 Task: Look for space in Rānībennur, India from 4th August, 2023 to 8th August, 2023 for 1 adult in price range Rs.10000 to Rs.15000. Place can be private room with 1  bedroom having 1 bed and 1 bathroom. Property type can be flatguest house, hotel. Amenities needed are: wifi. Booking option can be shelf check-in. Required host language is English.
Action: Mouse moved to (540, 72)
Screenshot: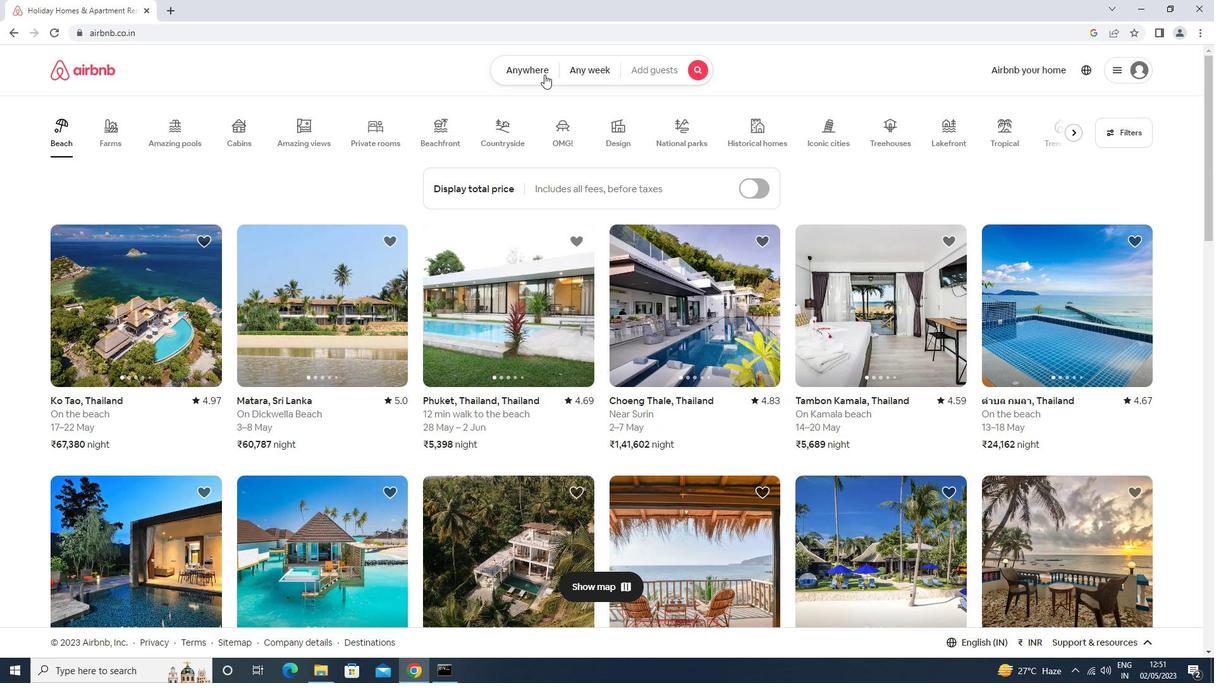 
Action: Mouse pressed left at (540, 72)
Screenshot: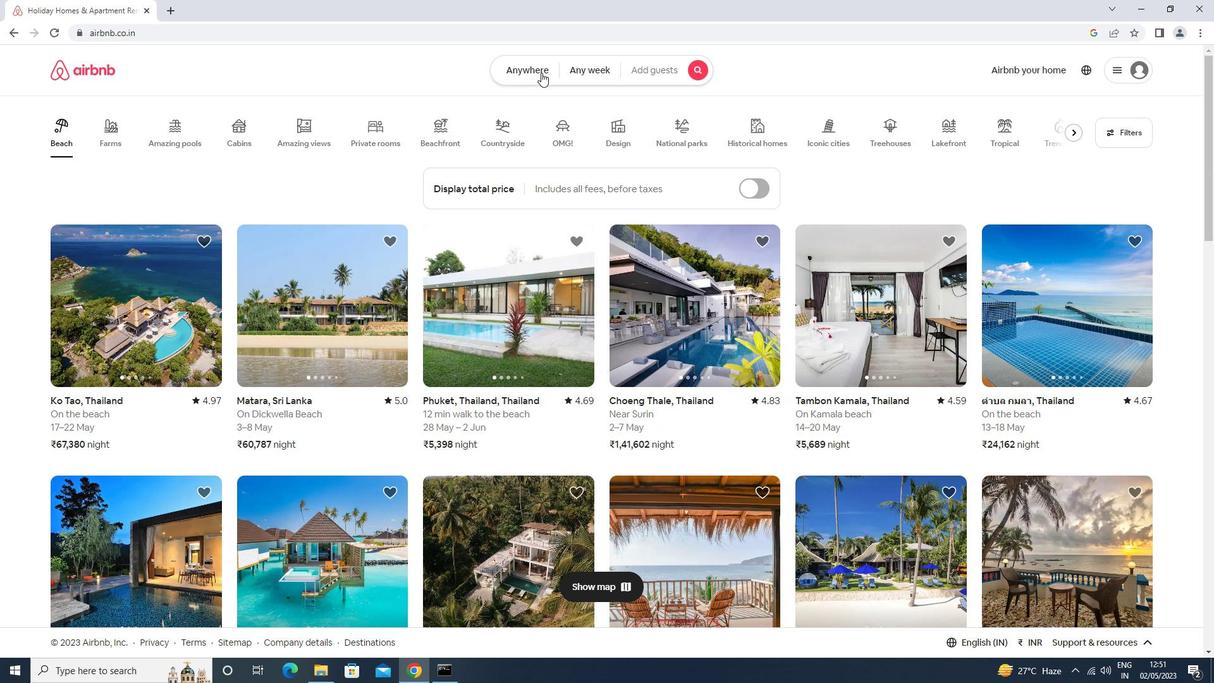 
Action: Mouse moved to (476, 115)
Screenshot: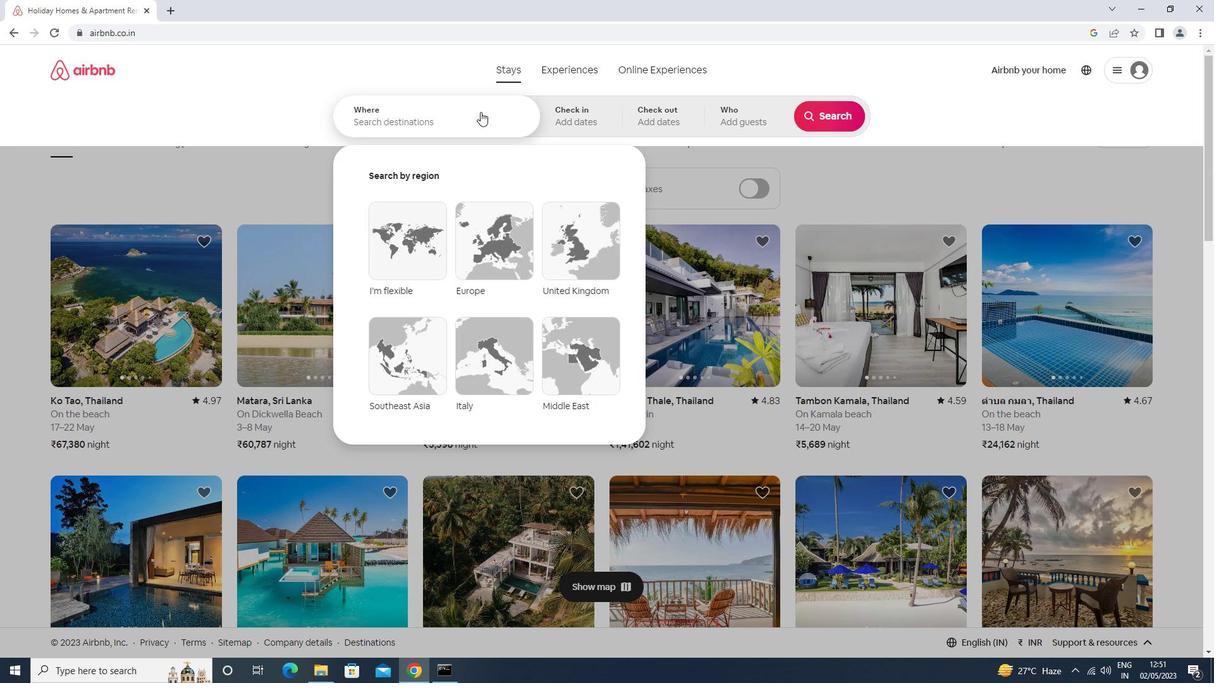 
Action: Mouse pressed left at (476, 115)
Screenshot: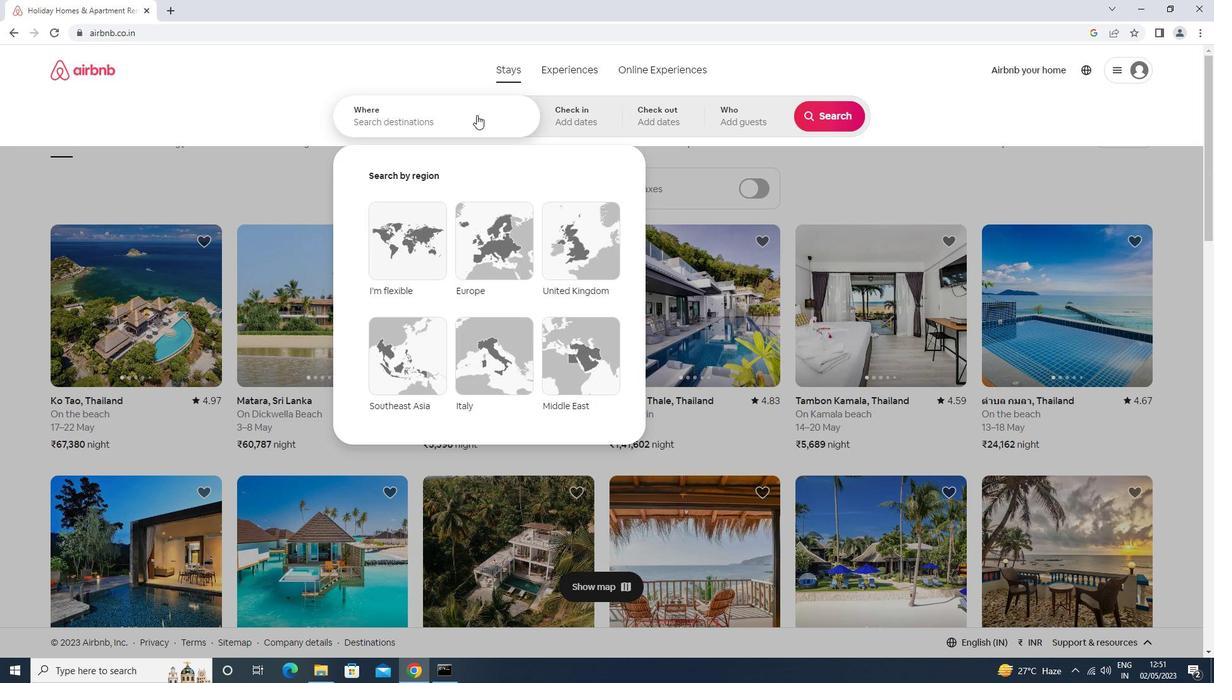 
Action: Key pressed r<Key.caps_lock>anibennur<Key.enter>
Screenshot: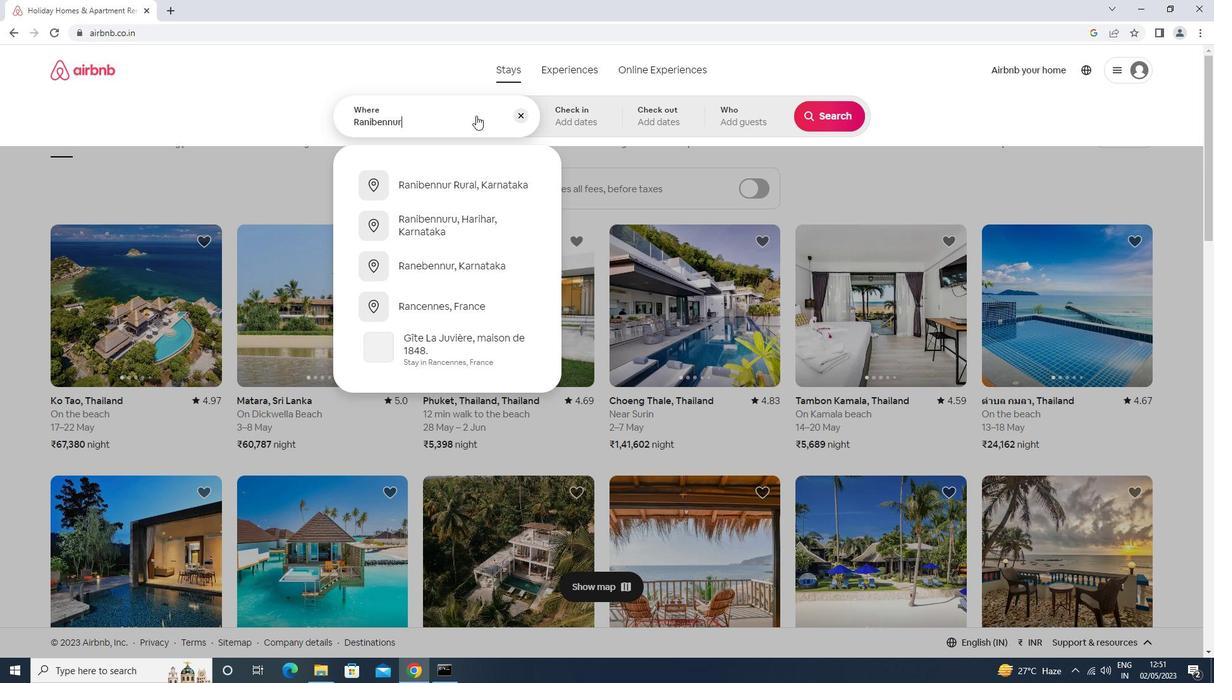 
Action: Mouse moved to (638, 298)
Screenshot: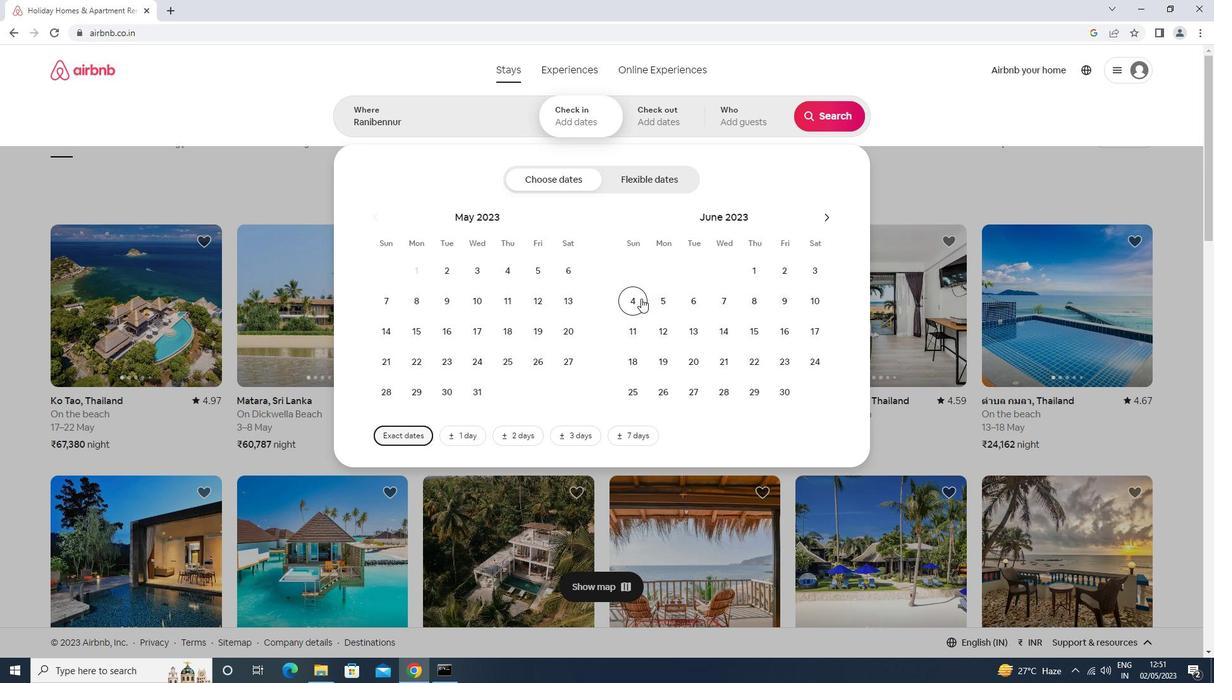 
Action: Mouse pressed left at (638, 298)
Screenshot: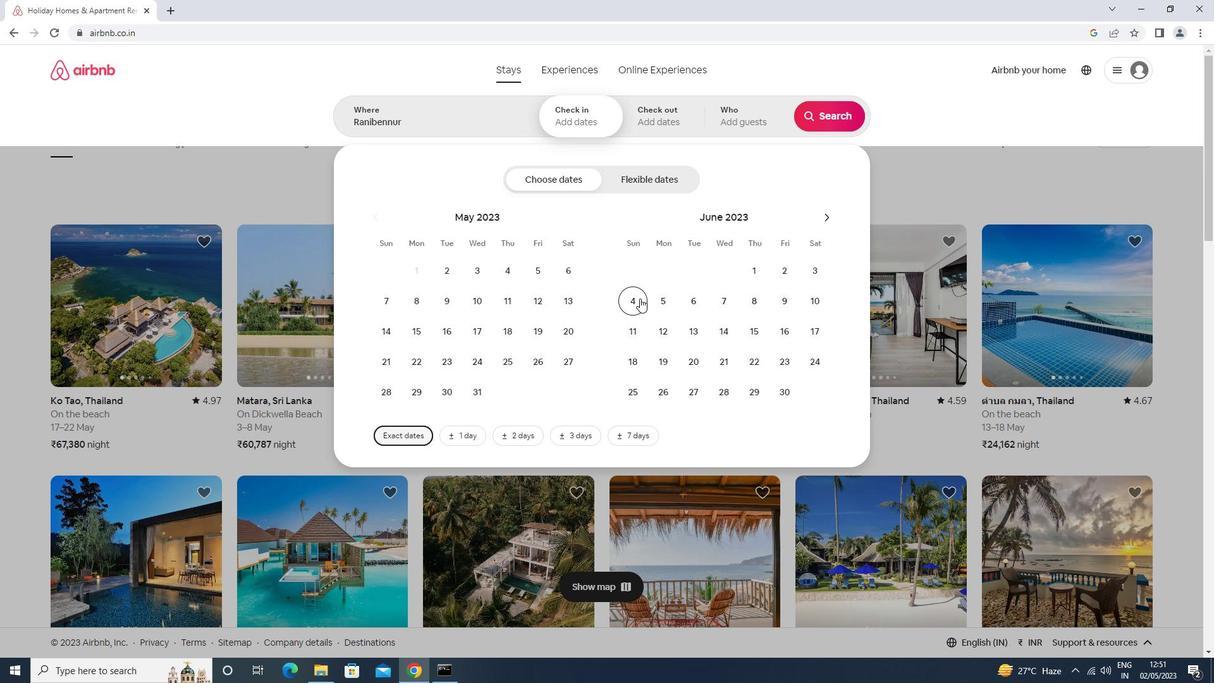 
Action: Mouse moved to (745, 300)
Screenshot: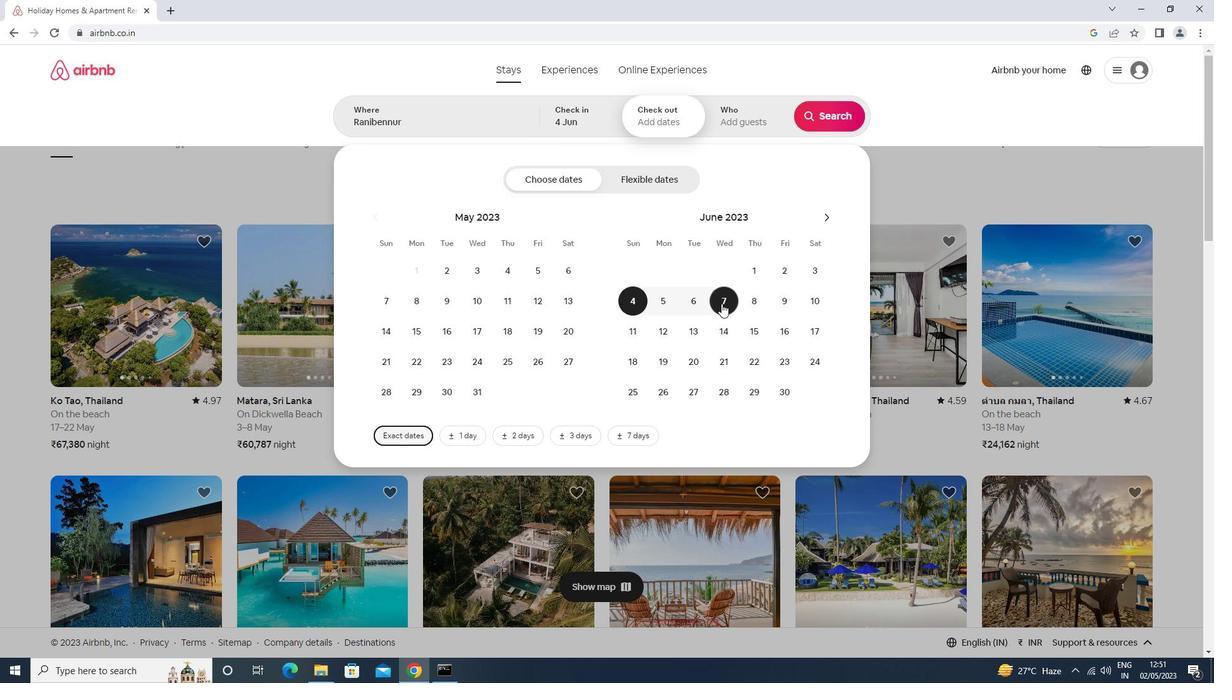 
Action: Mouse pressed left at (745, 300)
Screenshot: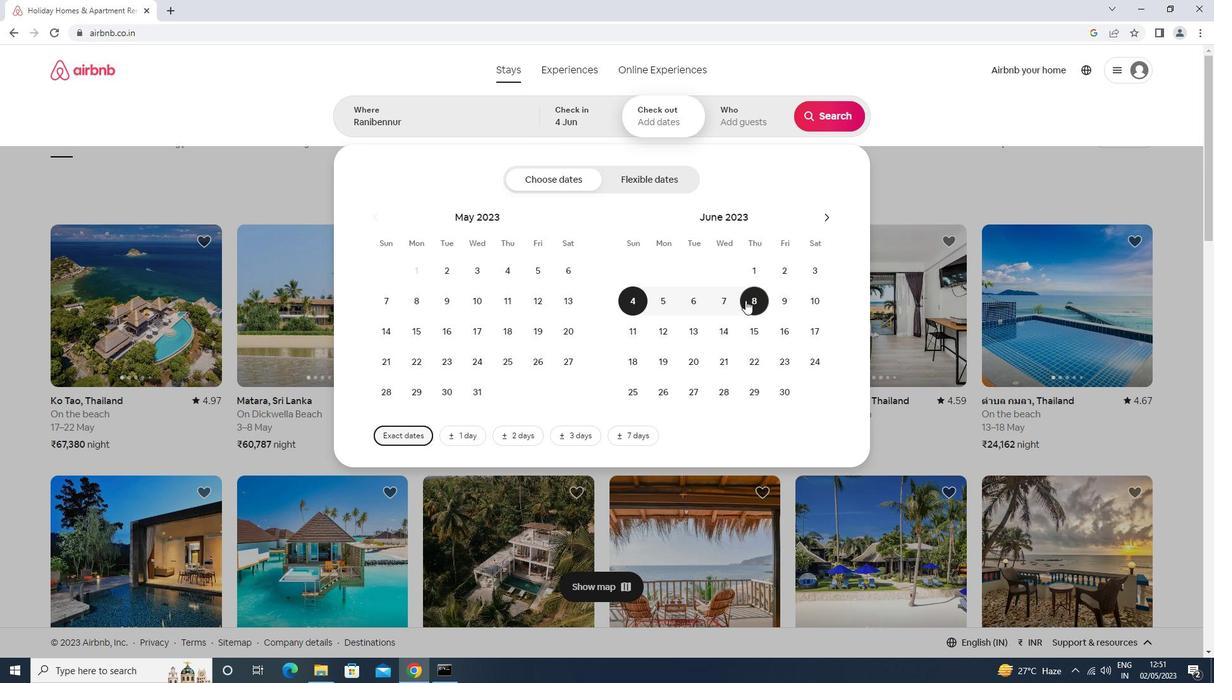 
Action: Mouse moved to (713, 117)
Screenshot: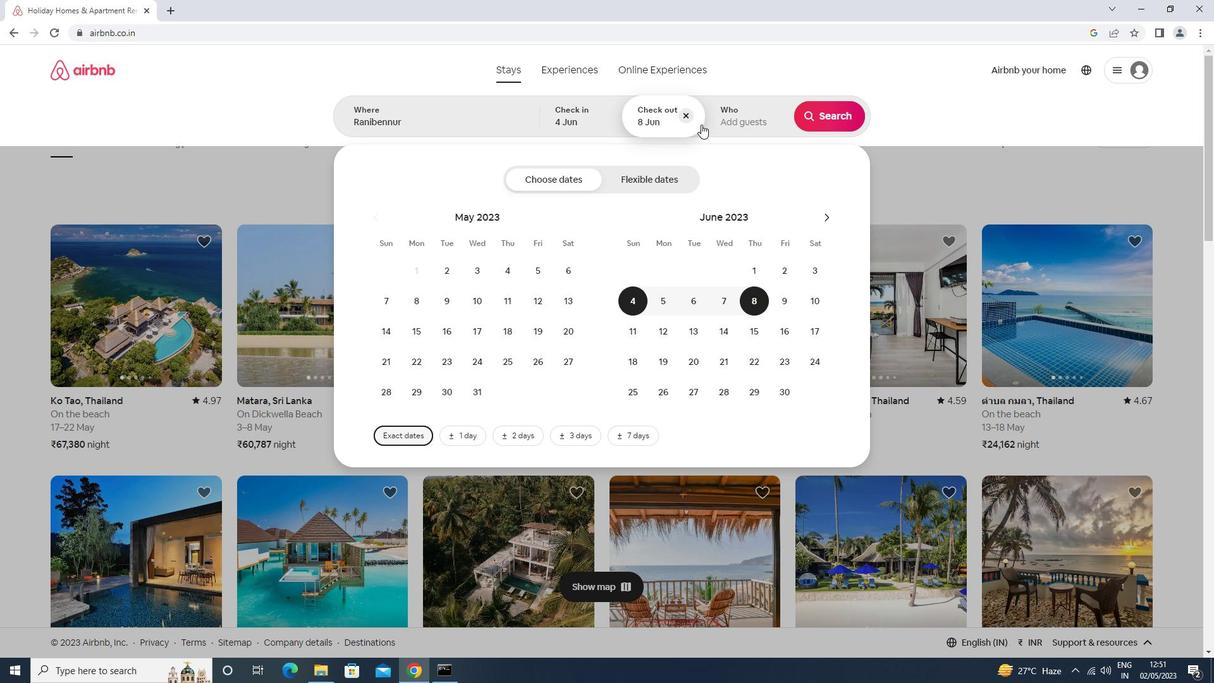 
Action: Mouse pressed left at (713, 117)
Screenshot: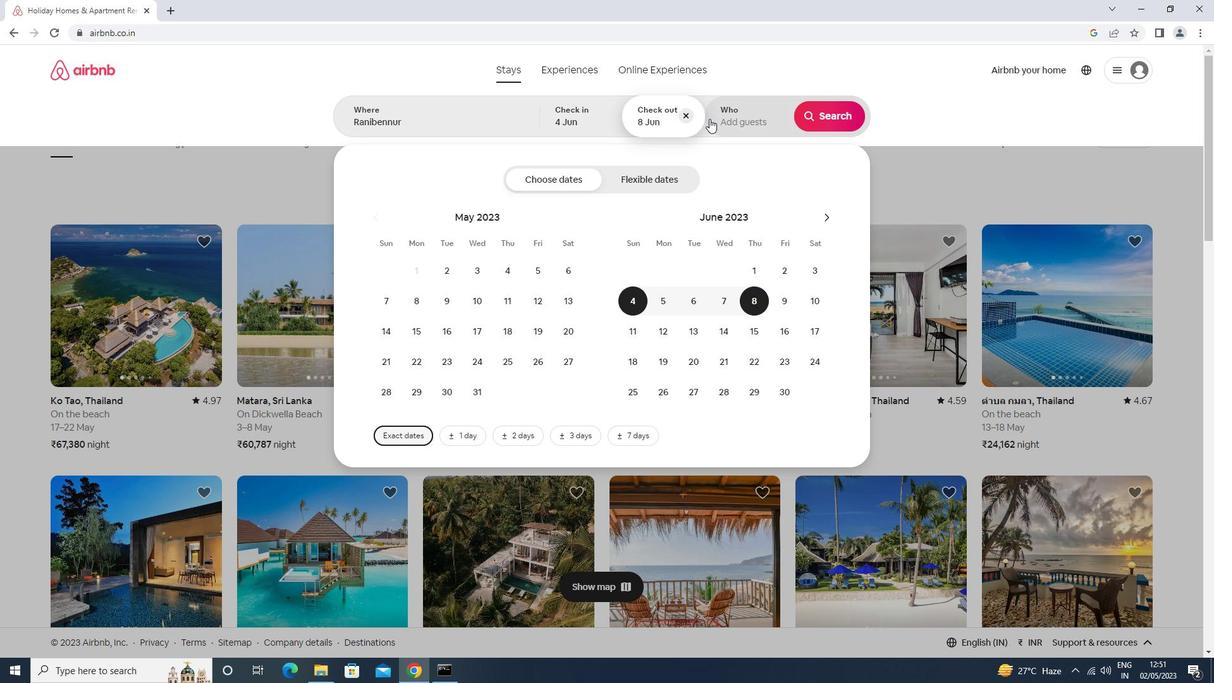 
Action: Mouse moved to (835, 181)
Screenshot: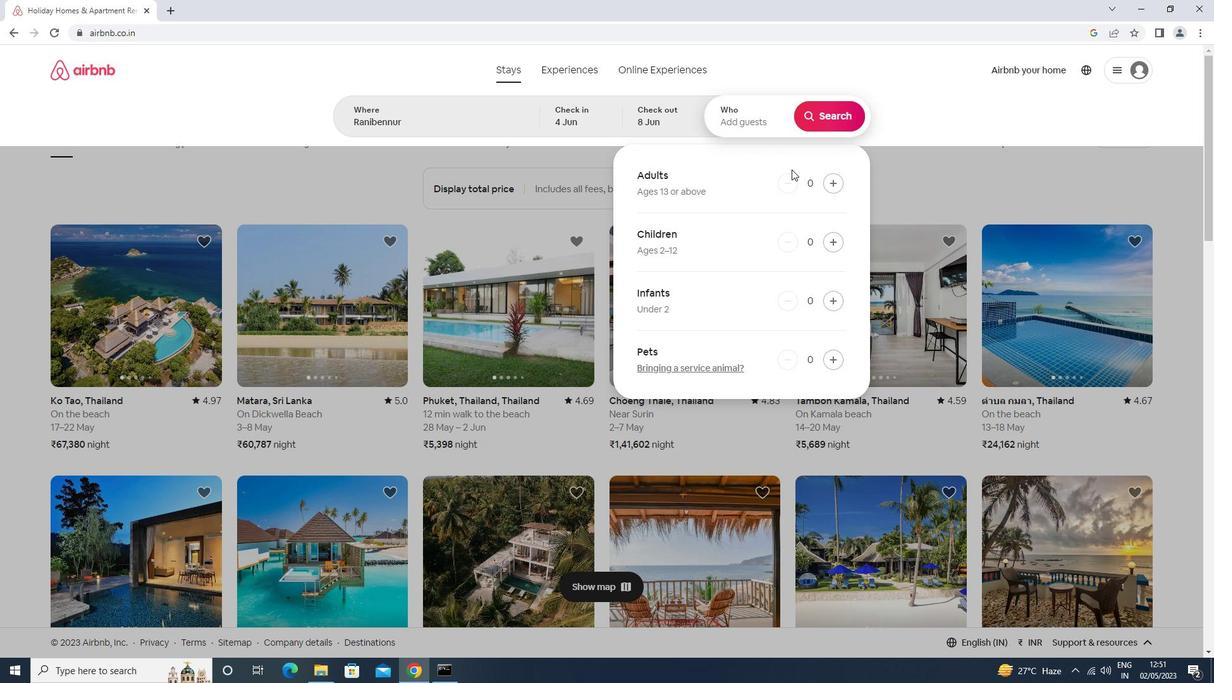 
Action: Mouse pressed left at (835, 181)
Screenshot: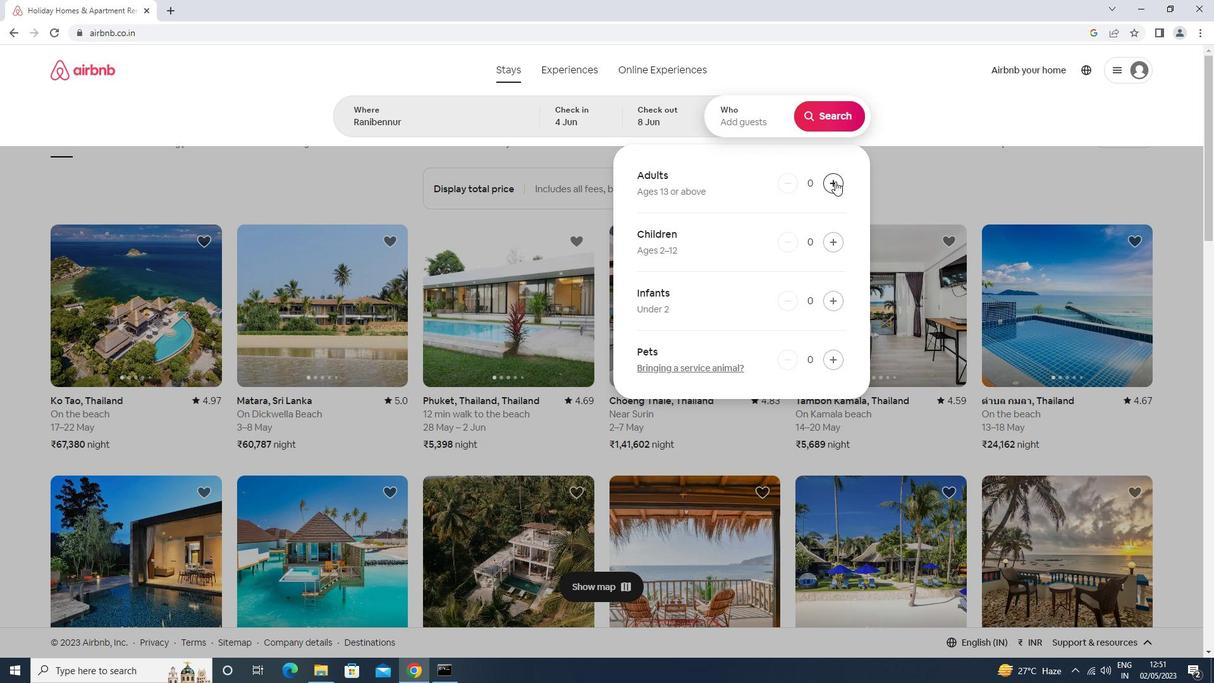 
Action: Mouse moved to (824, 103)
Screenshot: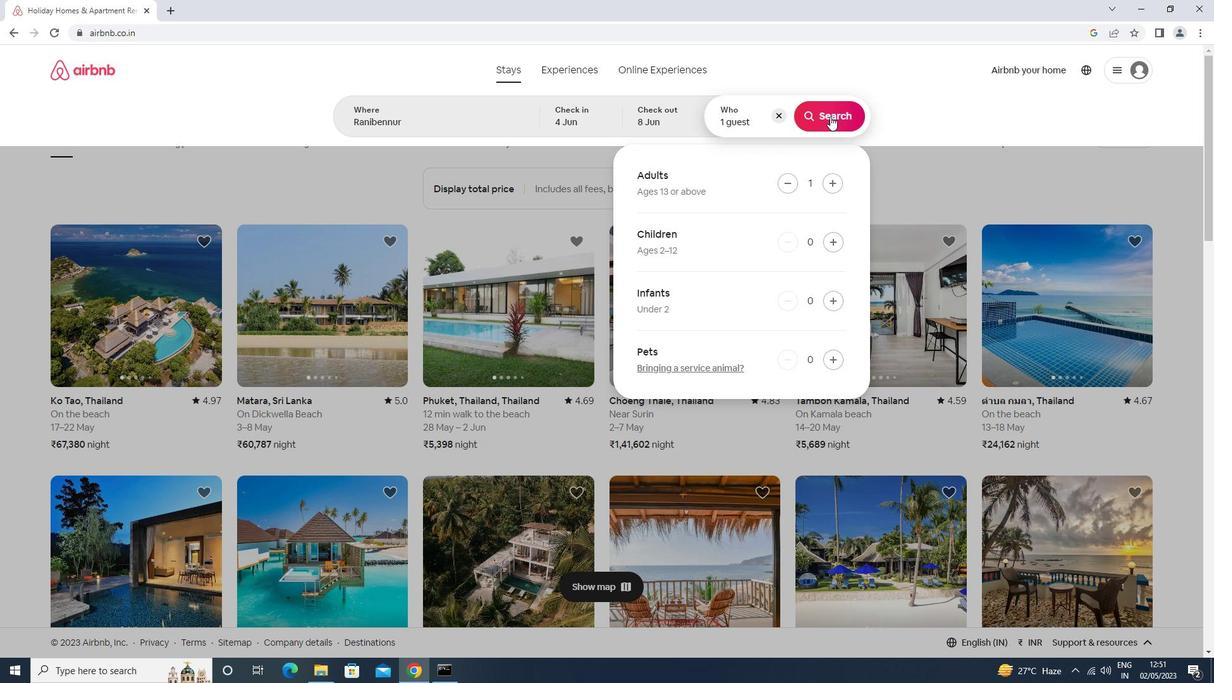 
Action: Mouse pressed left at (824, 103)
Screenshot: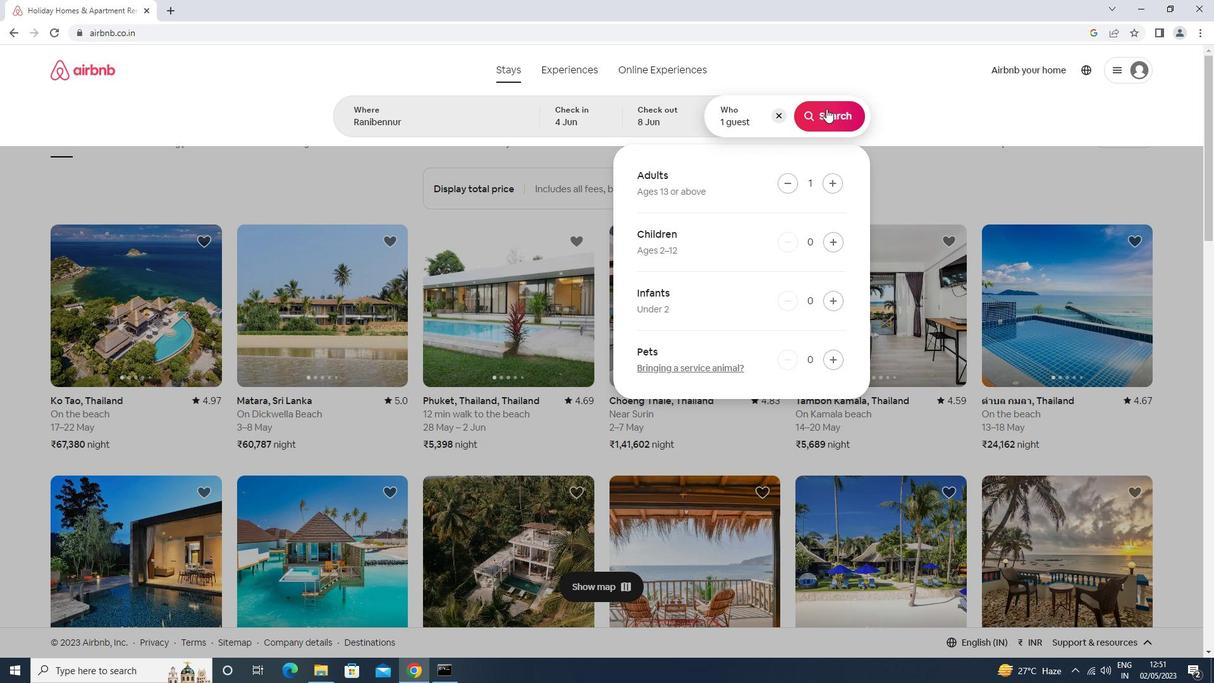 
Action: Mouse moved to (1154, 119)
Screenshot: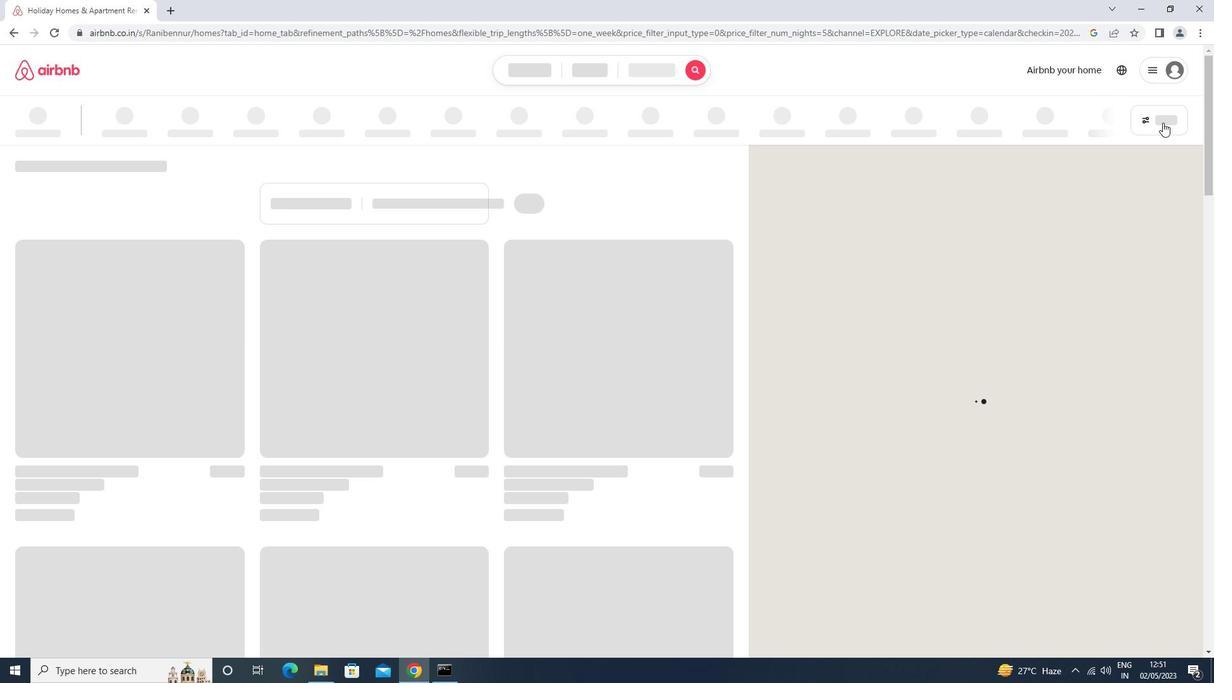 
Action: Mouse pressed left at (1154, 119)
Screenshot: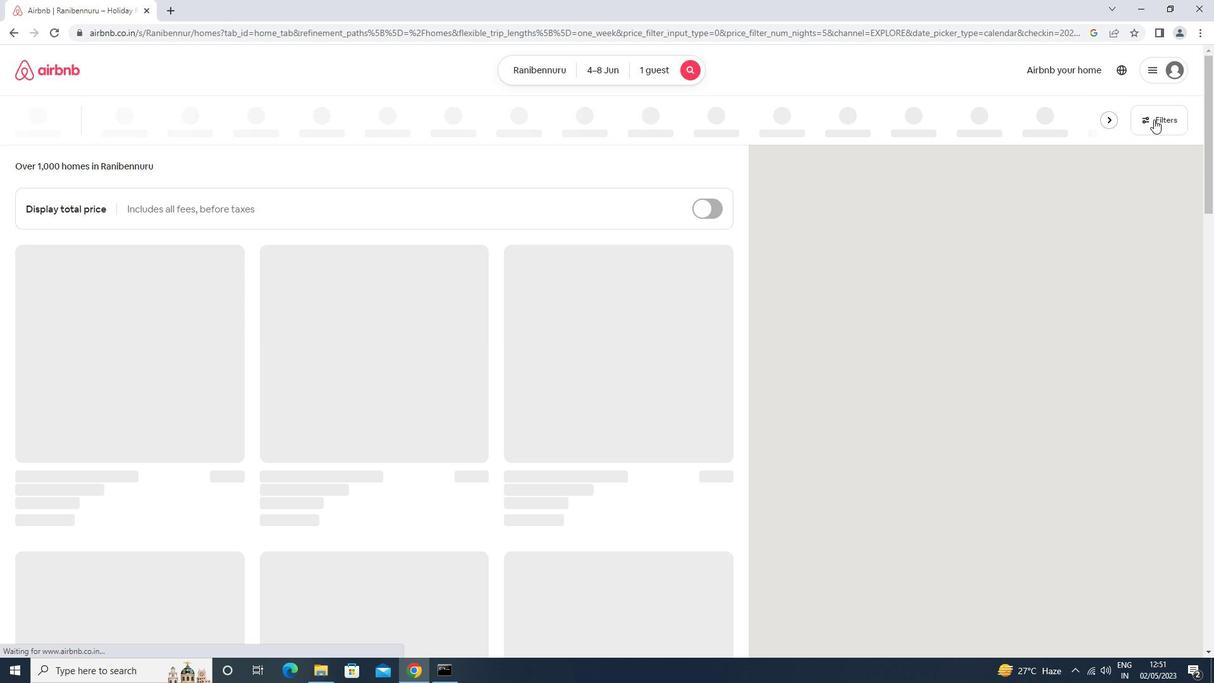 
Action: Mouse moved to (548, 285)
Screenshot: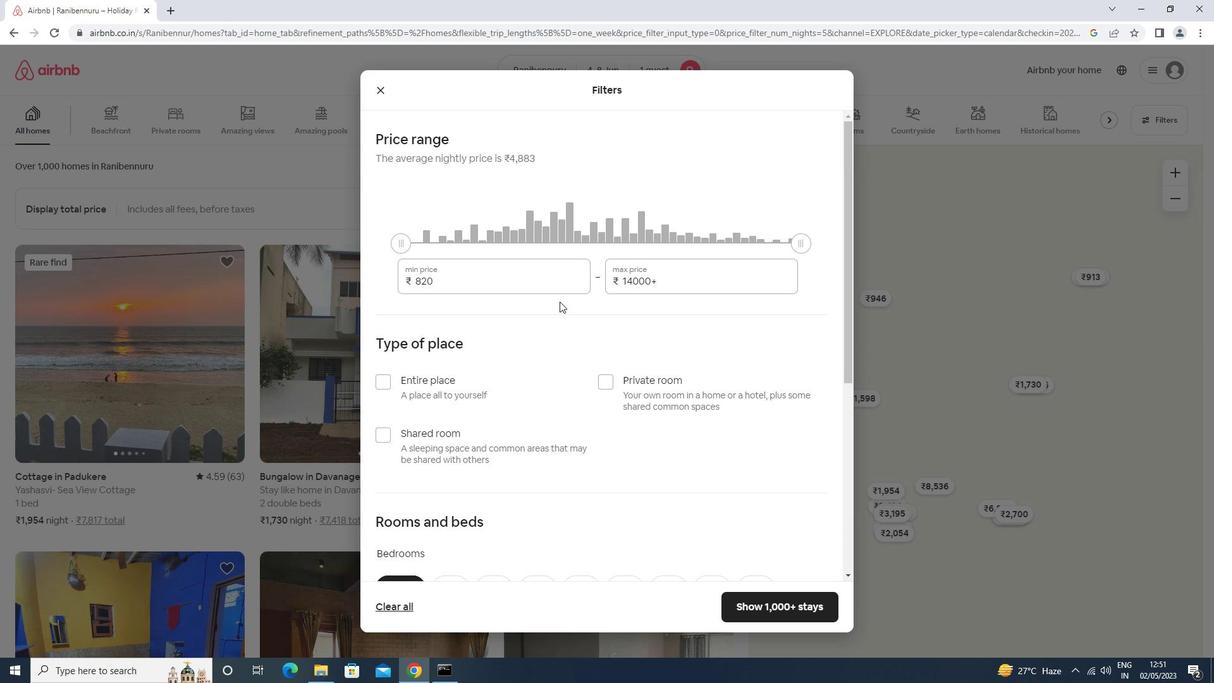 
Action: Mouse pressed left at (548, 285)
Screenshot: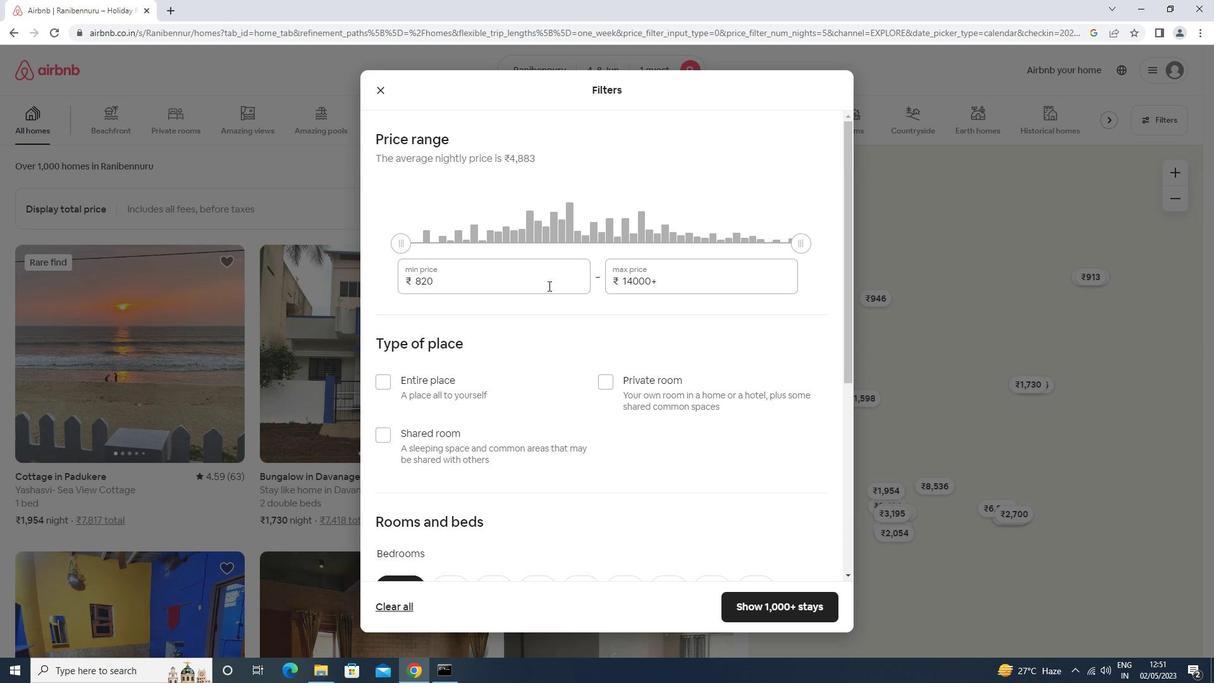 
Action: Key pressed <Key.backspace><Key.backspace><Key.backspace><Key.backspace>10000<Key.tab>15000
Screenshot: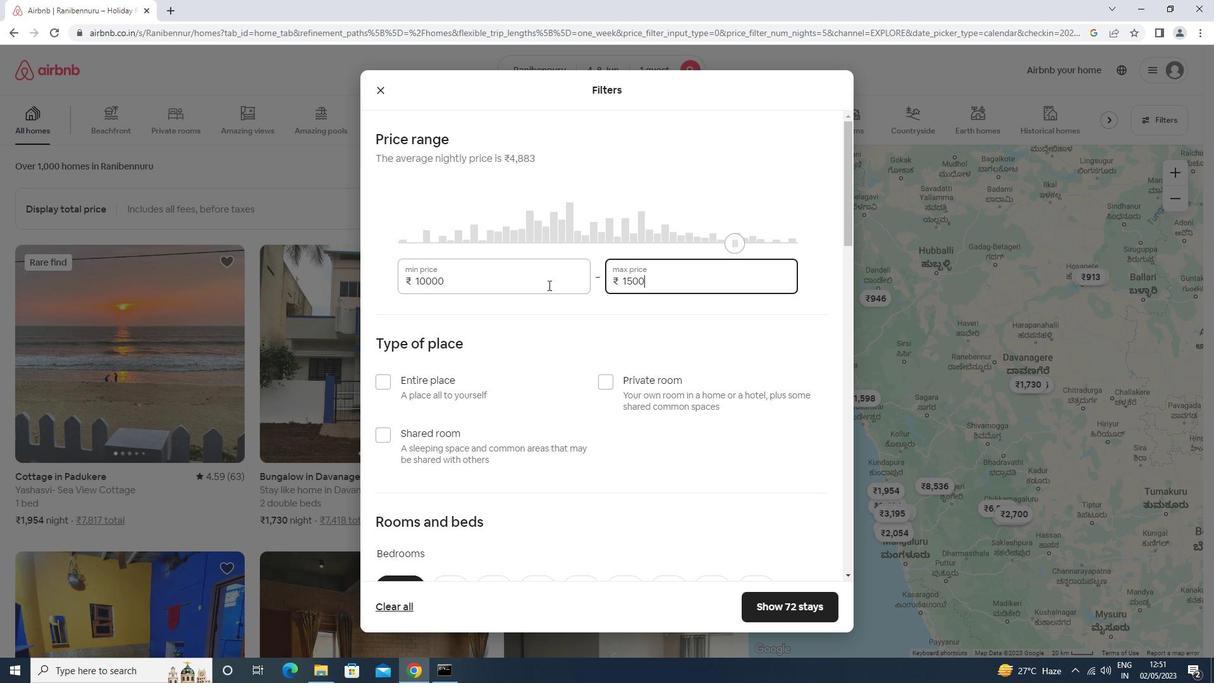 
Action: Mouse scrolled (548, 284) with delta (0, 0)
Screenshot: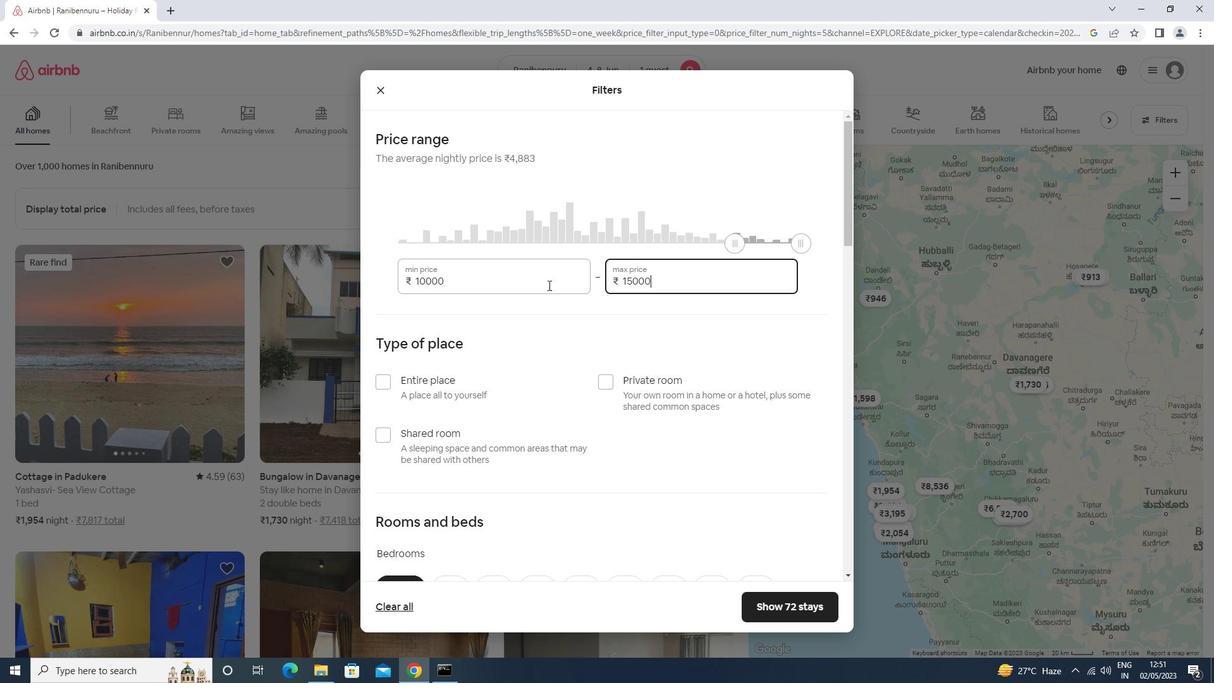 
Action: Mouse scrolled (548, 284) with delta (0, 0)
Screenshot: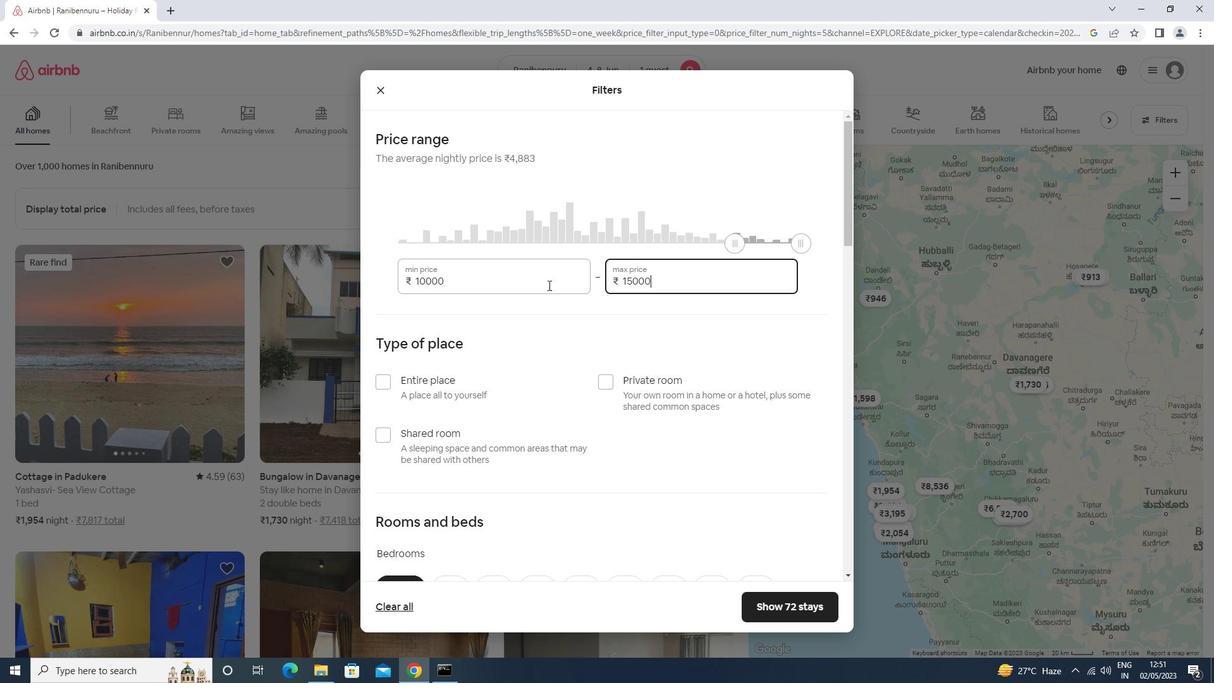 
Action: Mouse moved to (604, 249)
Screenshot: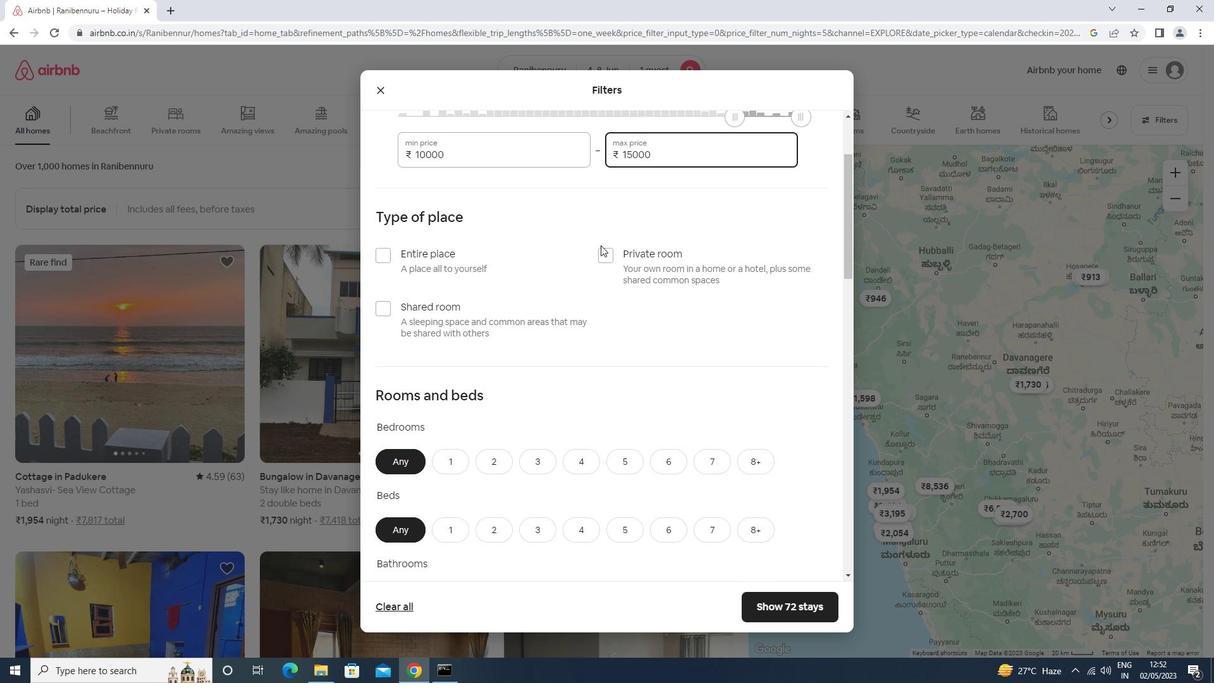 
Action: Mouse pressed left at (604, 249)
Screenshot: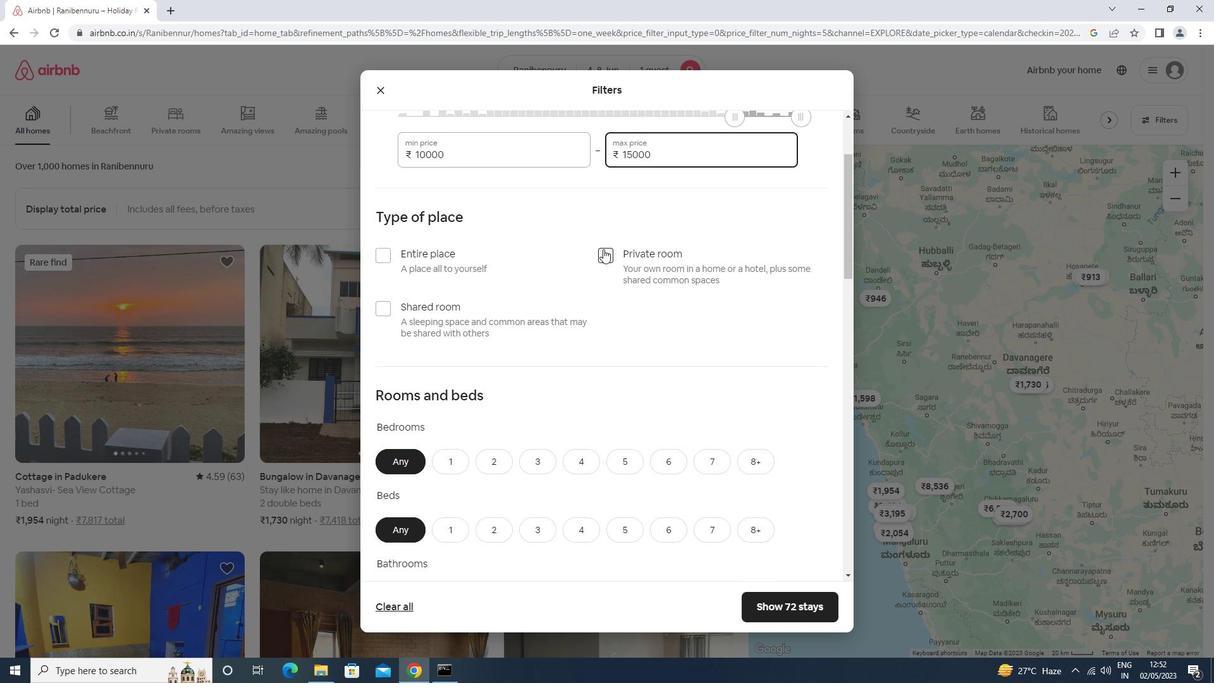
Action: Mouse moved to (600, 244)
Screenshot: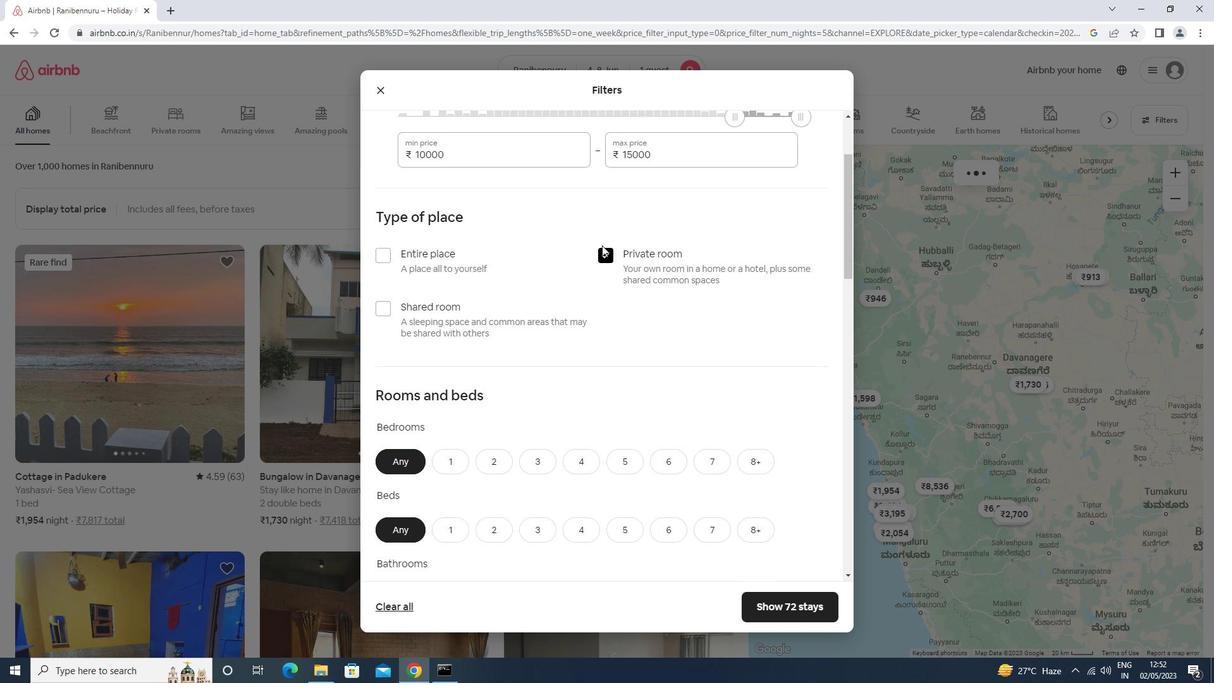 
Action: Mouse scrolled (600, 244) with delta (0, 0)
Screenshot: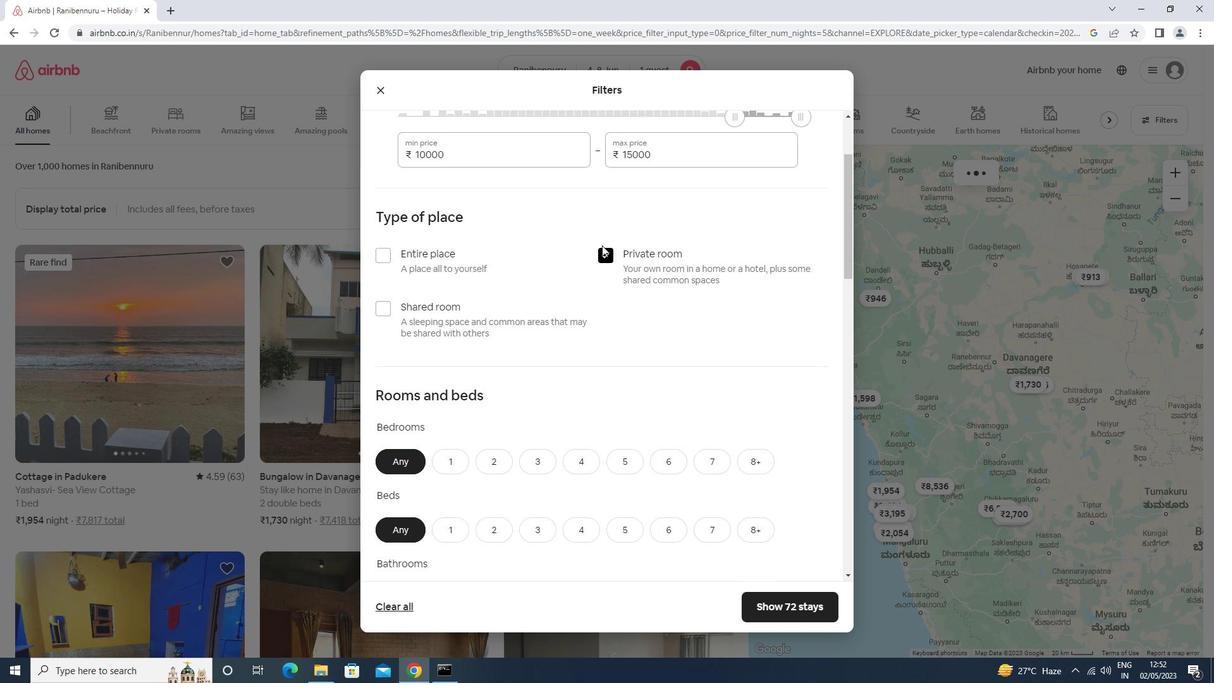 
Action: Mouse scrolled (600, 244) with delta (0, 0)
Screenshot: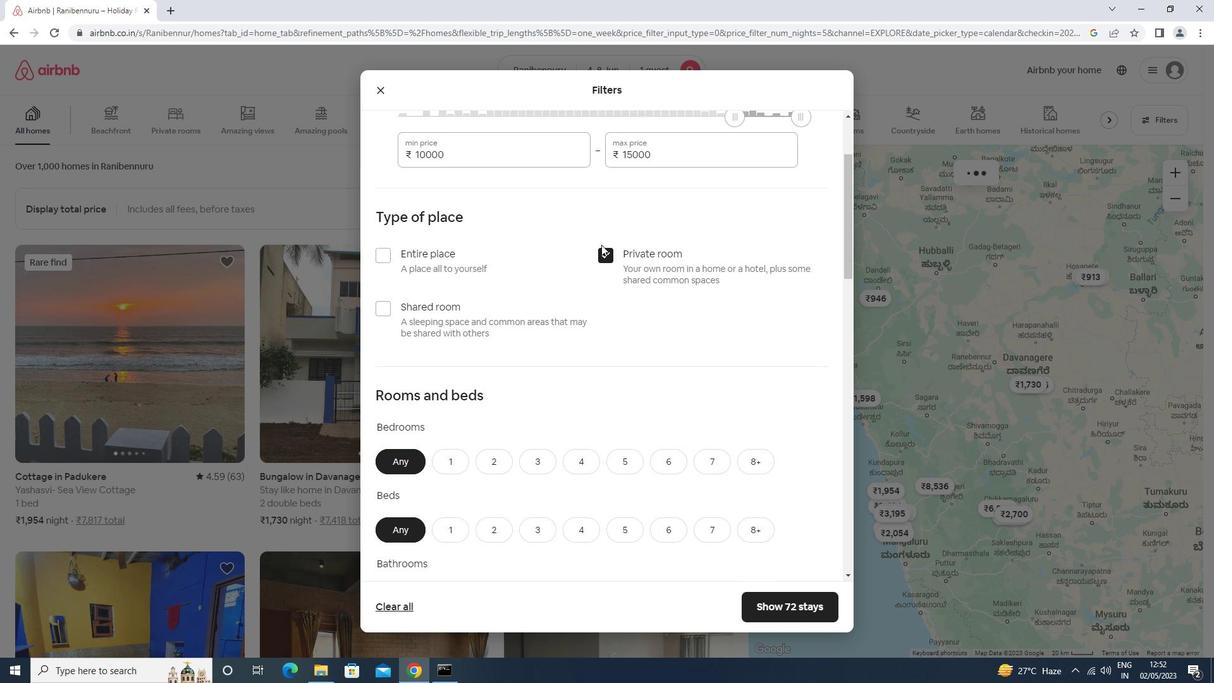 
Action: Mouse scrolled (600, 244) with delta (0, 0)
Screenshot: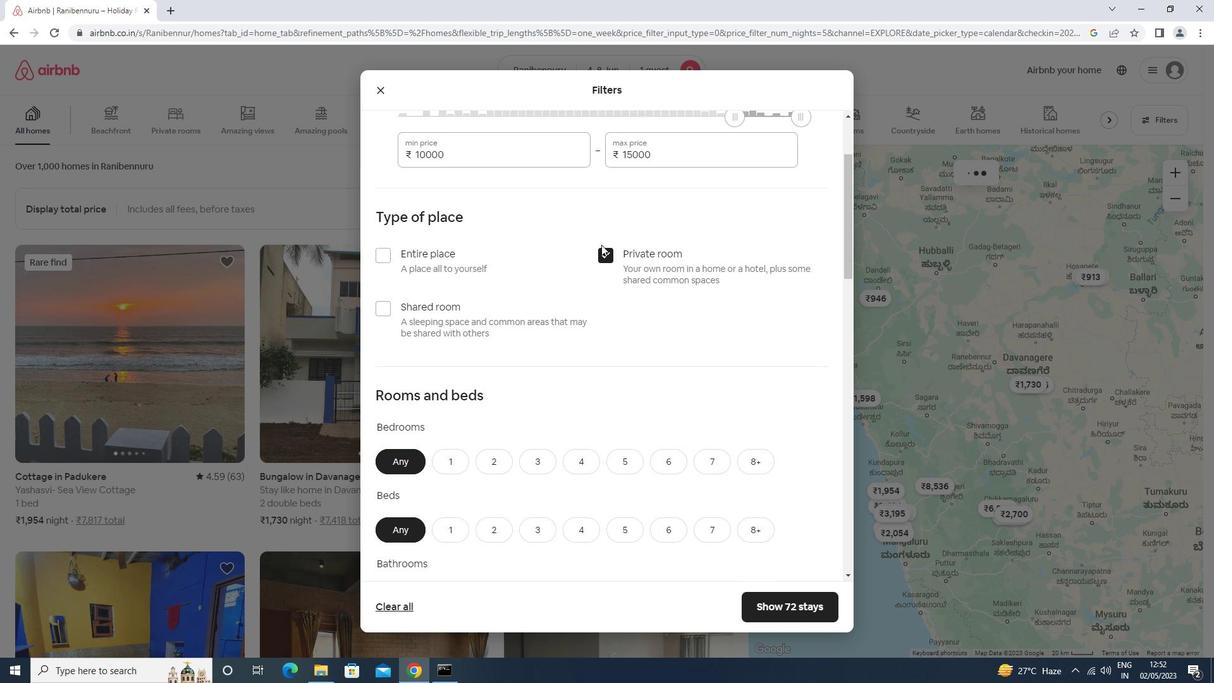 
Action: Mouse moved to (599, 245)
Screenshot: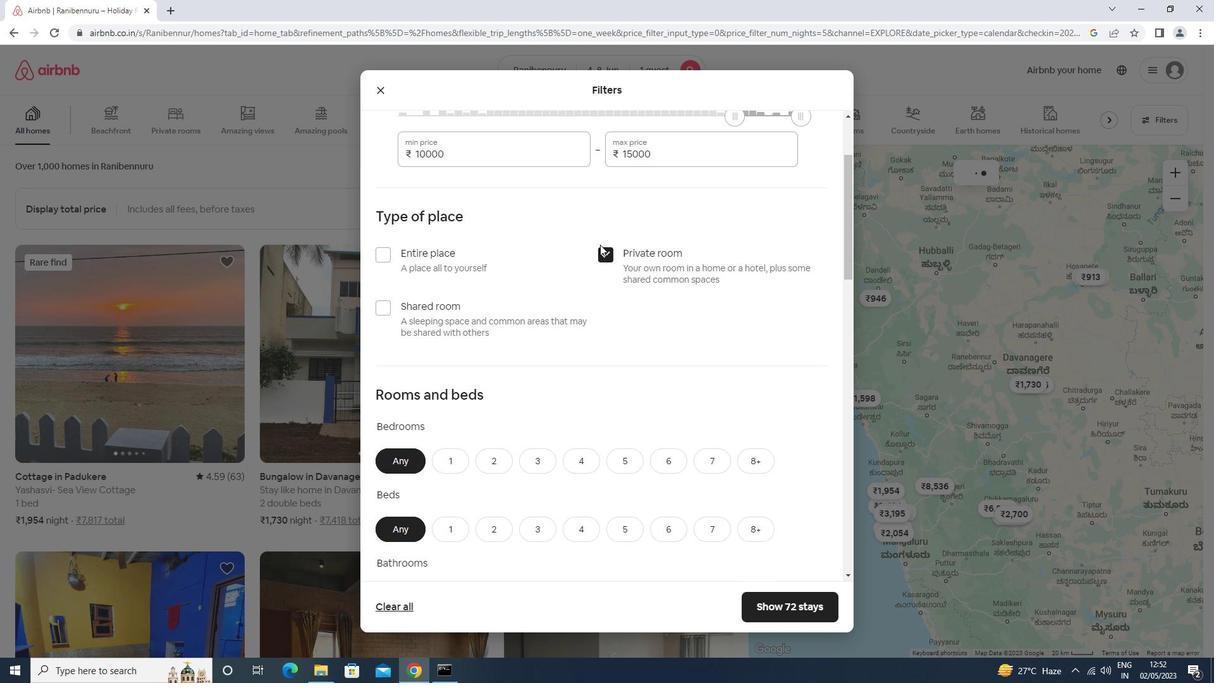 
Action: Mouse scrolled (599, 244) with delta (0, 0)
Screenshot: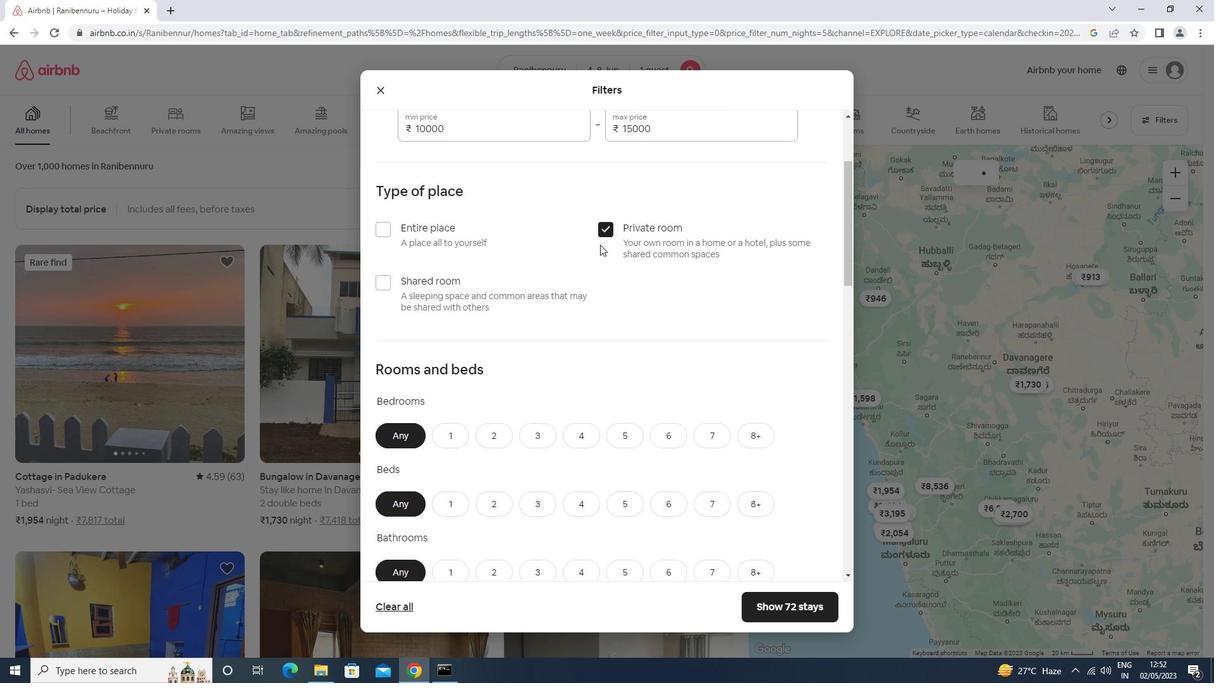 
Action: Mouse moved to (438, 212)
Screenshot: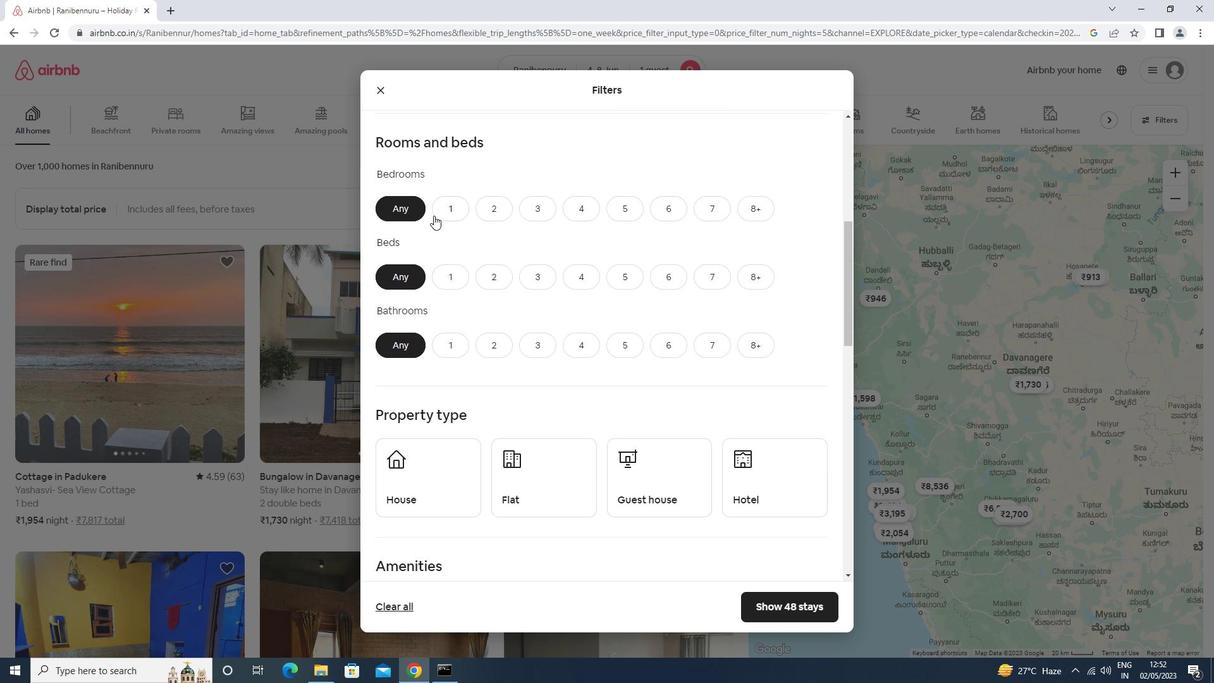 
Action: Mouse pressed left at (438, 212)
Screenshot: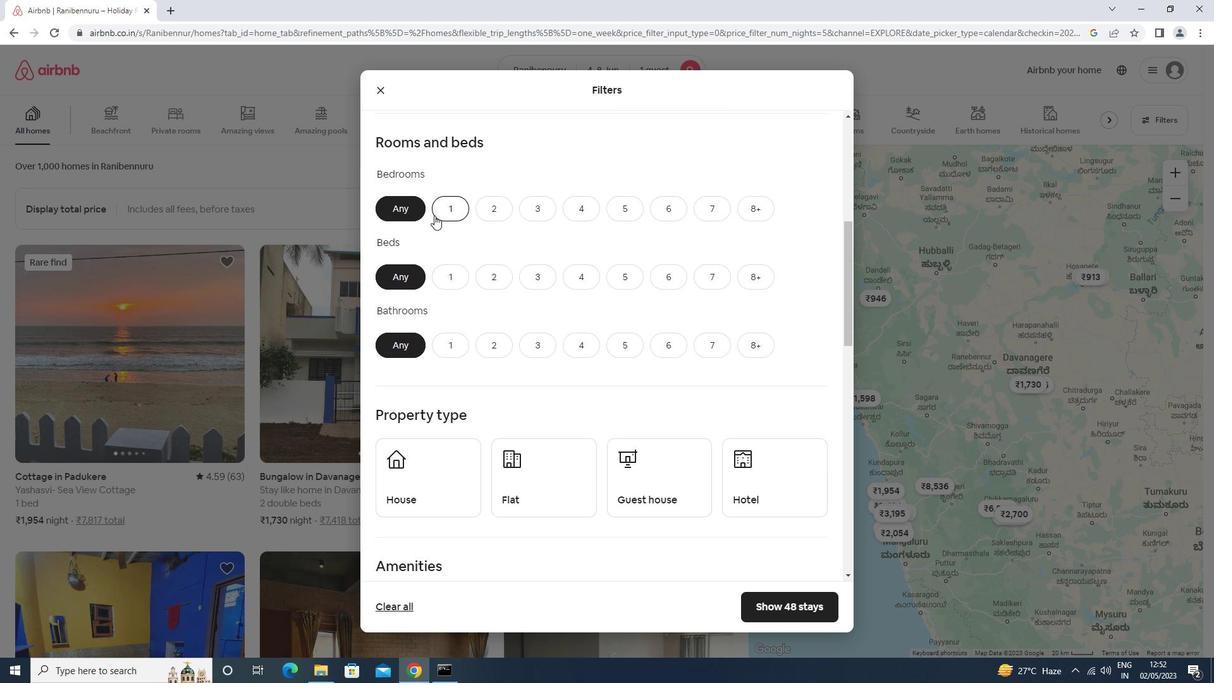 
Action: Mouse moved to (461, 278)
Screenshot: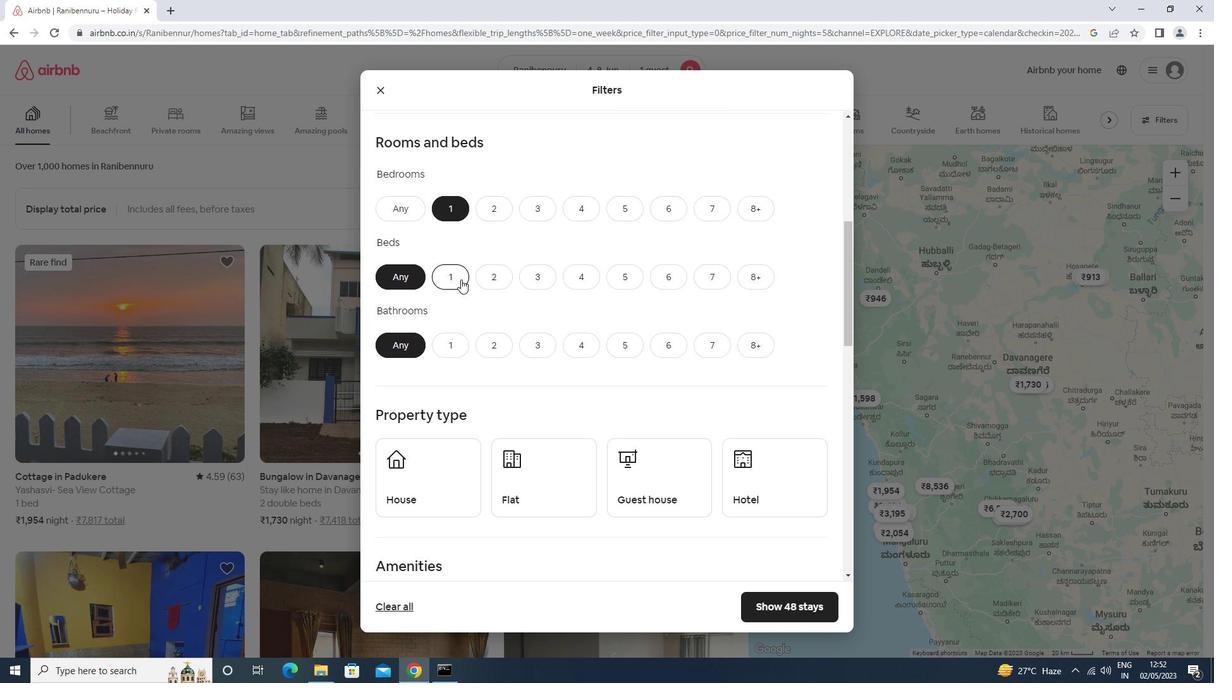
Action: Mouse pressed left at (461, 278)
Screenshot: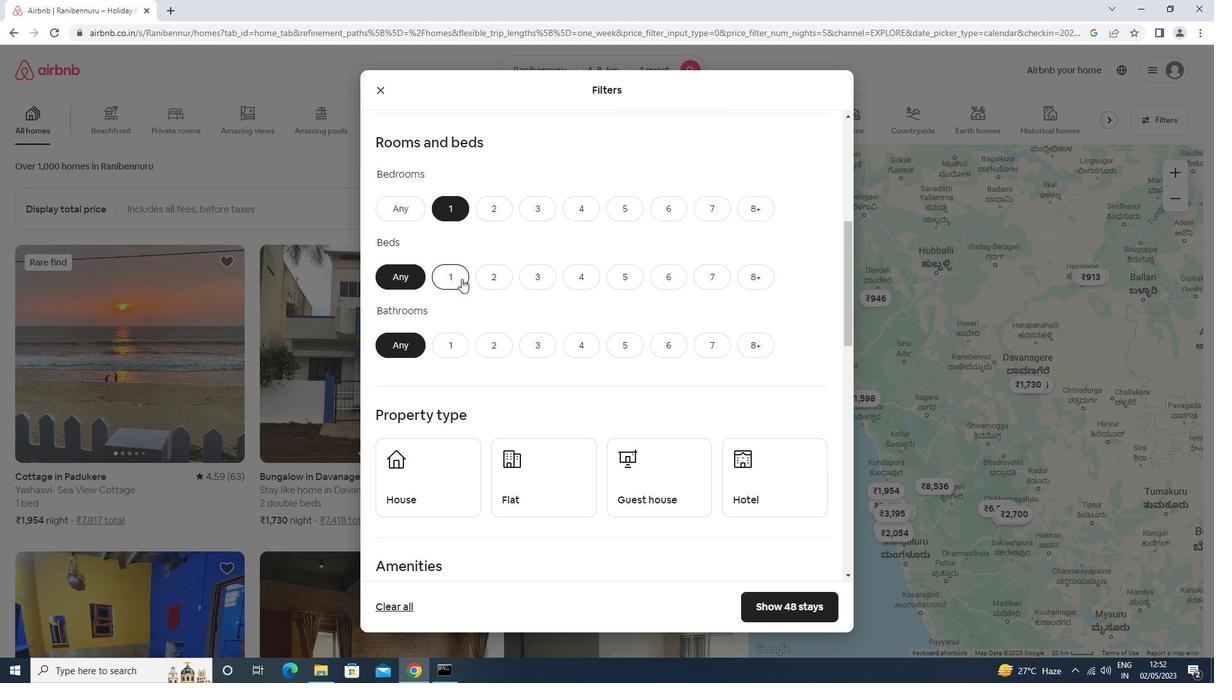 
Action: Mouse moved to (454, 349)
Screenshot: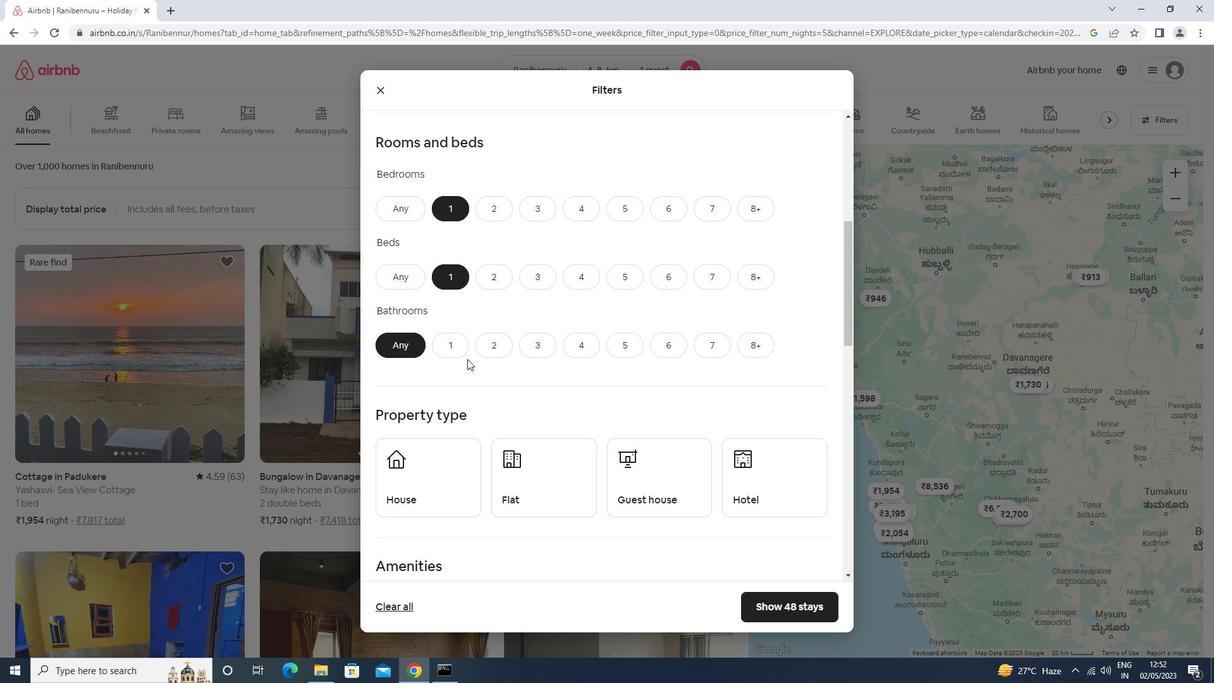 
Action: Mouse pressed left at (454, 349)
Screenshot: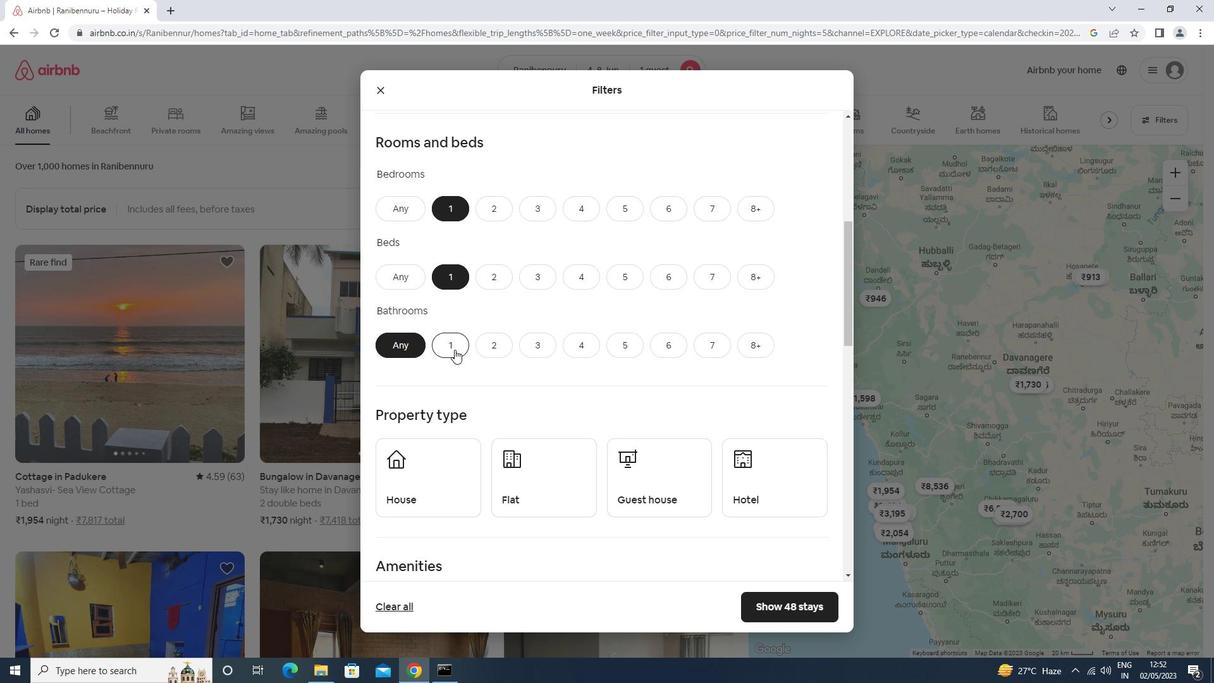 
Action: Mouse moved to (454, 349)
Screenshot: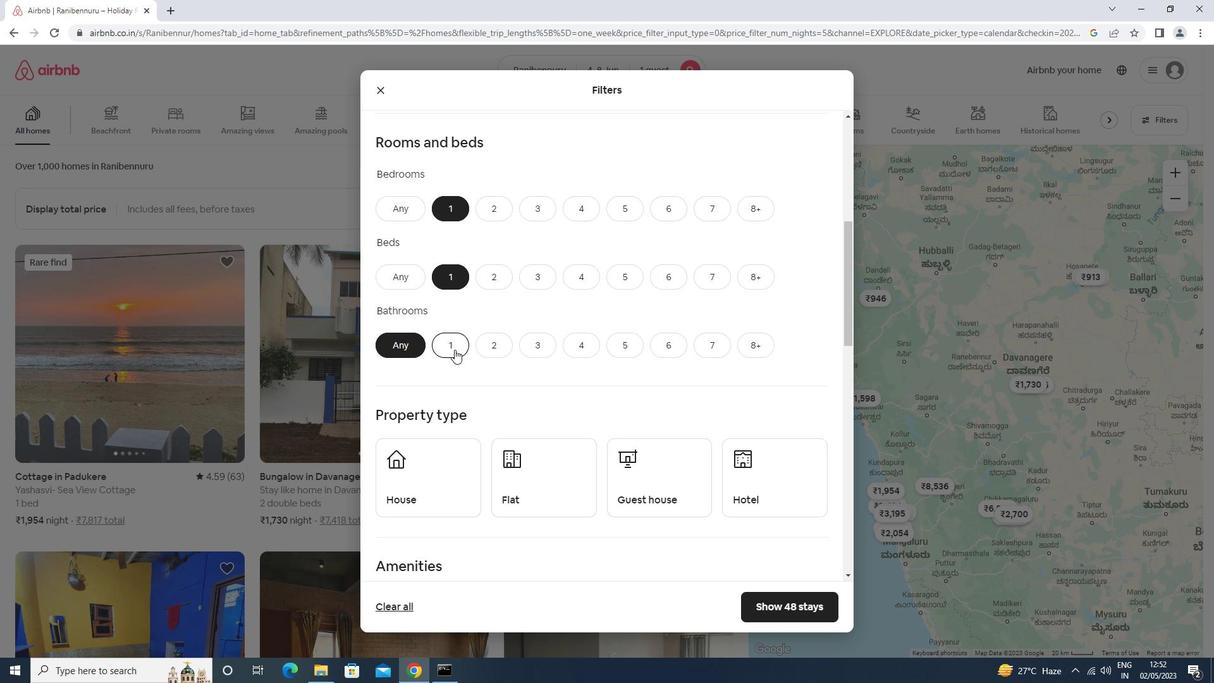 
Action: Mouse scrolled (454, 349) with delta (0, 0)
Screenshot: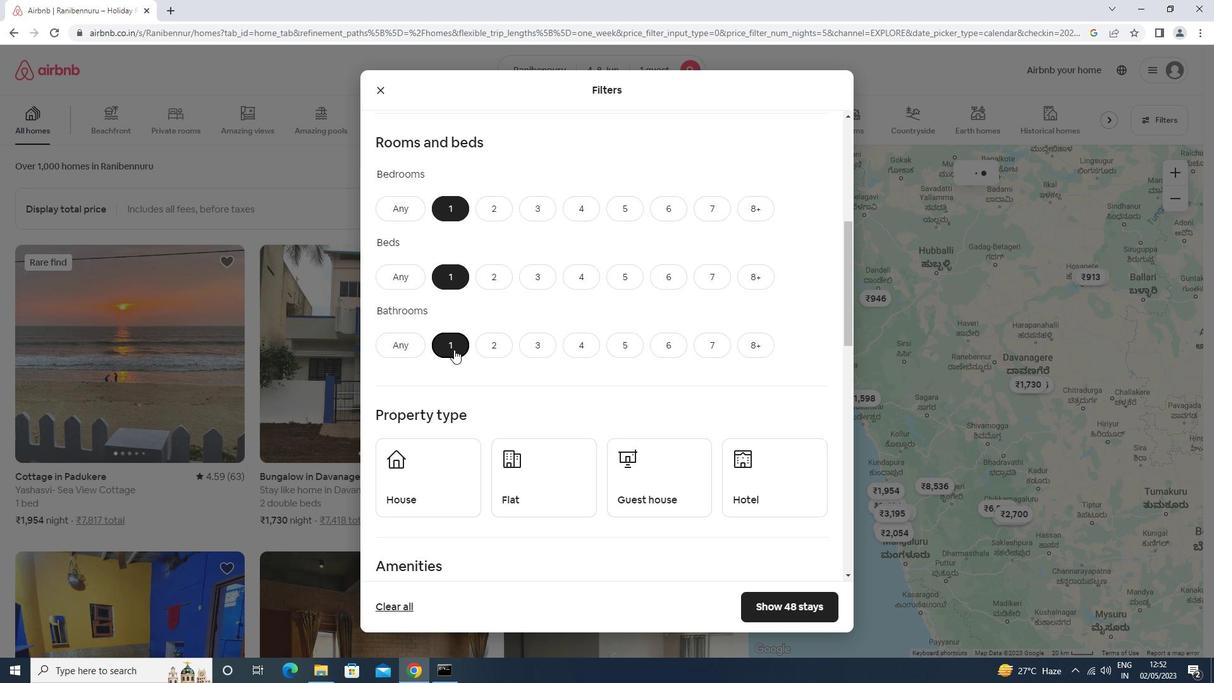 
Action: Mouse scrolled (454, 349) with delta (0, 0)
Screenshot: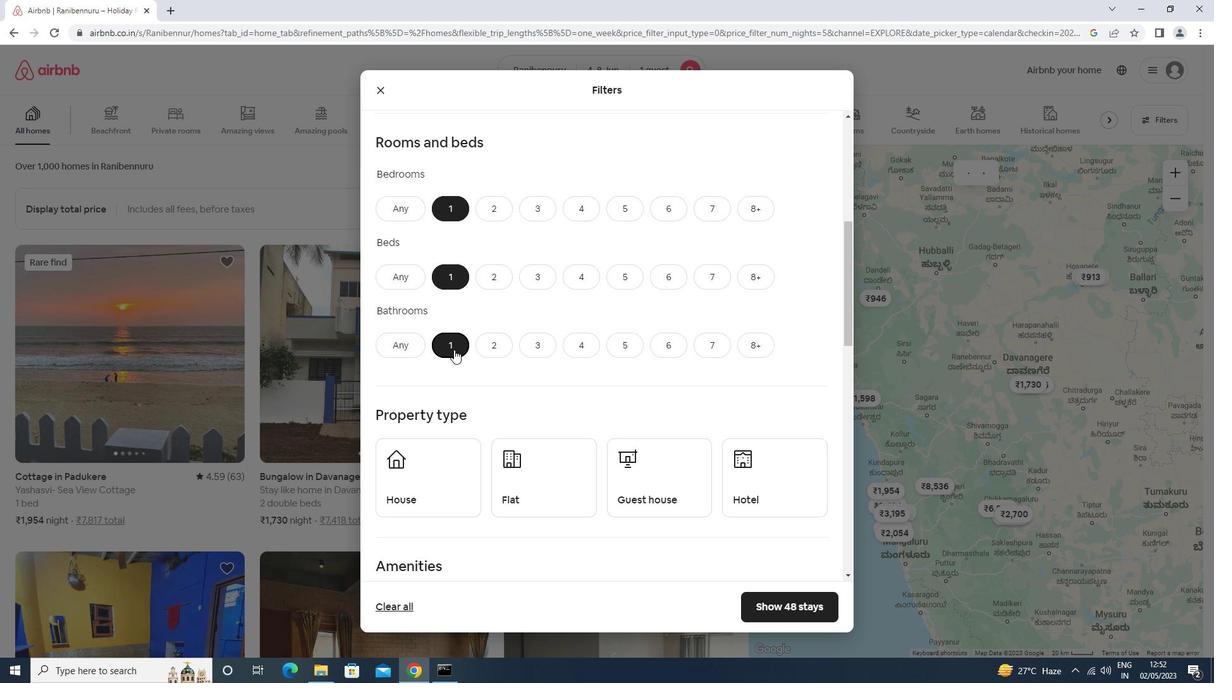 
Action: Mouse moved to (435, 346)
Screenshot: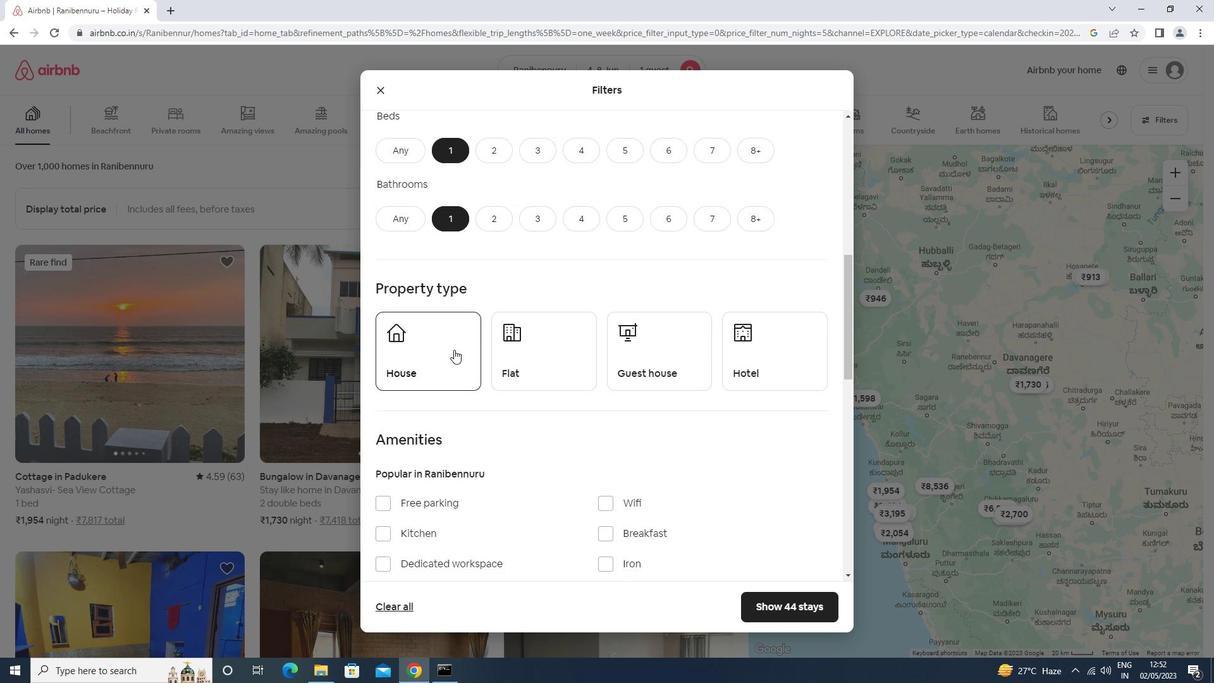 
Action: Mouse pressed left at (435, 346)
Screenshot: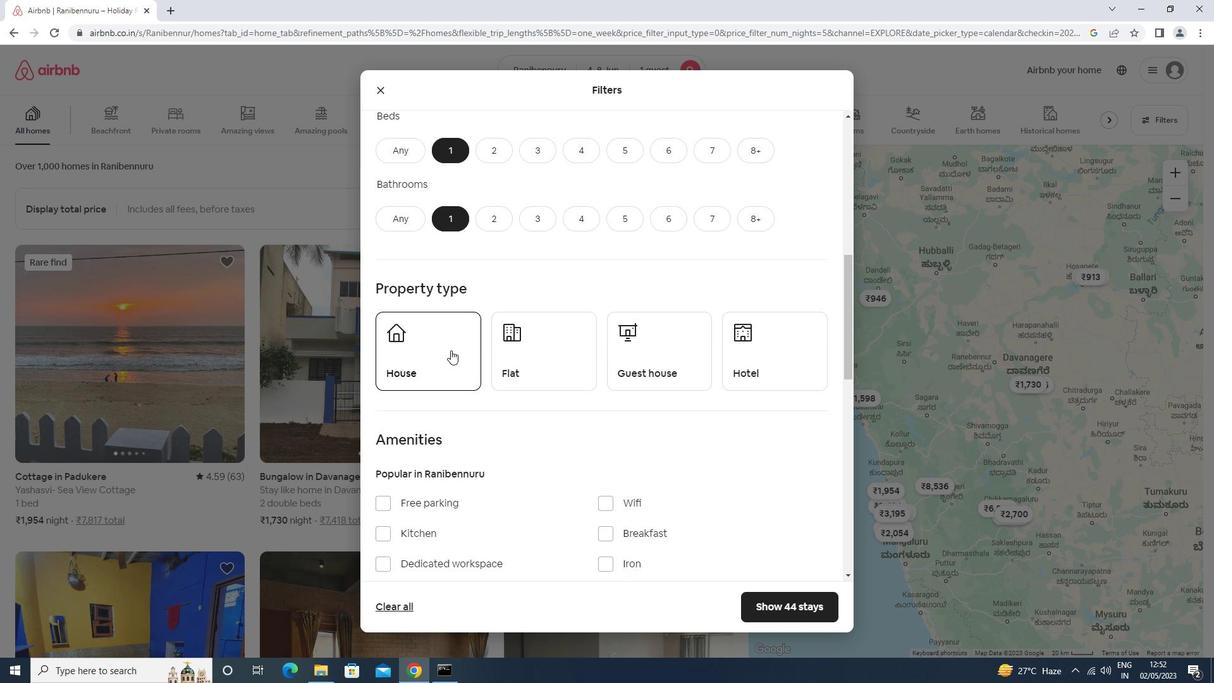 
Action: Mouse moved to (512, 349)
Screenshot: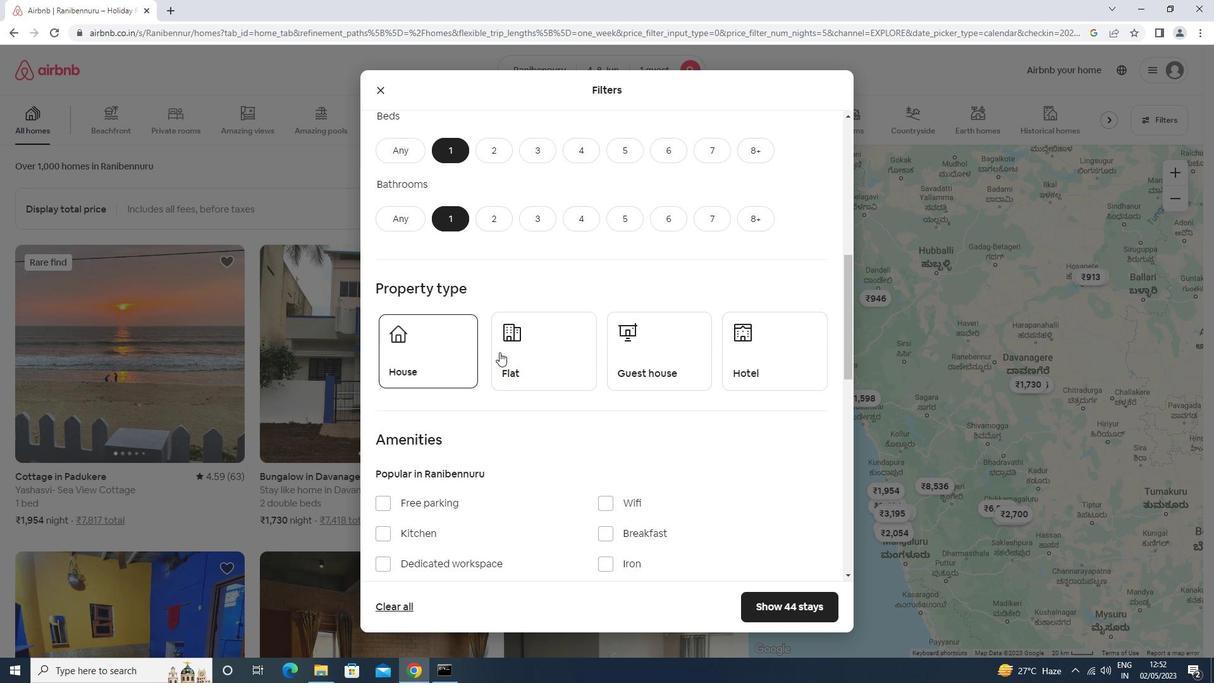 
Action: Mouse pressed left at (512, 349)
Screenshot: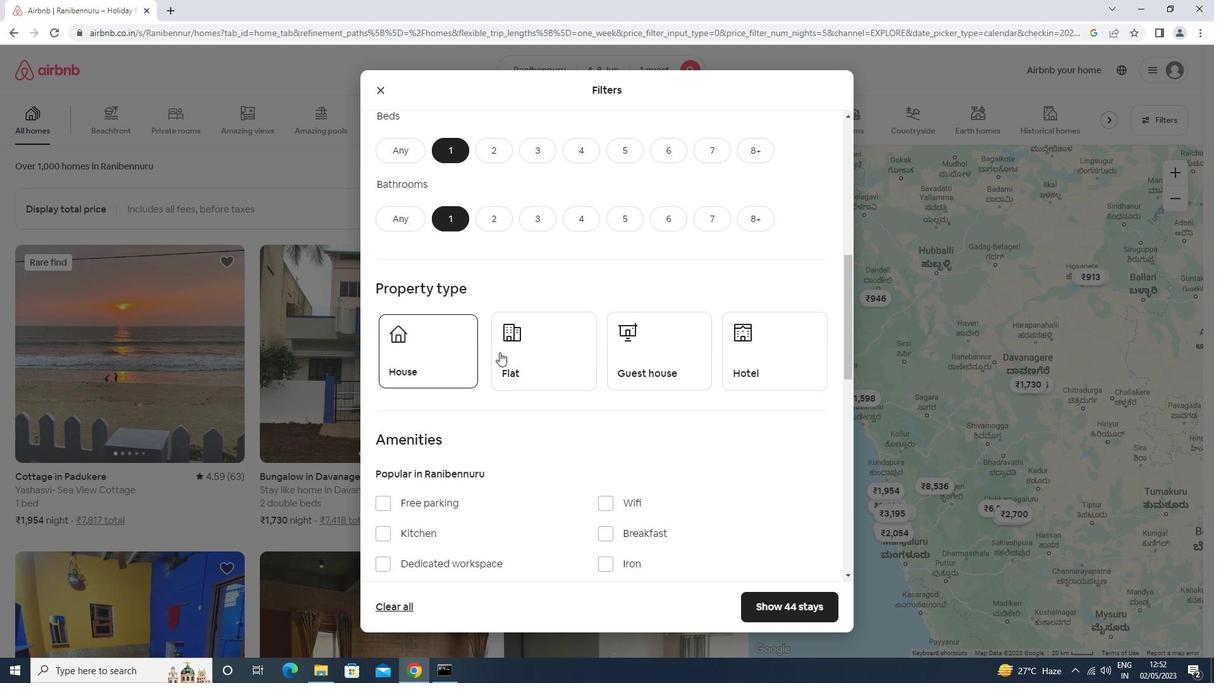 
Action: Mouse moved to (626, 345)
Screenshot: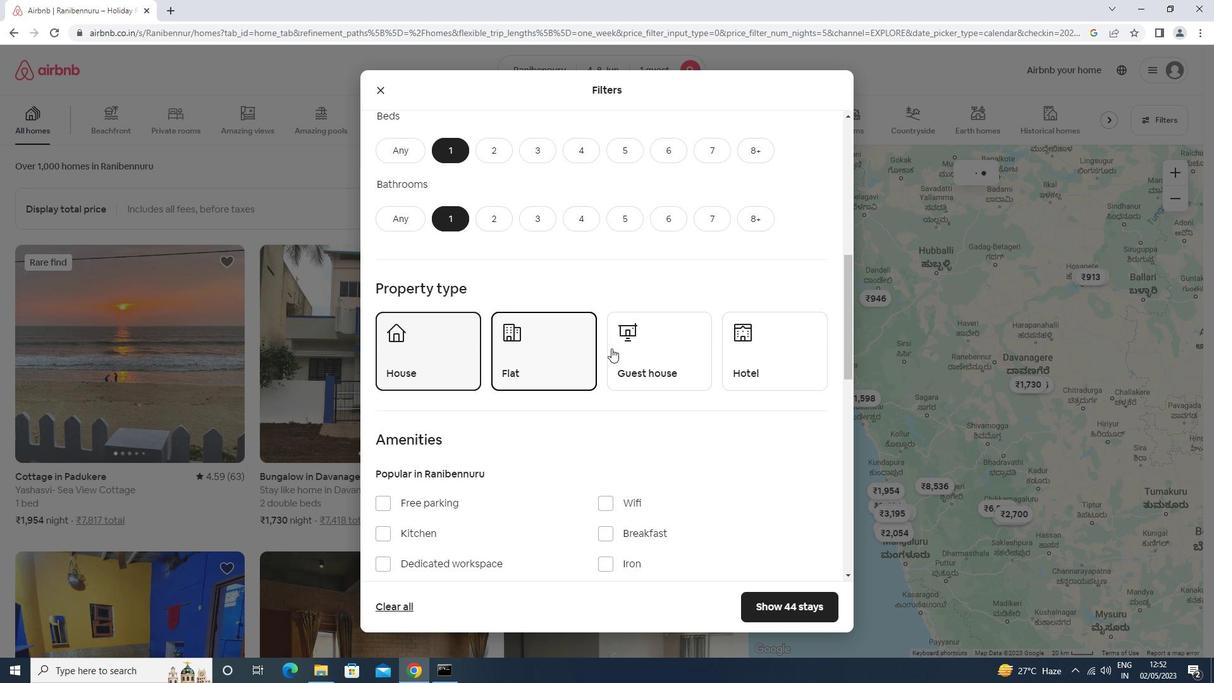 
Action: Mouse pressed left at (626, 345)
Screenshot: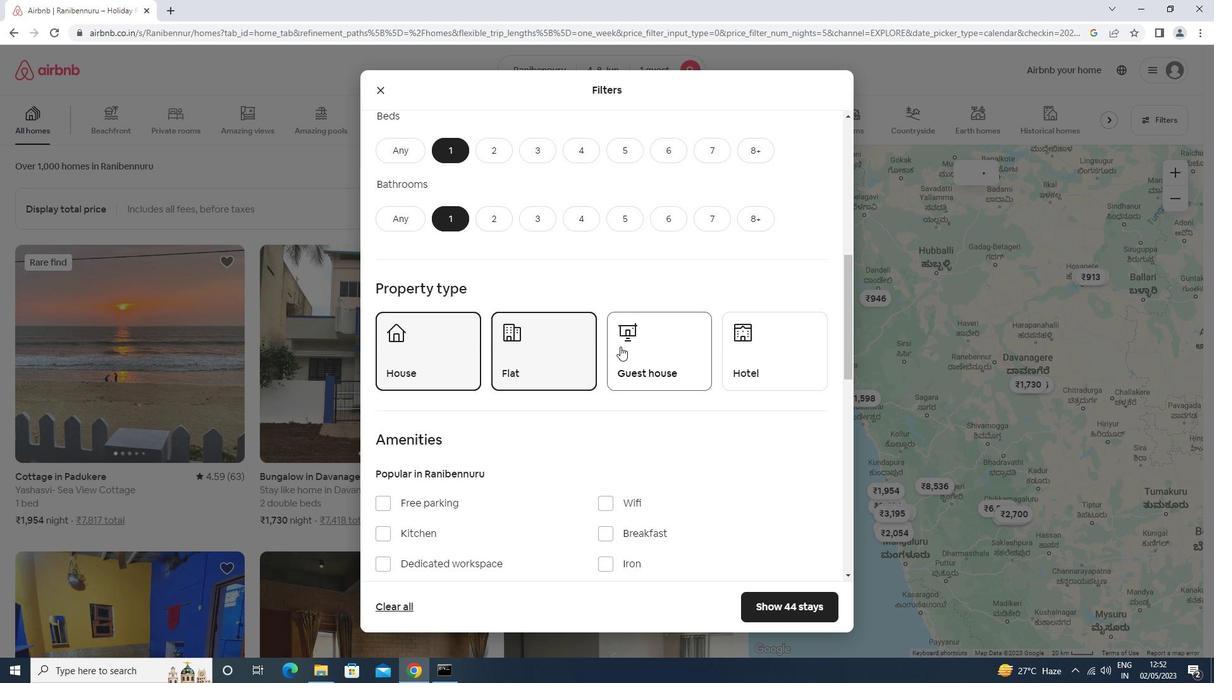 
Action: Mouse moved to (724, 358)
Screenshot: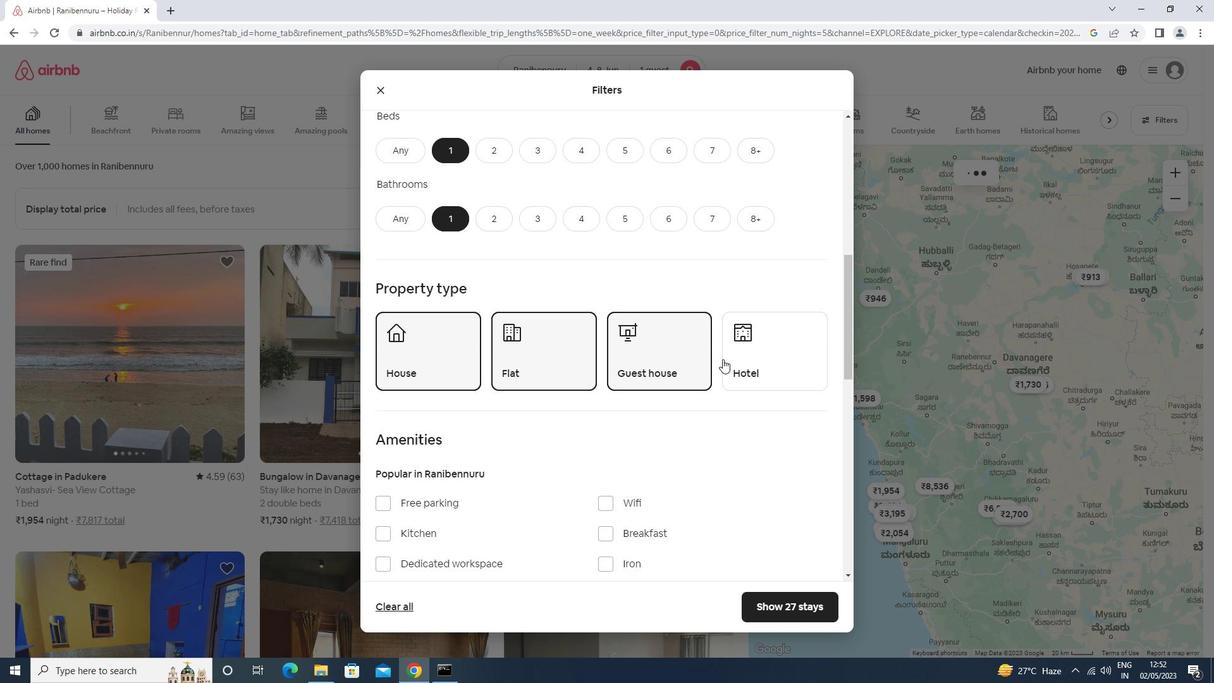 
Action: Mouse pressed left at (724, 358)
Screenshot: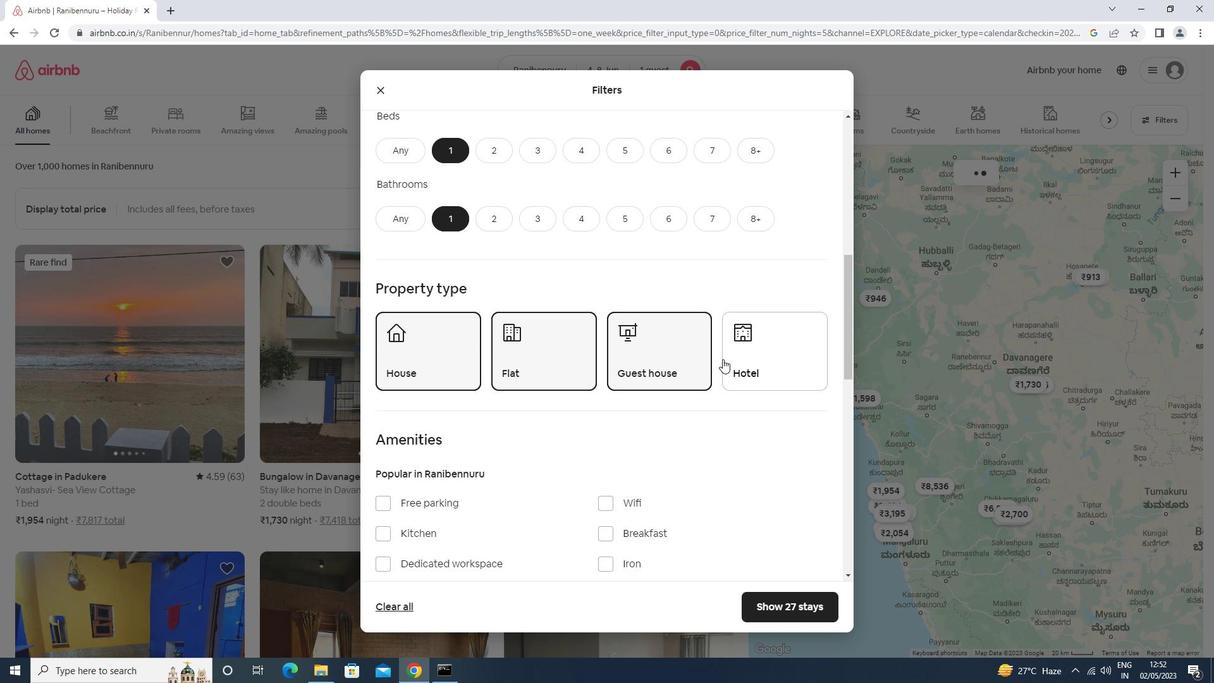 
Action: Mouse moved to (722, 355)
Screenshot: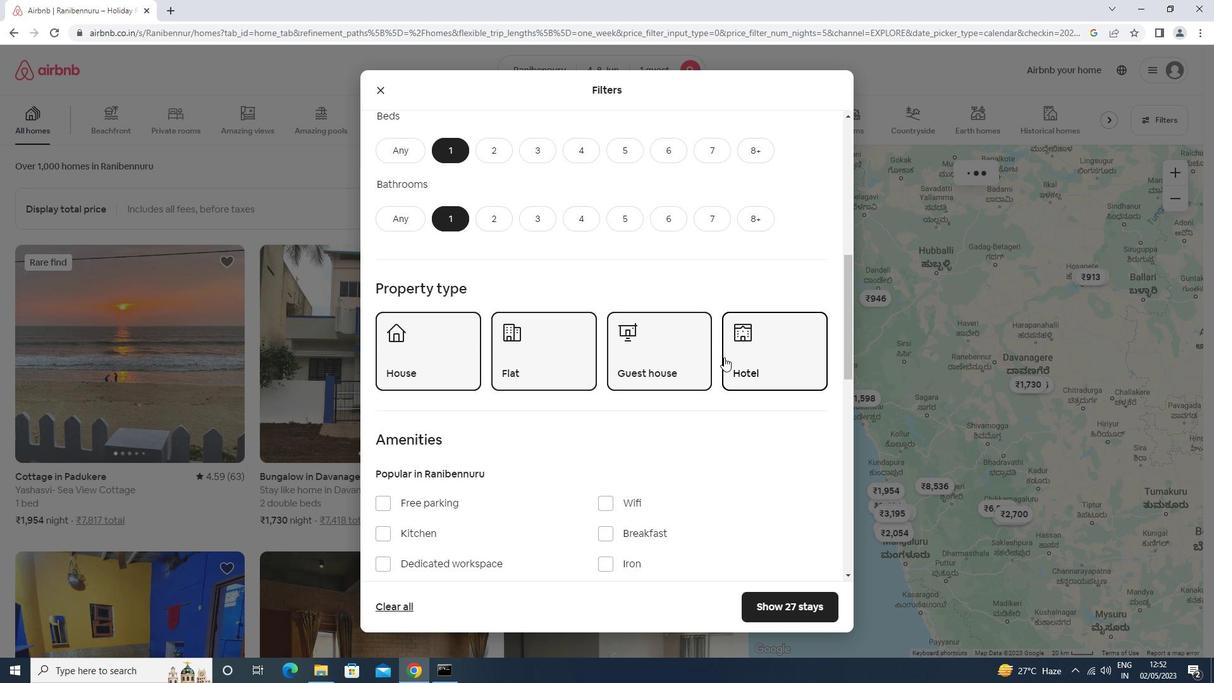 
Action: Mouse scrolled (722, 354) with delta (0, 0)
Screenshot: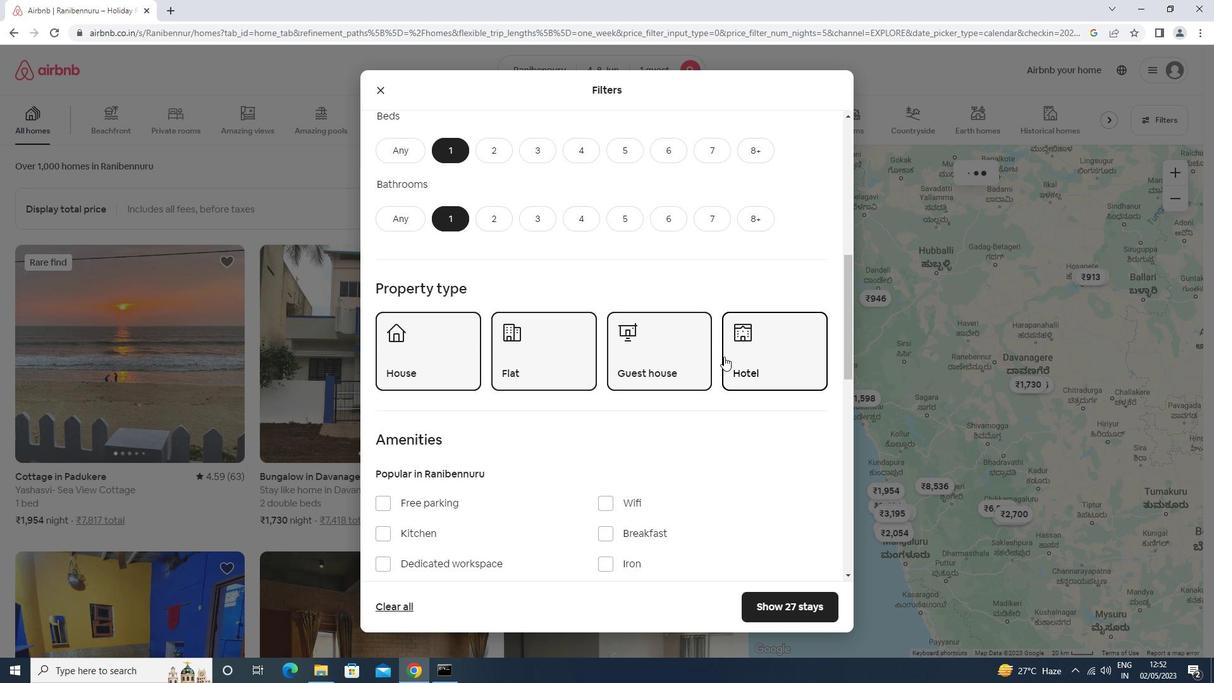 
Action: Mouse moved to (722, 355)
Screenshot: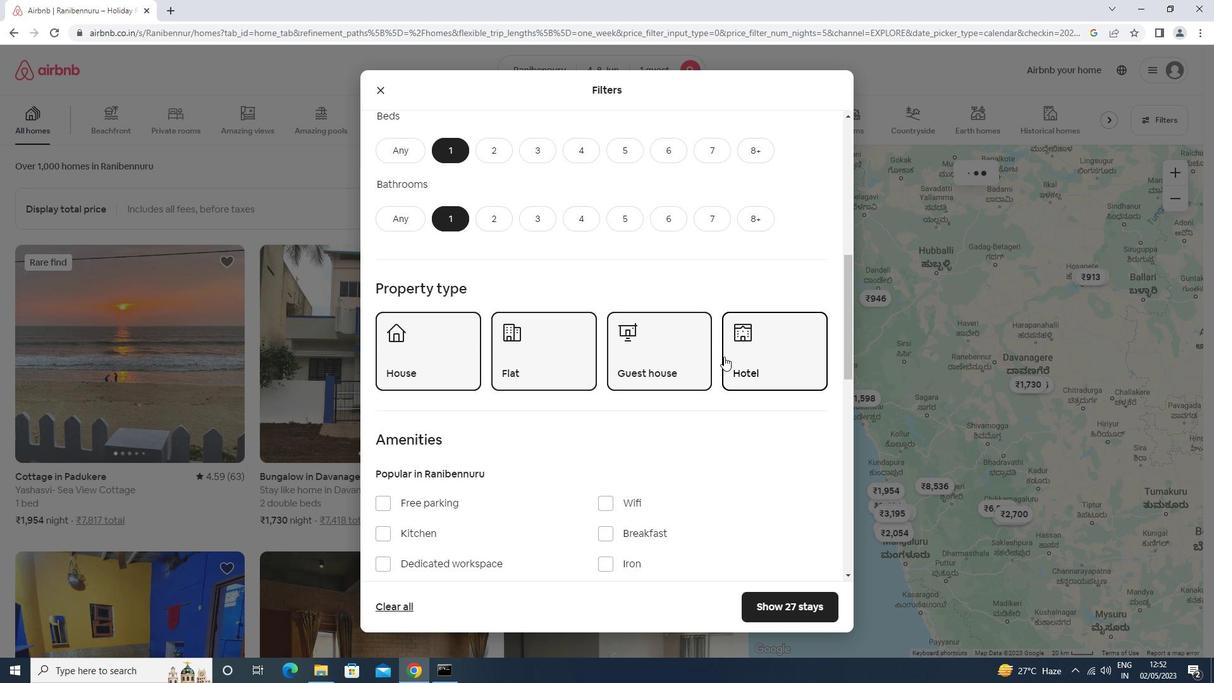 
Action: Mouse scrolled (722, 354) with delta (0, 0)
Screenshot: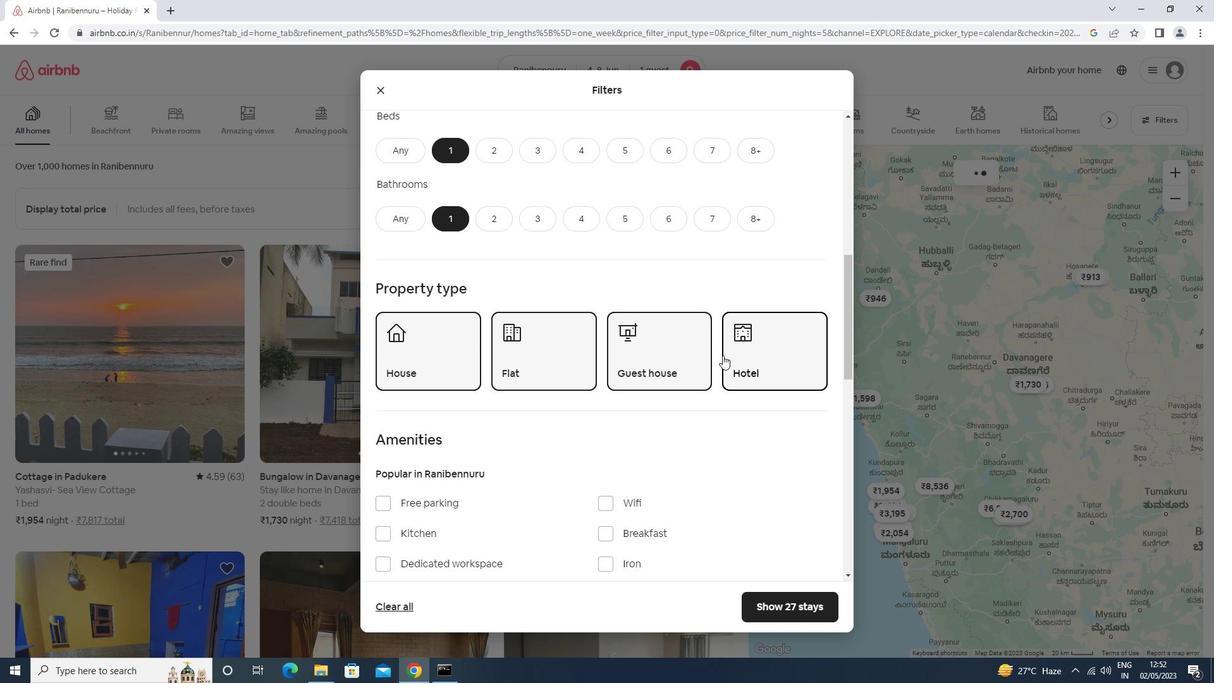 
Action: Mouse moved to (613, 371)
Screenshot: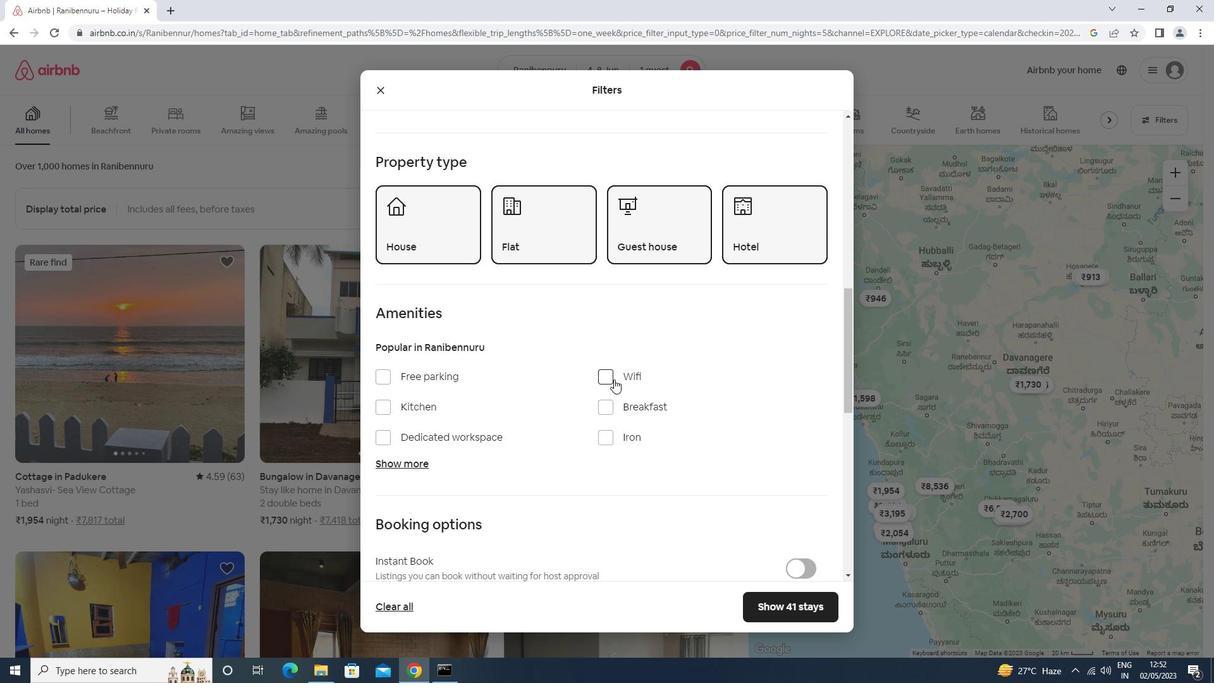
Action: Mouse pressed left at (613, 371)
Screenshot: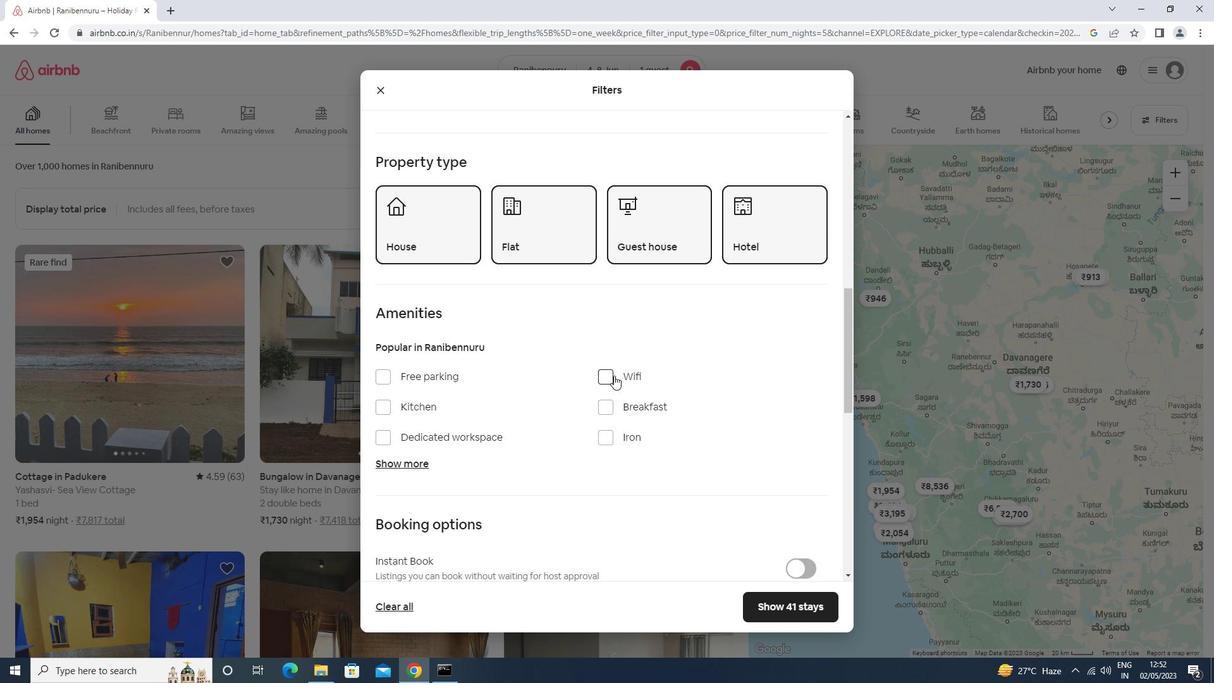 
Action: Mouse moved to (613, 370)
Screenshot: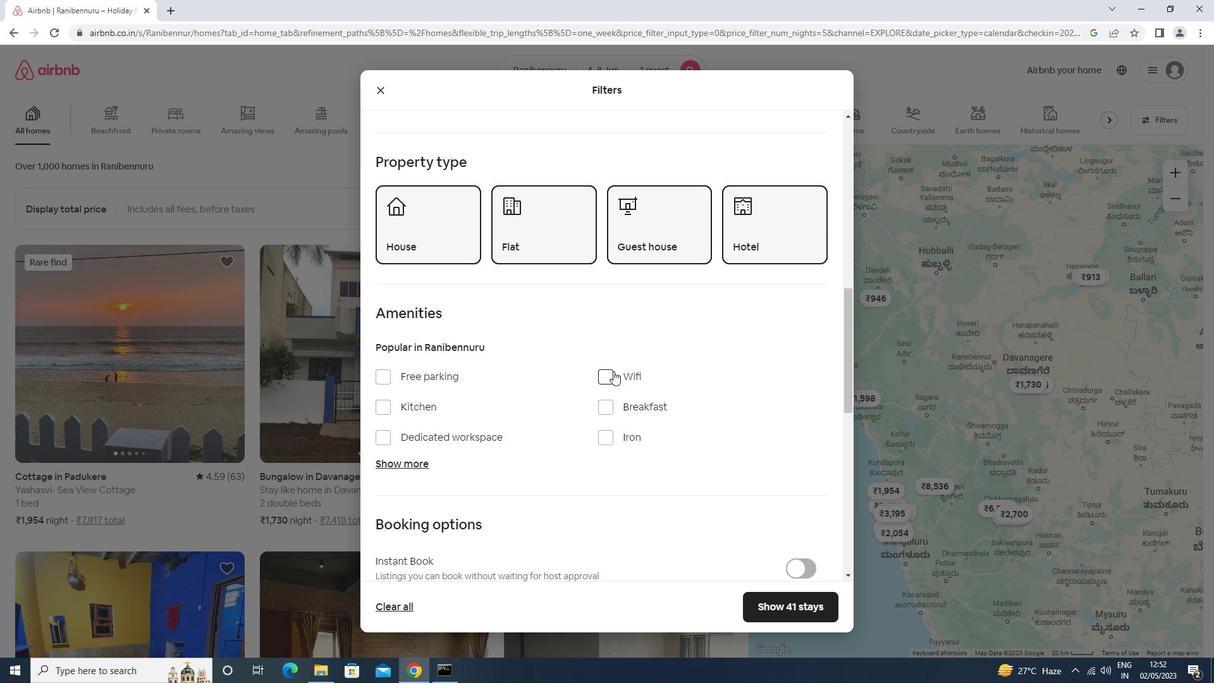 
Action: Mouse scrolled (613, 369) with delta (0, 0)
Screenshot: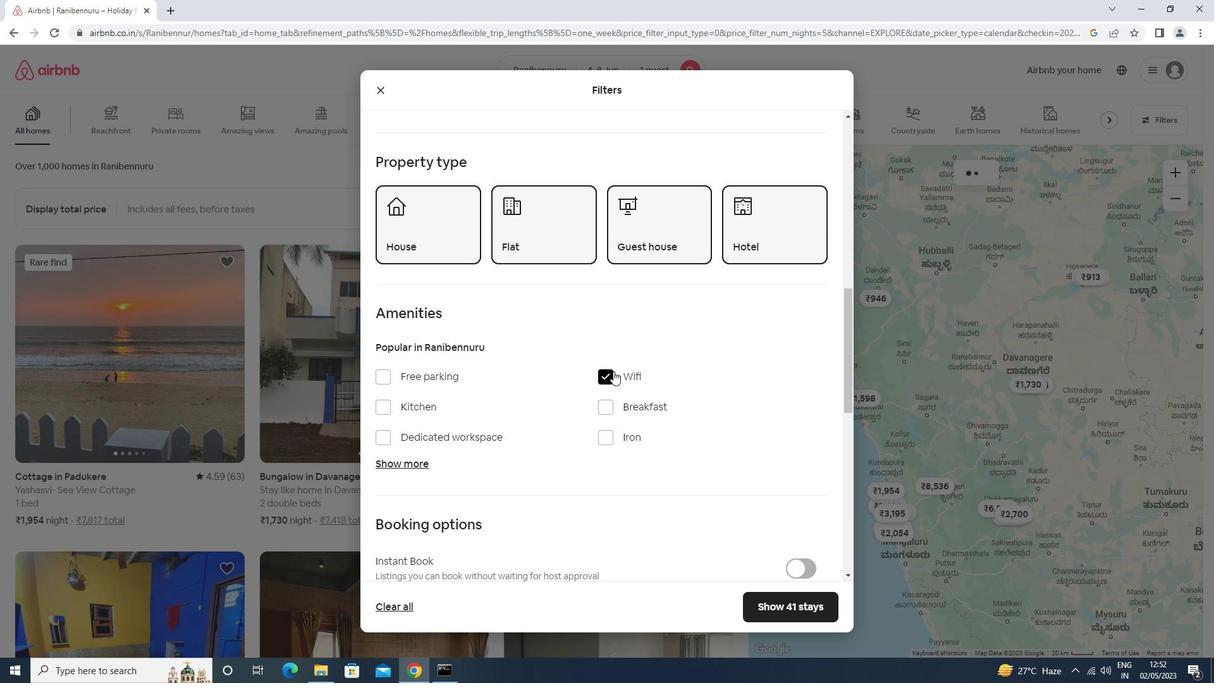 
Action: Mouse scrolled (613, 369) with delta (0, 0)
Screenshot: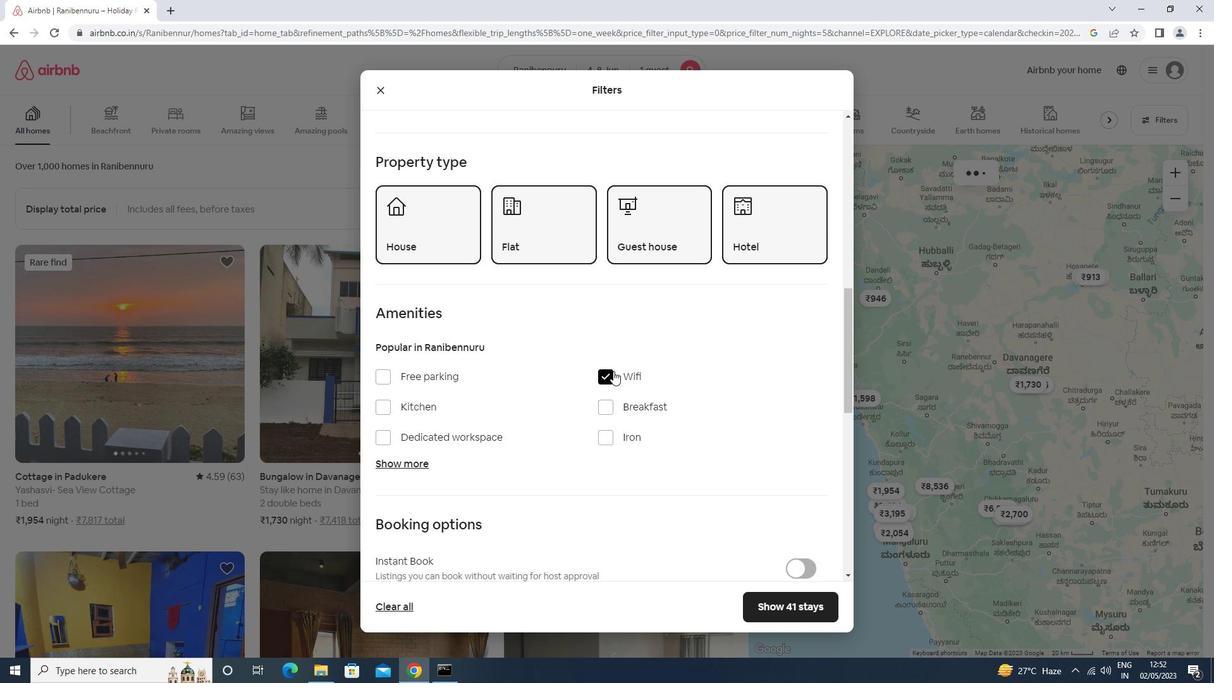 
Action: Mouse scrolled (613, 369) with delta (0, 0)
Screenshot: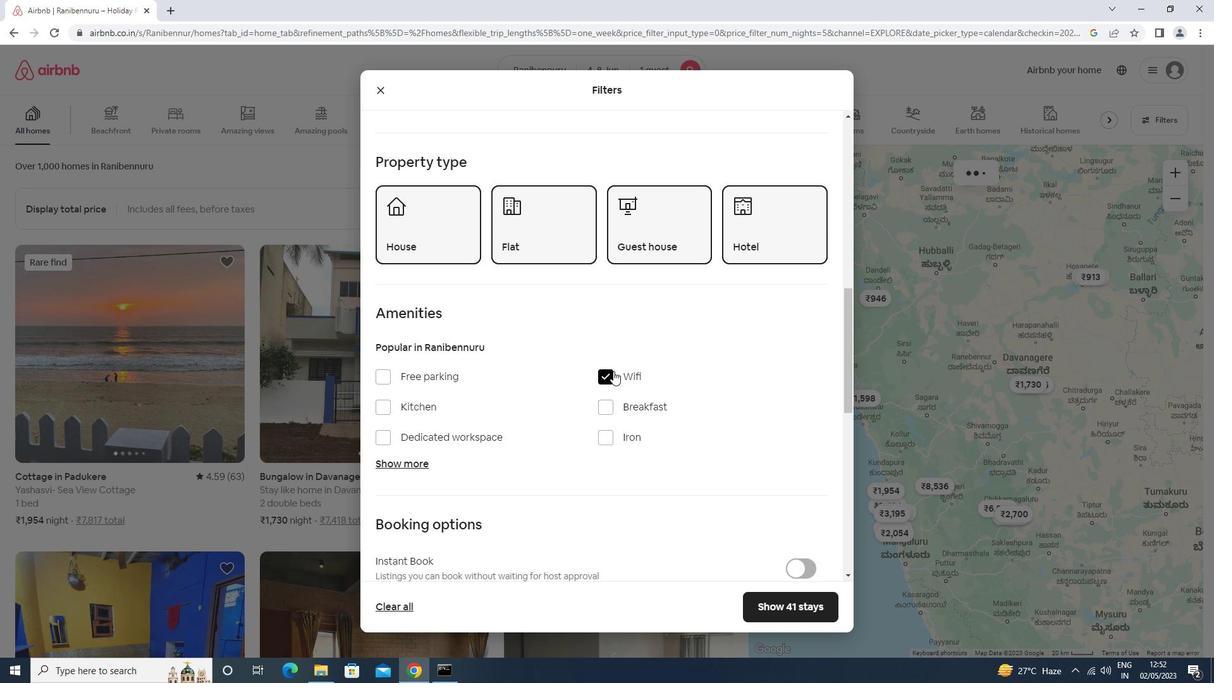 
Action: Mouse scrolled (613, 369) with delta (0, 0)
Screenshot: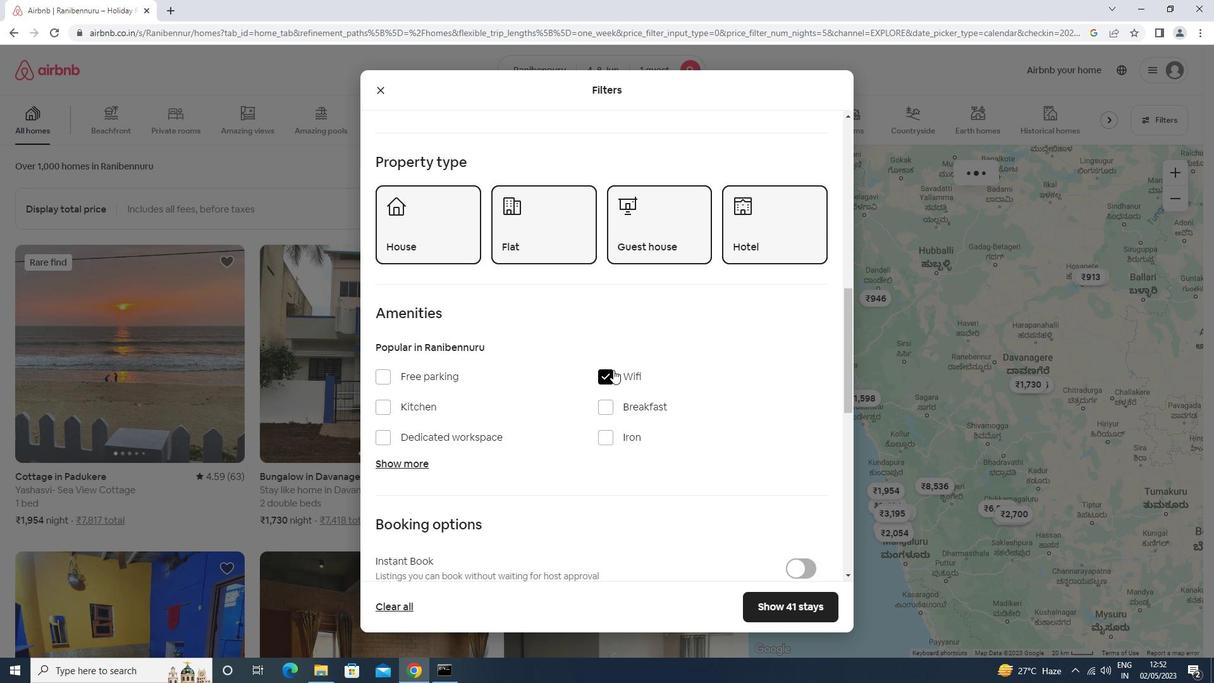 
Action: Mouse scrolled (613, 369) with delta (0, 0)
Screenshot: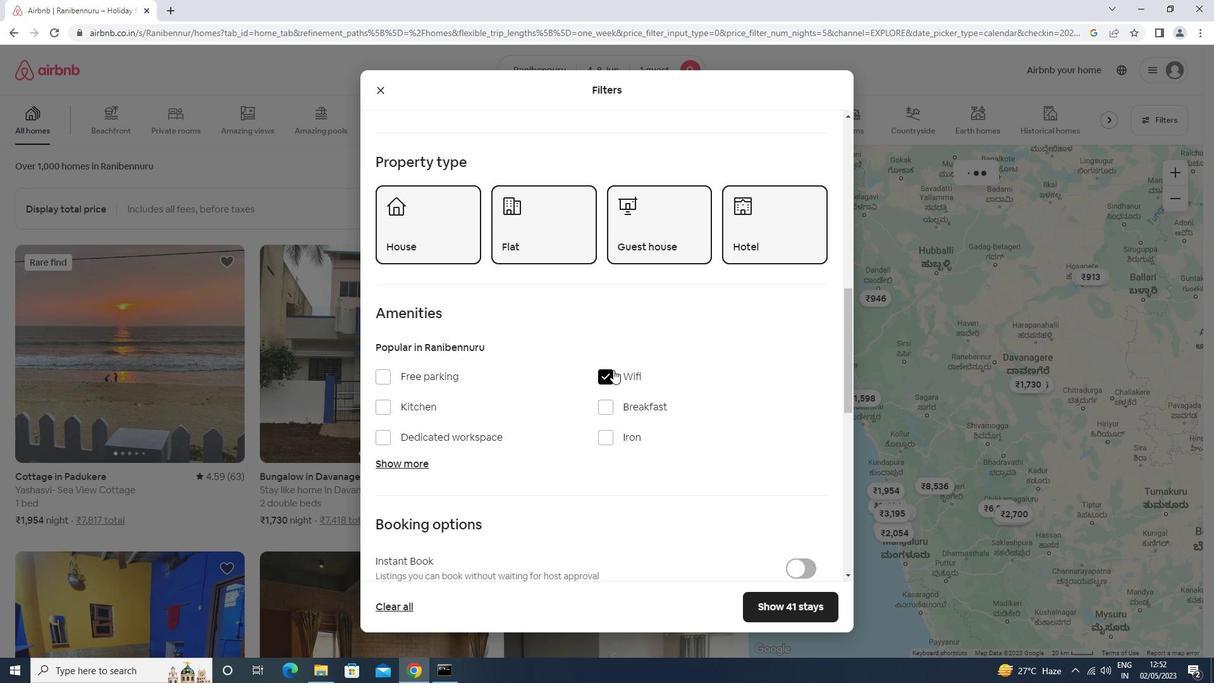 
Action: Mouse moved to (798, 289)
Screenshot: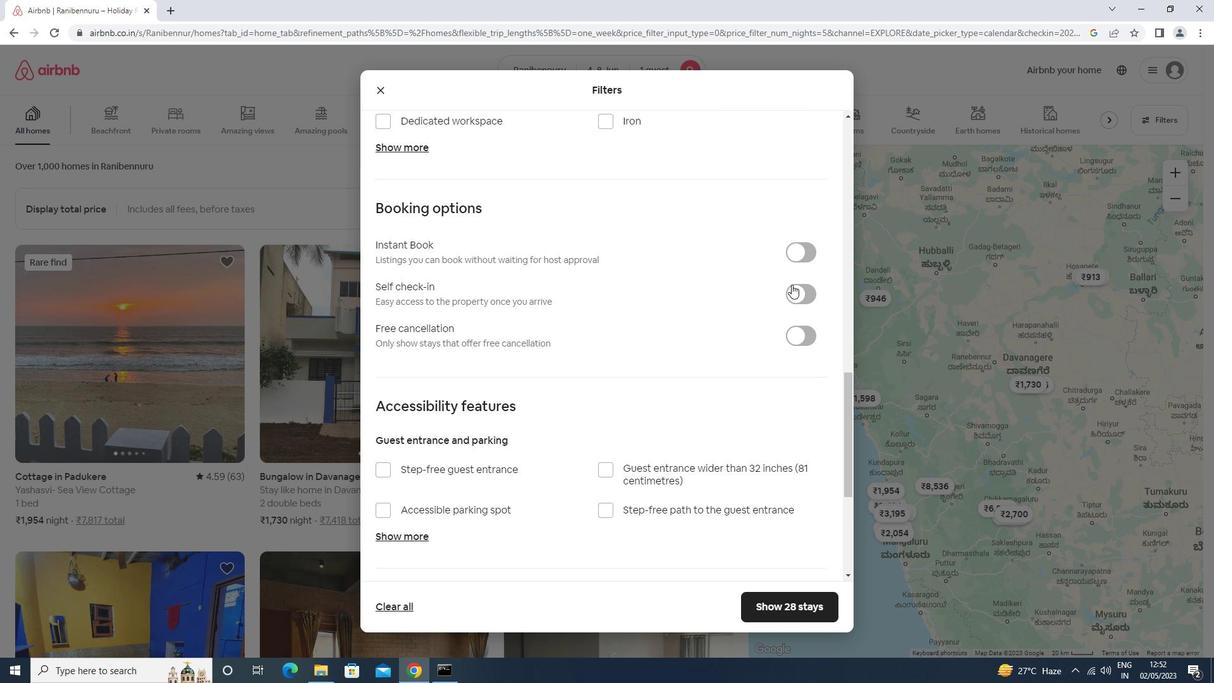 
Action: Mouse pressed left at (798, 289)
Screenshot: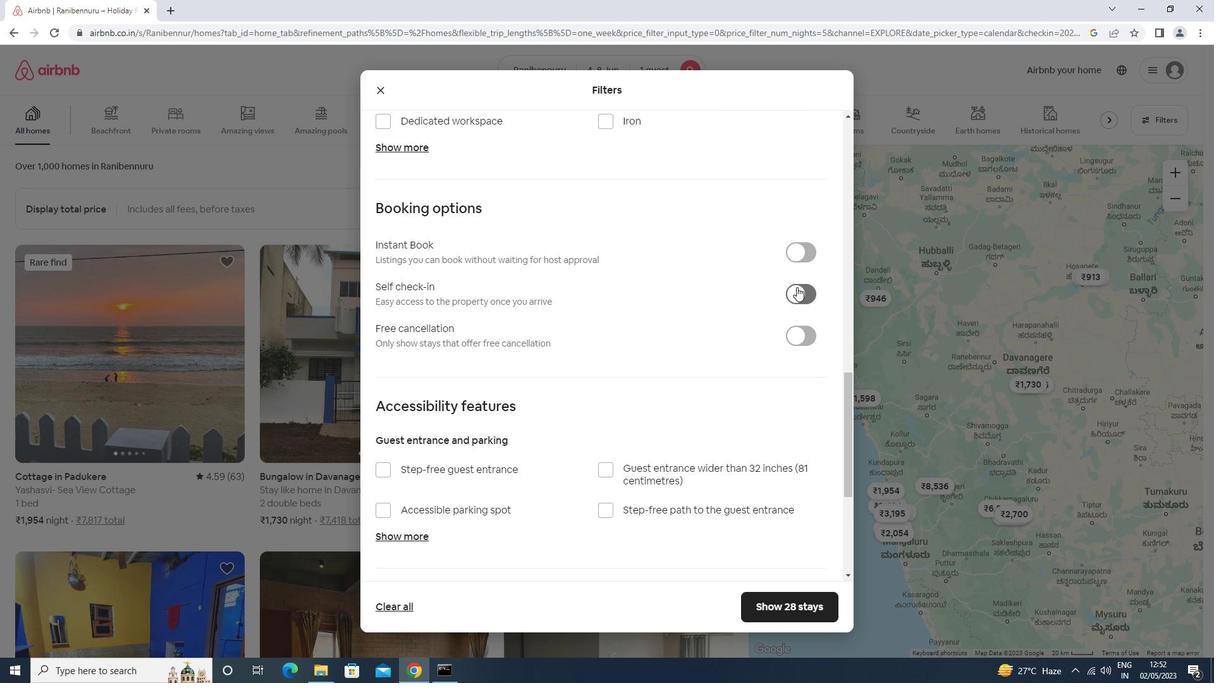 
Action: Mouse moved to (789, 296)
Screenshot: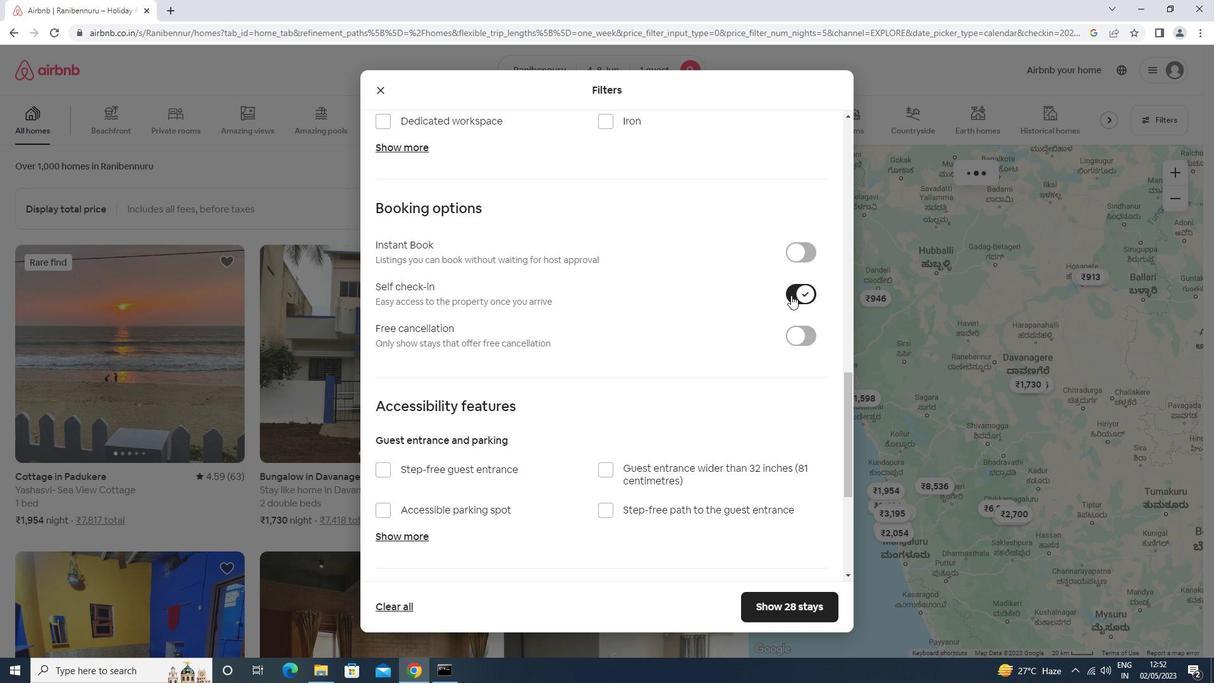 
Action: Mouse scrolled (789, 296) with delta (0, 0)
Screenshot: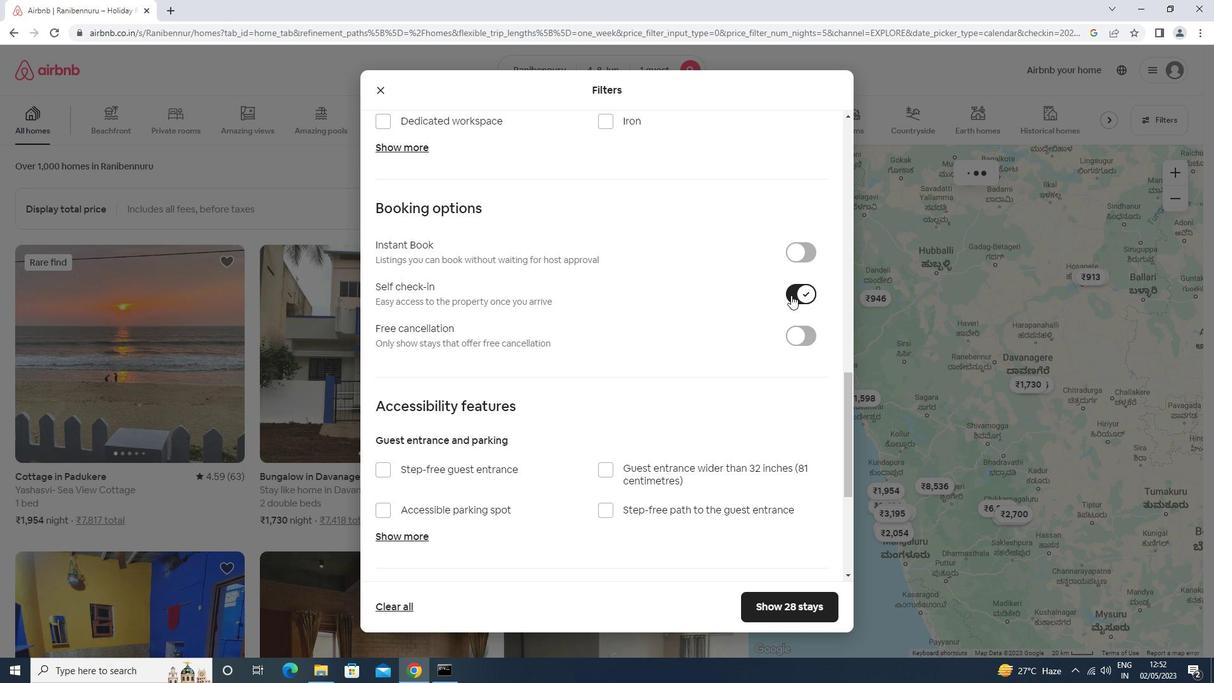 
Action: Mouse moved to (788, 297)
Screenshot: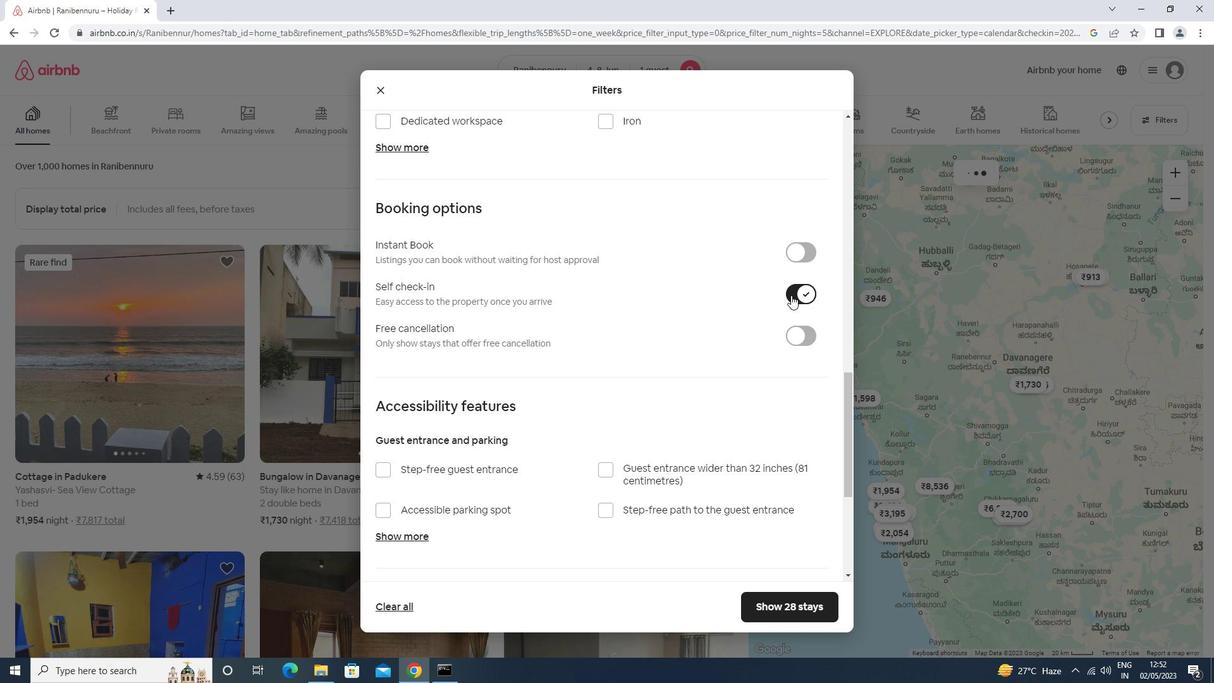 
Action: Mouse scrolled (788, 296) with delta (0, 0)
Screenshot: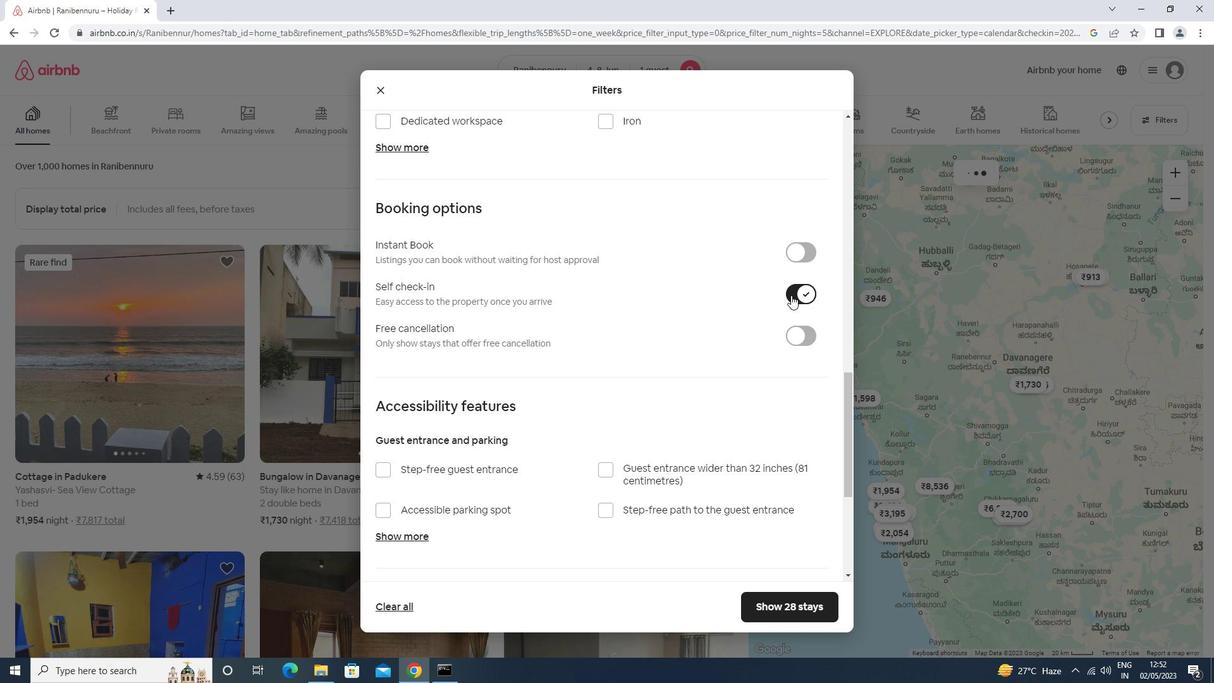 
Action: Mouse moved to (787, 298)
Screenshot: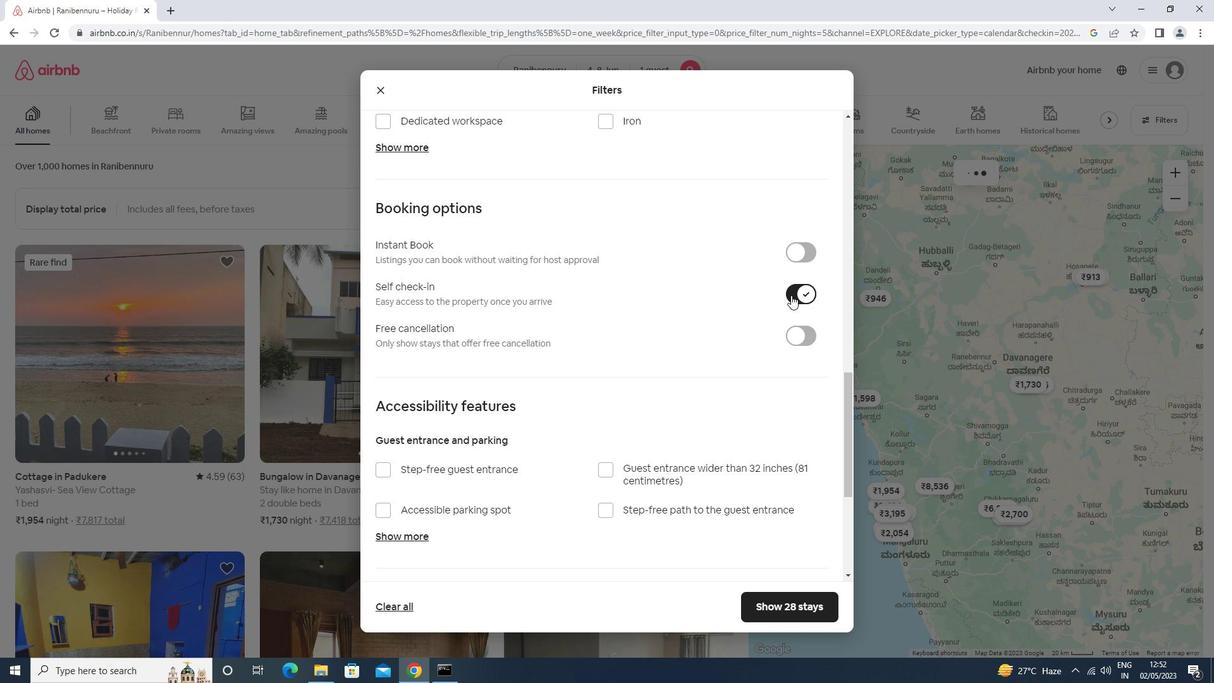 
Action: Mouse scrolled (787, 297) with delta (0, 0)
Screenshot: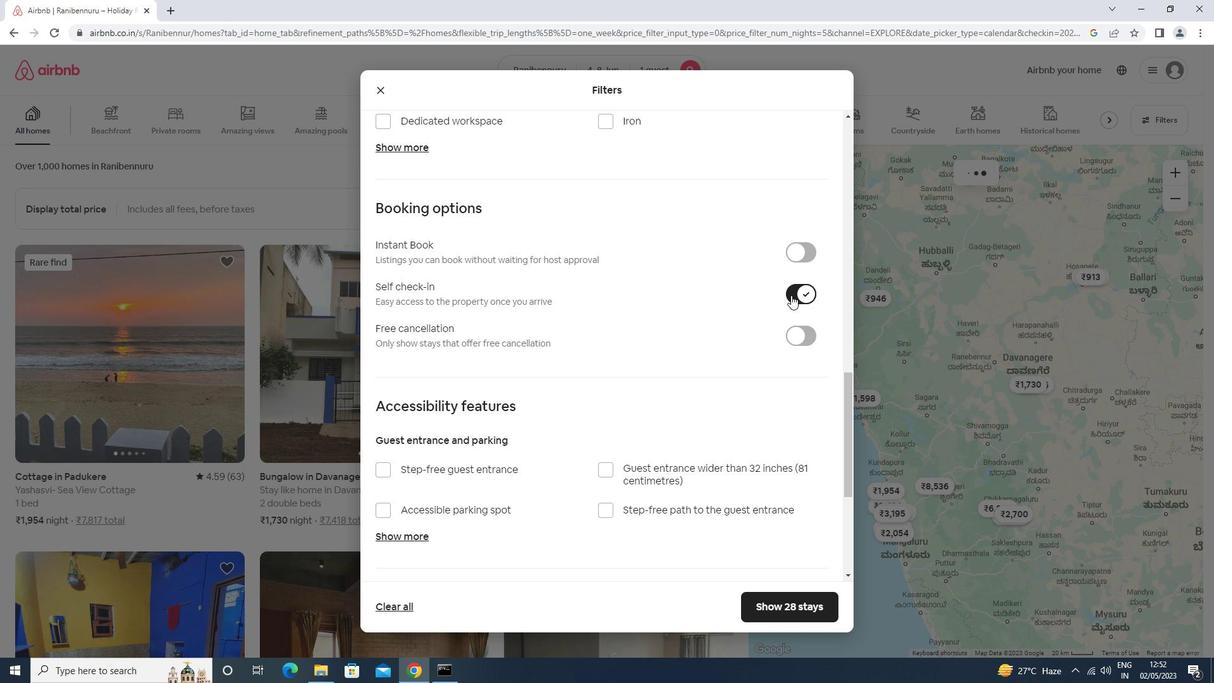 
Action: Mouse moved to (786, 298)
Screenshot: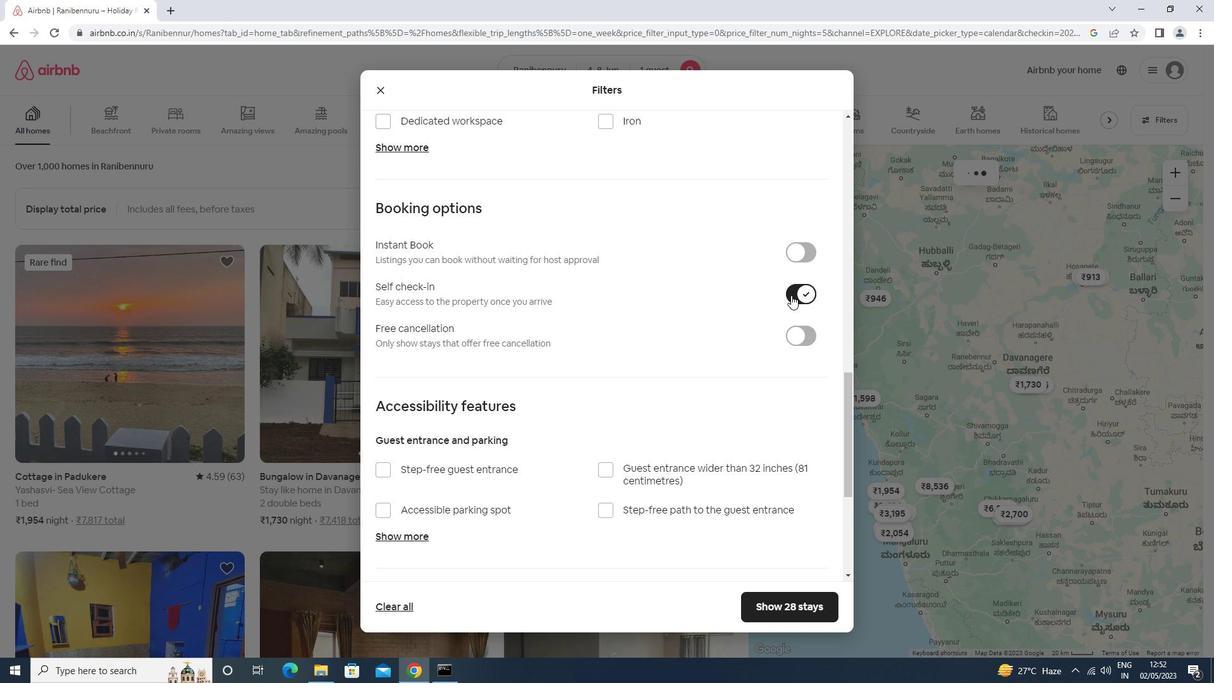 
Action: Mouse scrolled (787, 297) with delta (0, 0)
Screenshot: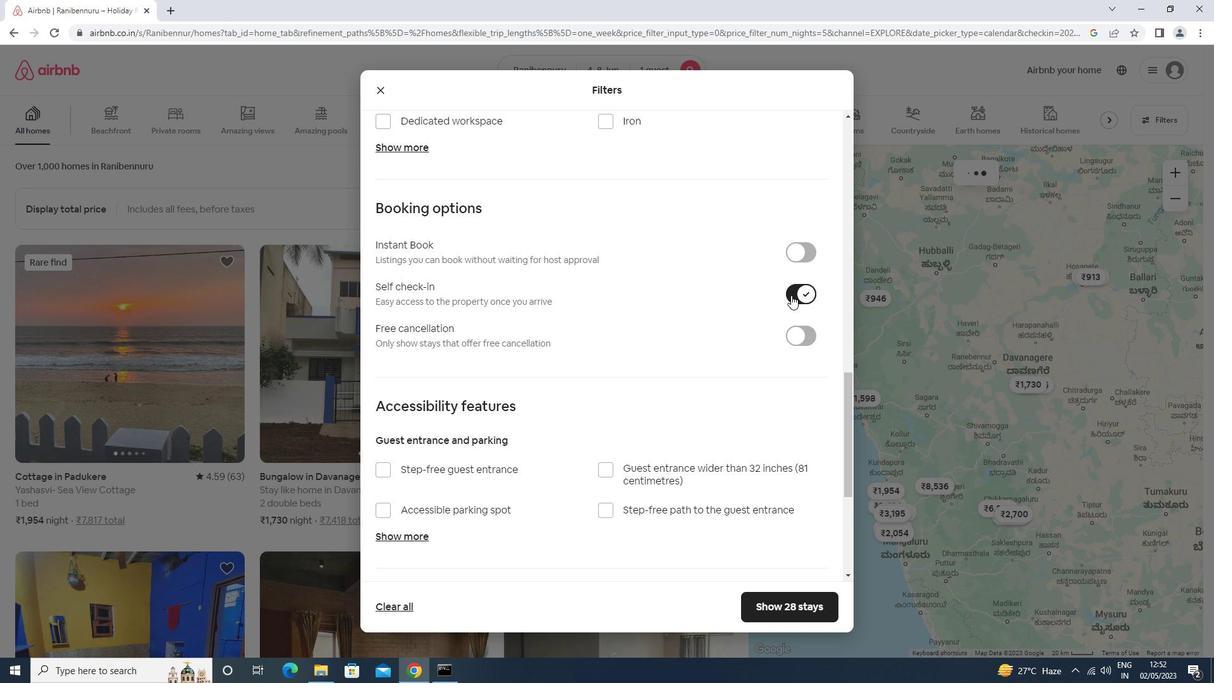 
Action: Mouse moved to (786, 298)
Screenshot: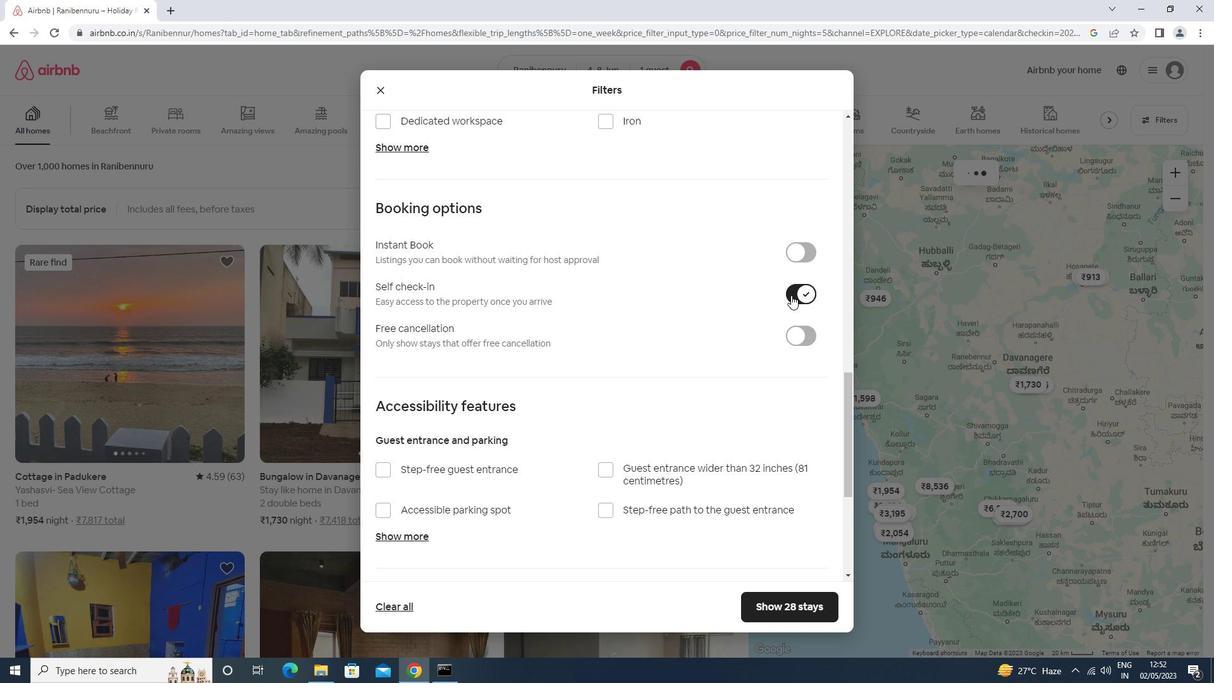 
Action: Mouse scrolled (786, 297) with delta (0, 0)
Screenshot: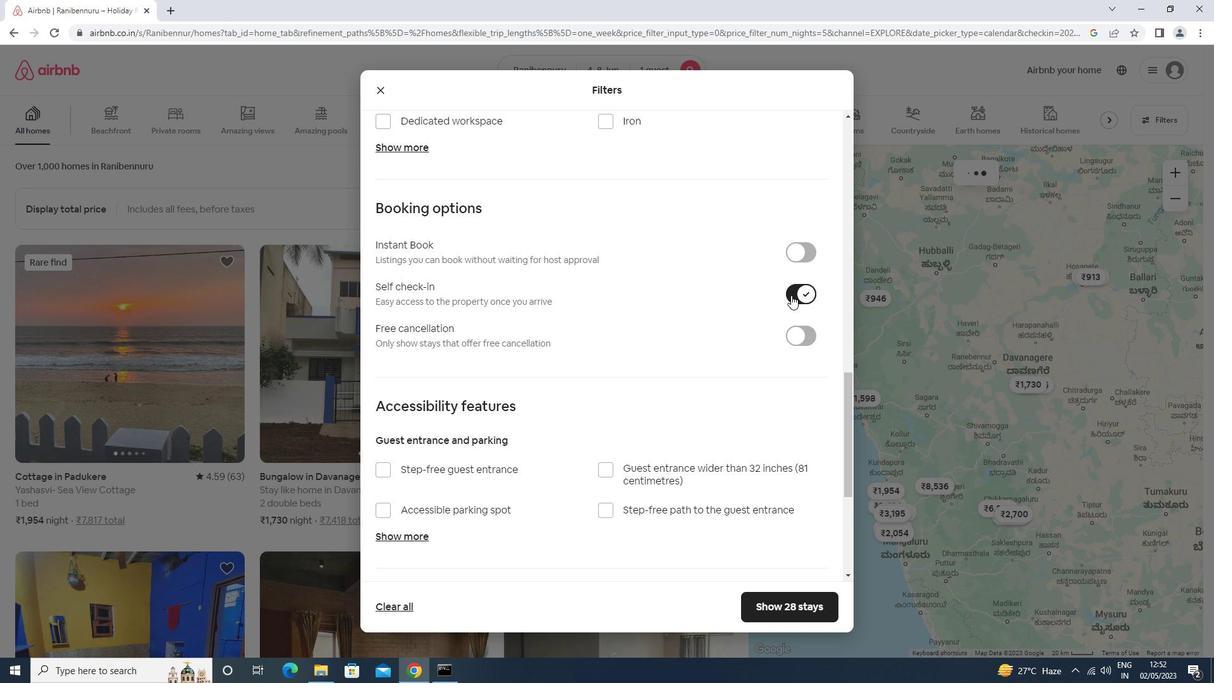 
Action: Mouse moved to (784, 299)
Screenshot: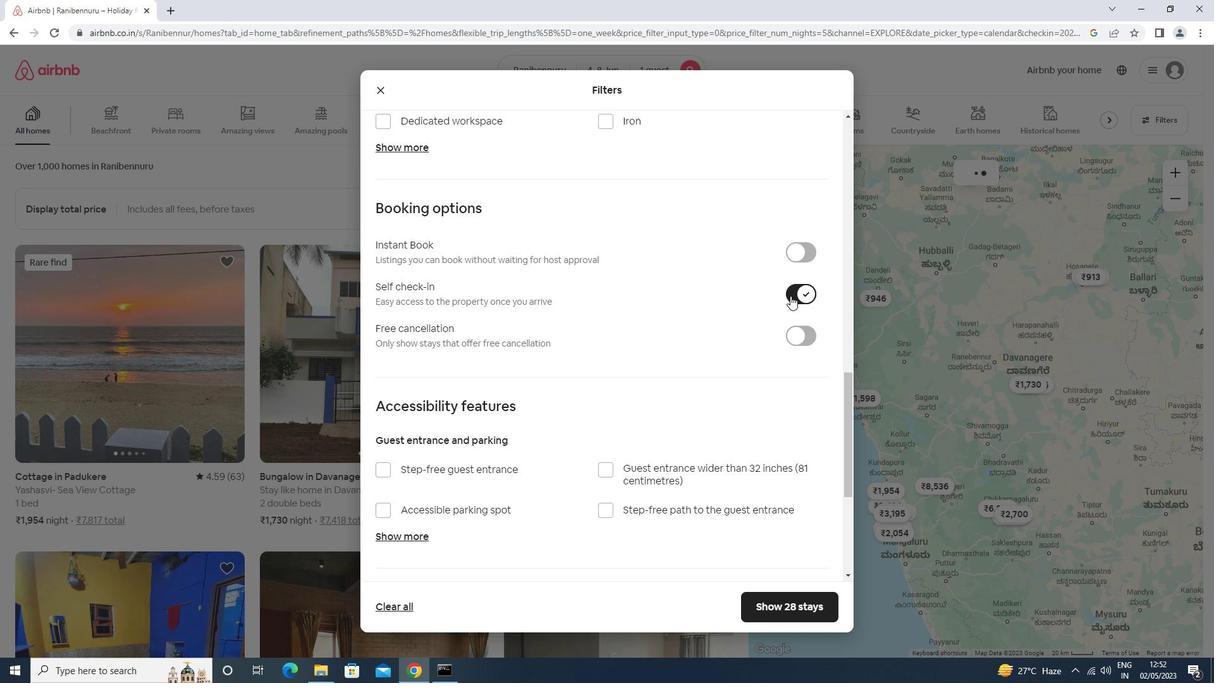 
Action: Mouse scrolled (784, 299) with delta (0, 0)
Screenshot: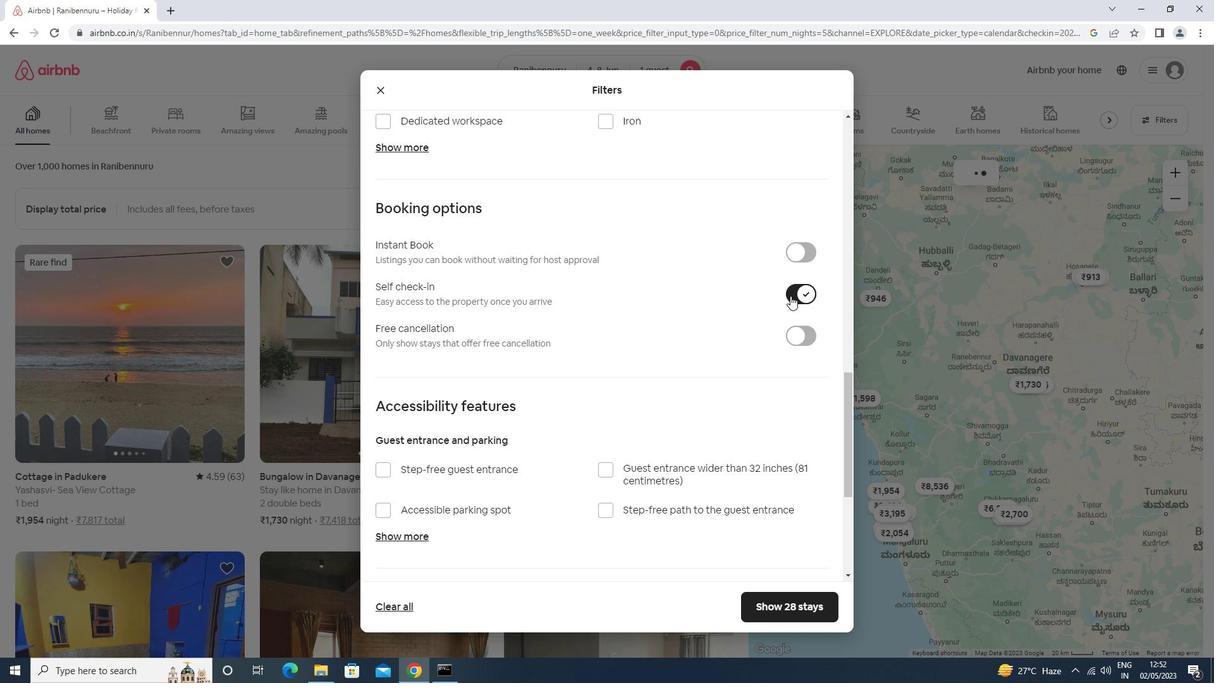 
Action: Mouse moved to (774, 306)
Screenshot: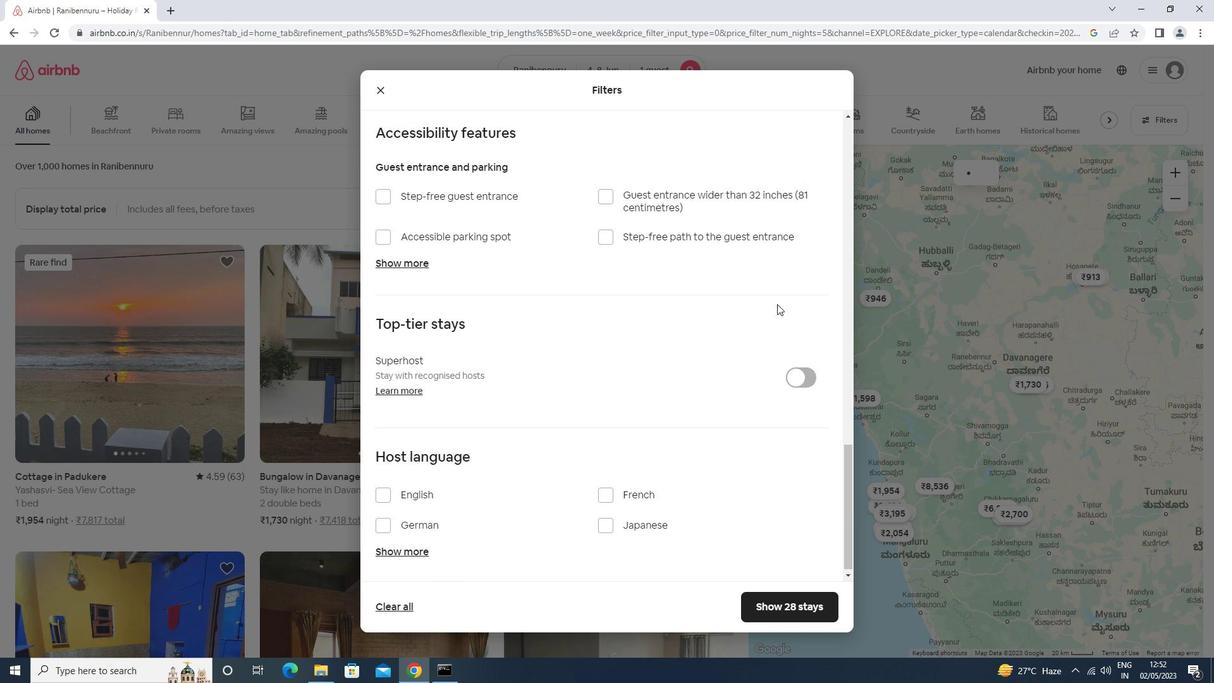 
Action: Mouse scrolled (774, 305) with delta (0, 0)
Screenshot: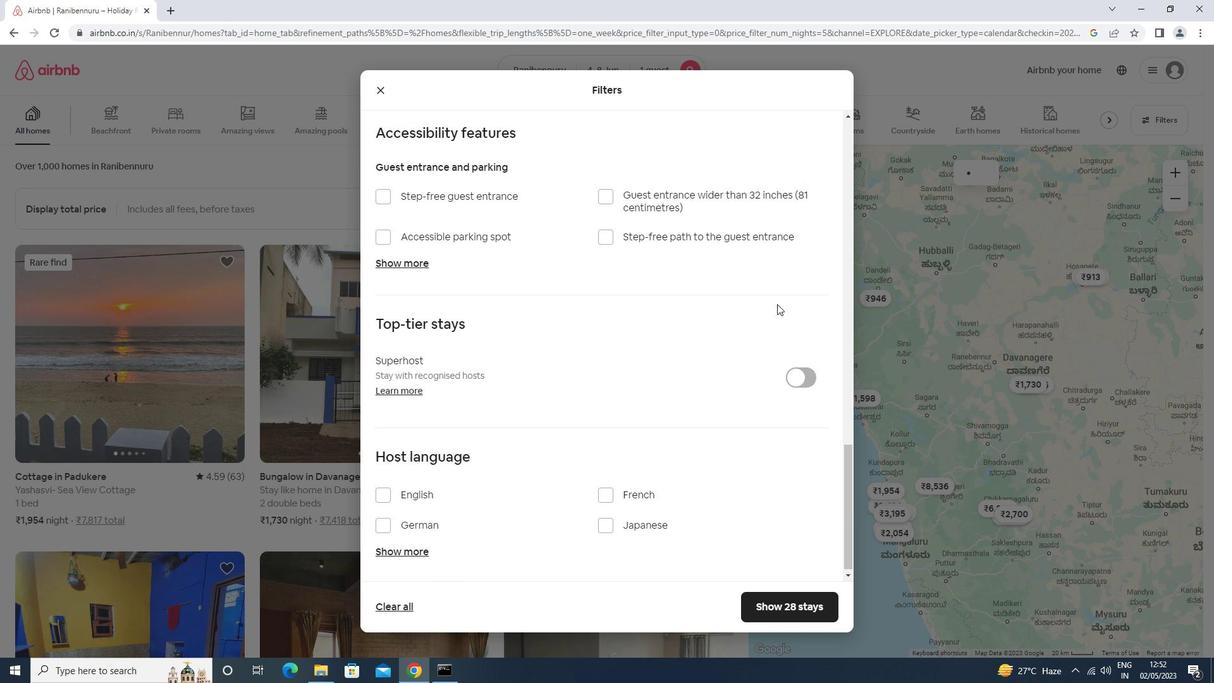 
Action: Mouse moved to (772, 306)
Screenshot: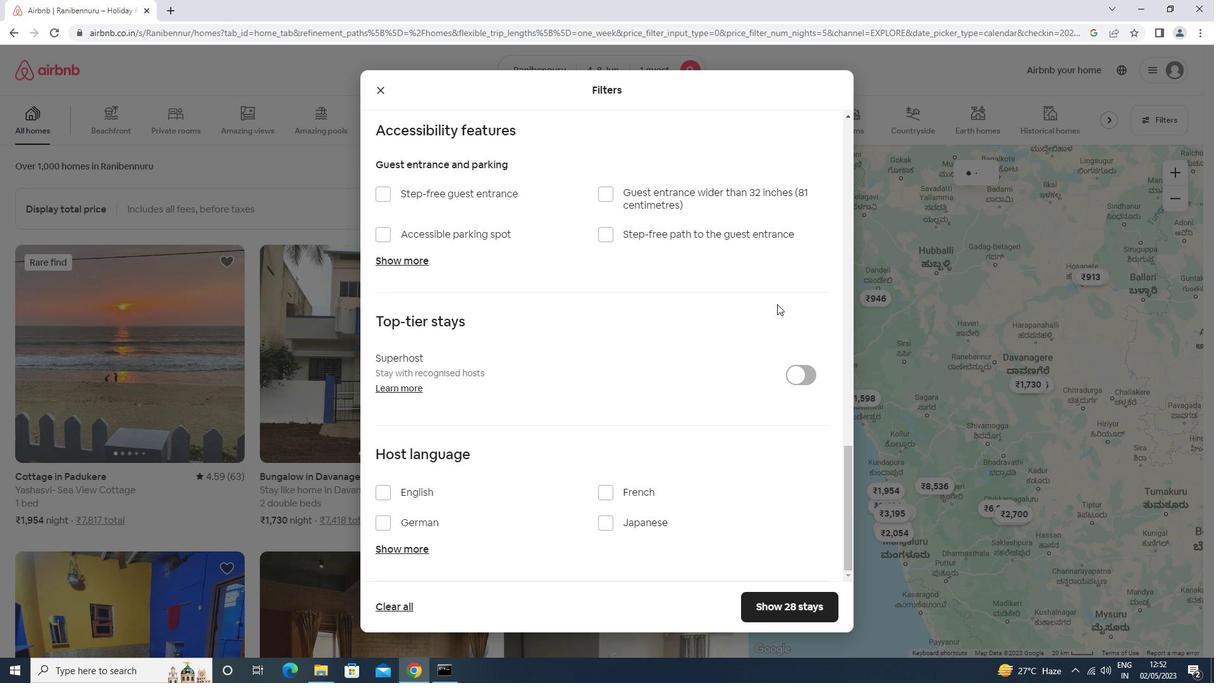 
Action: Mouse scrolled (772, 306) with delta (0, 0)
Screenshot: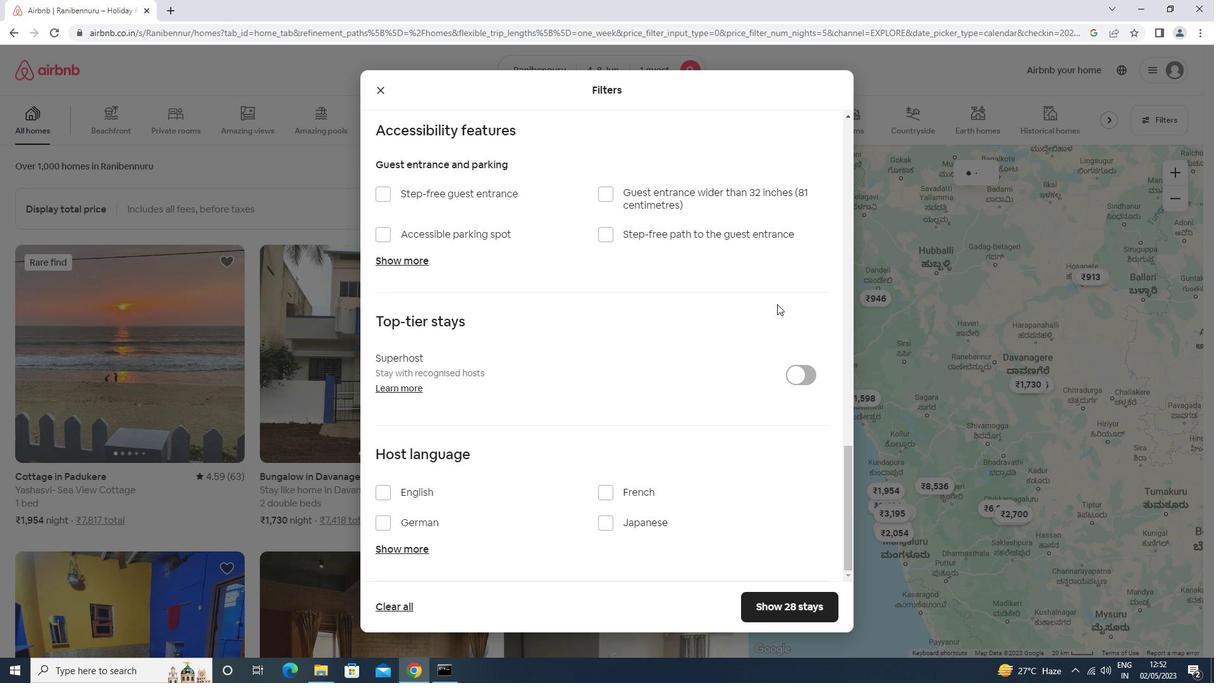 
Action: Mouse scrolled (772, 306) with delta (0, 0)
Screenshot: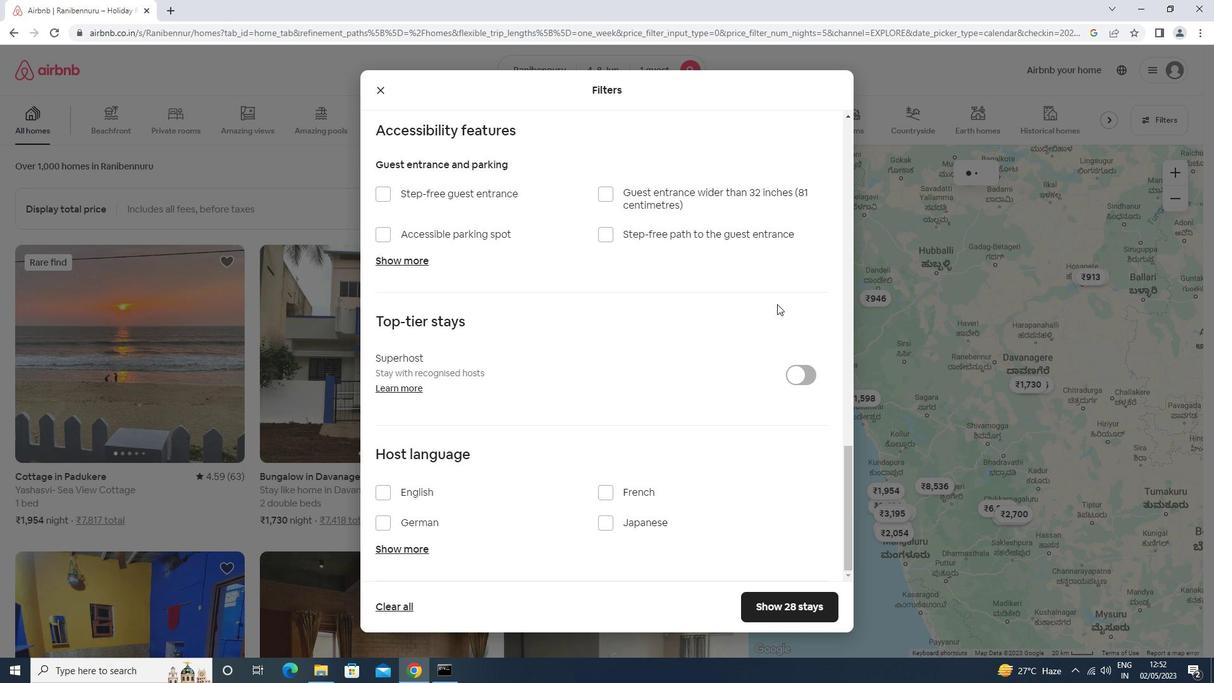 
Action: Mouse moved to (772, 306)
Screenshot: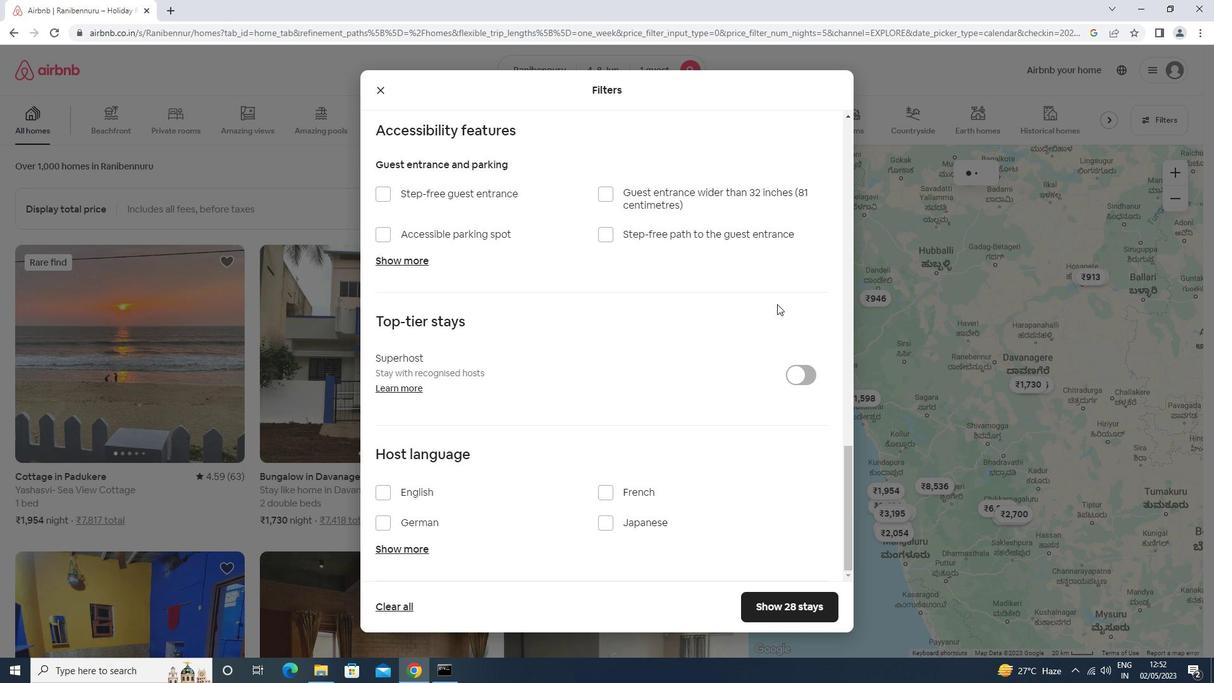 
Action: Mouse scrolled (772, 306) with delta (0, 0)
Screenshot: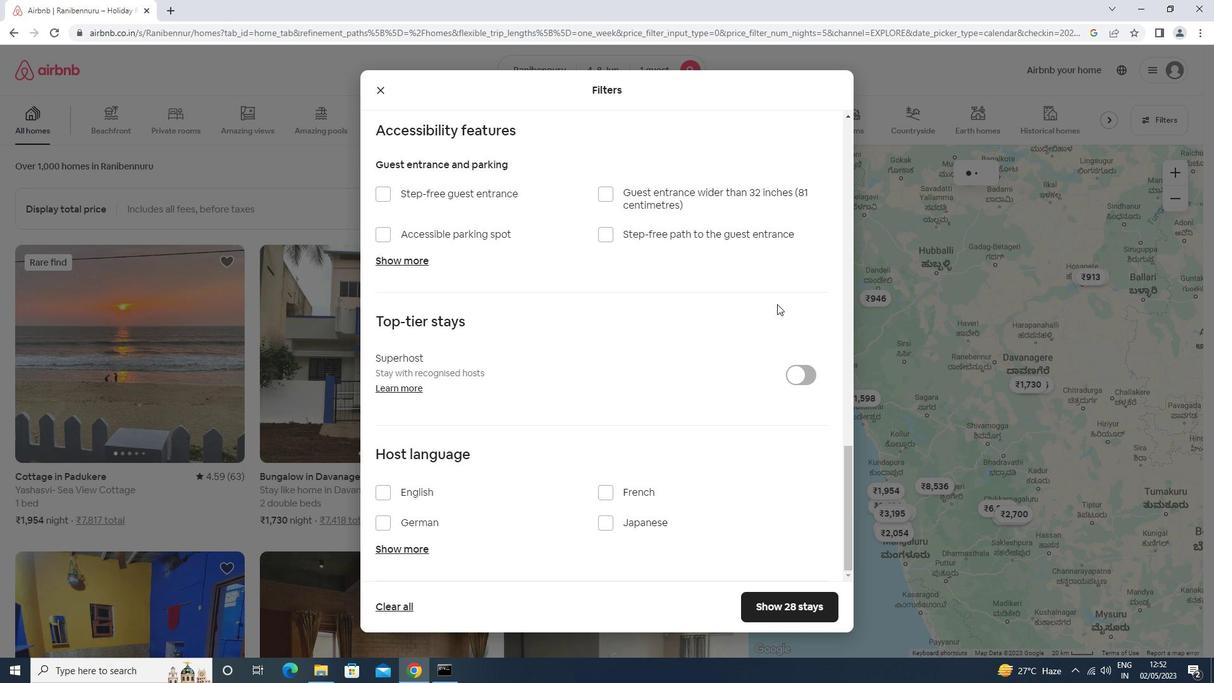 
Action: Mouse moved to (771, 307)
Screenshot: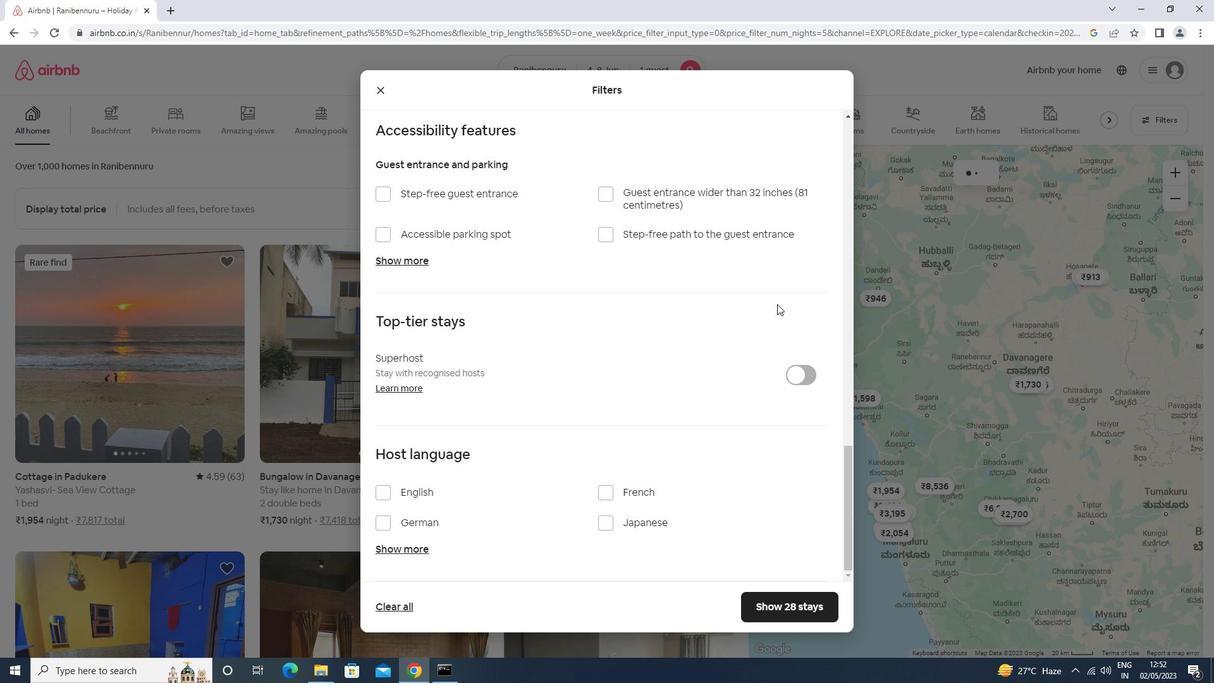 
Action: Mouse scrolled (771, 306) with delta (0, 0)
Screenshot: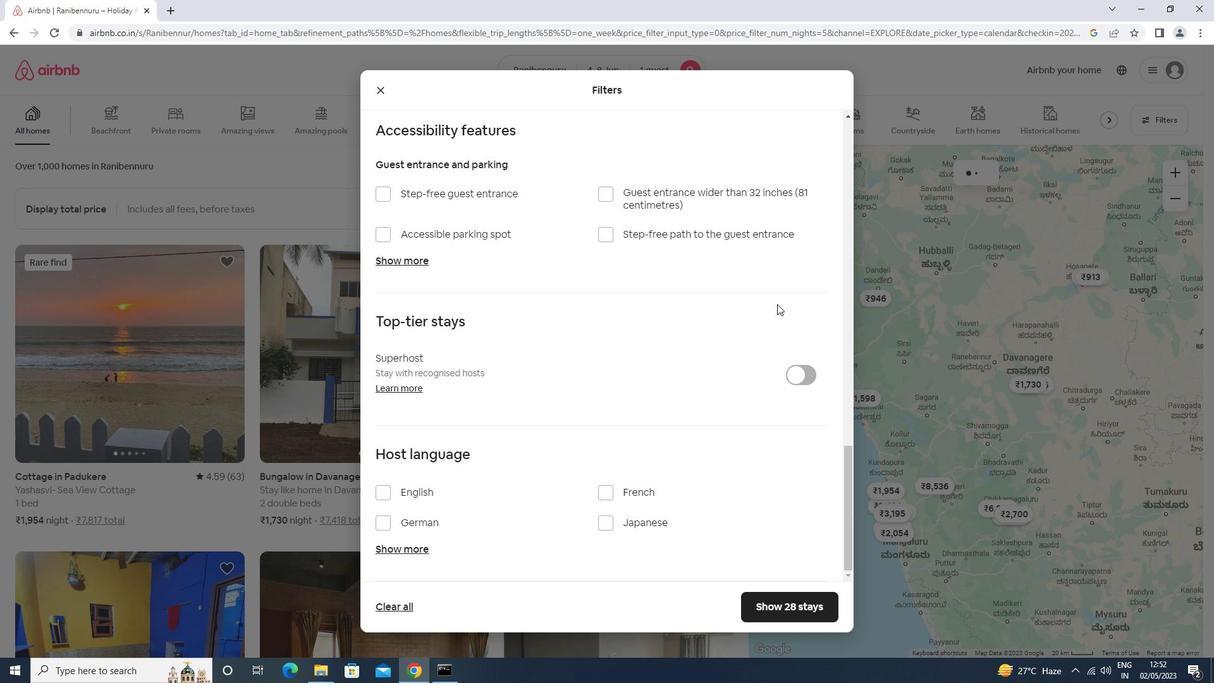 
Action: Mouse moved to (769, 308)
Screenshot: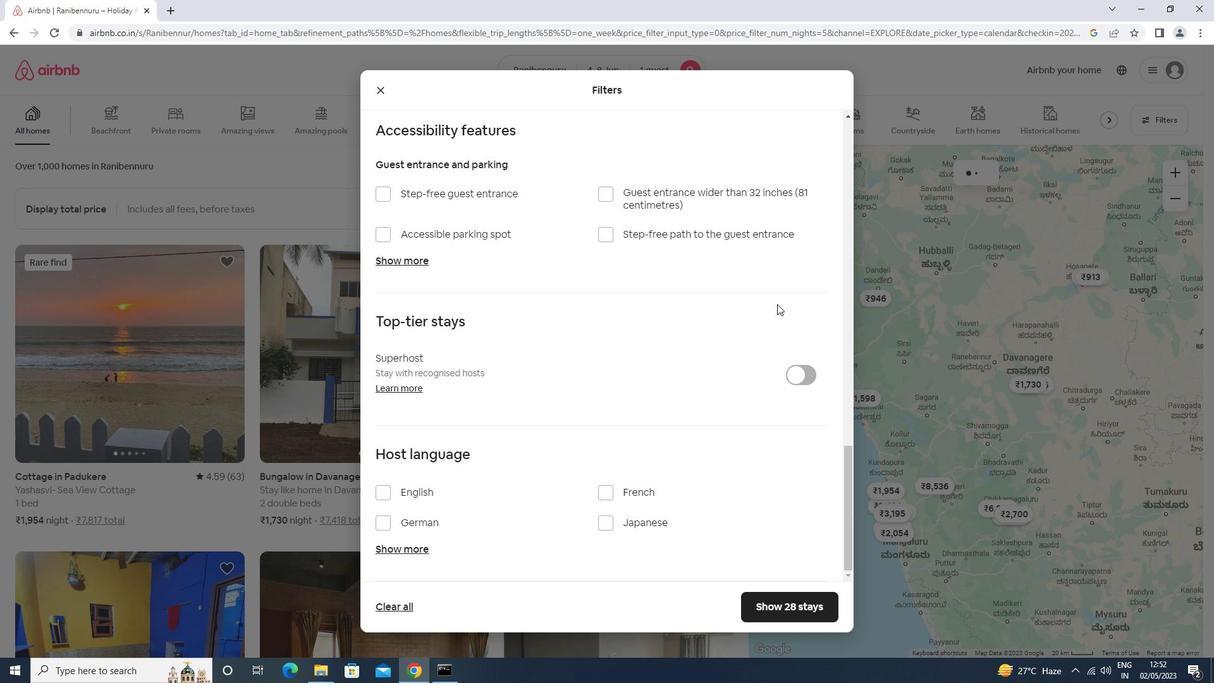 
Action: Mouse scrolled (769, 308) with delta (0, 0)
Screenshot: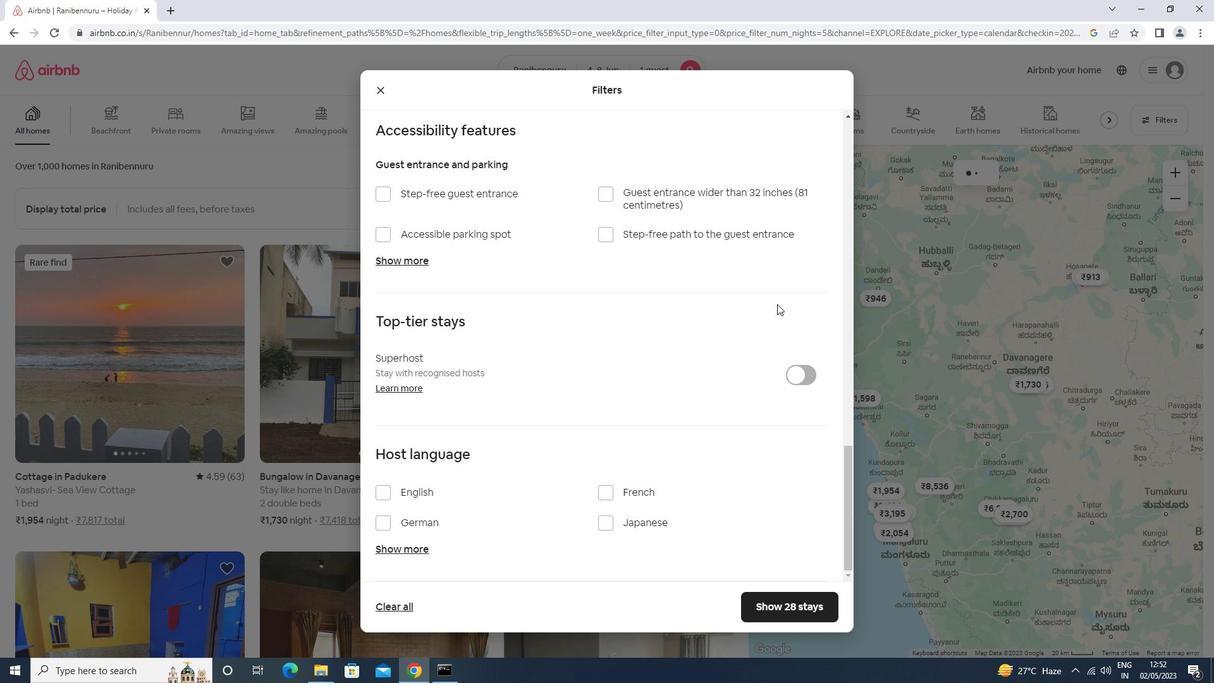 
Action: Mouse moved to (414, 492)
Screenshot: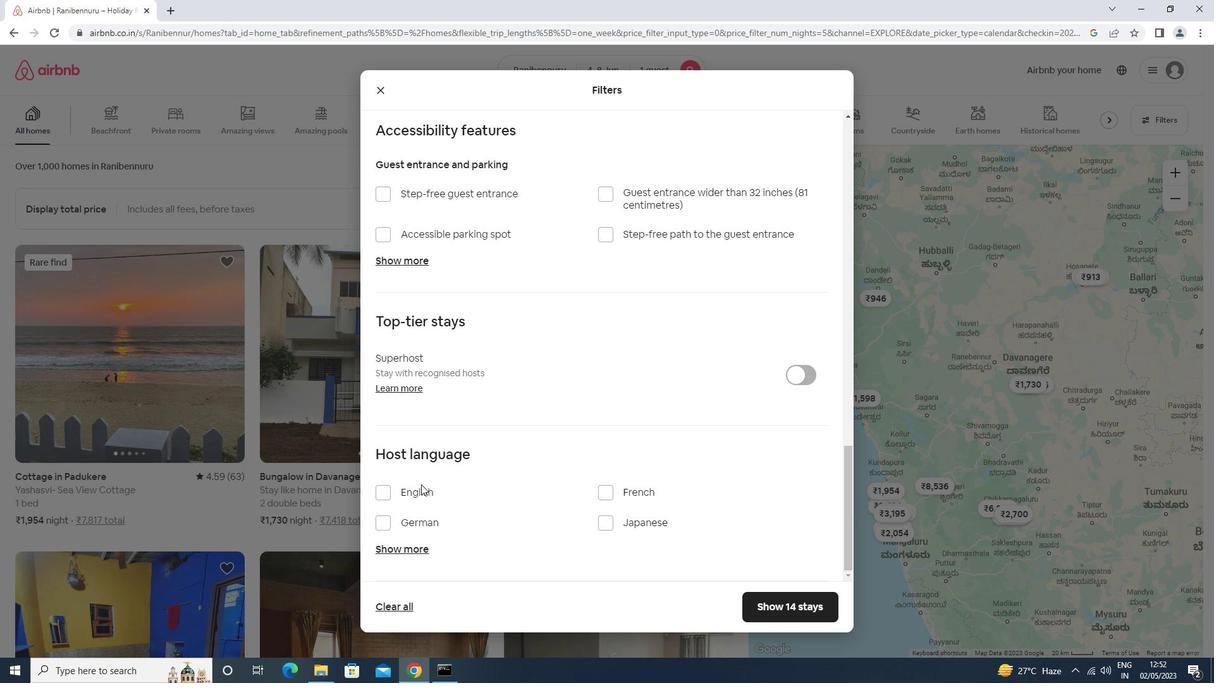 
Action: Mouse pressed left at (414, 492)
Screenshot: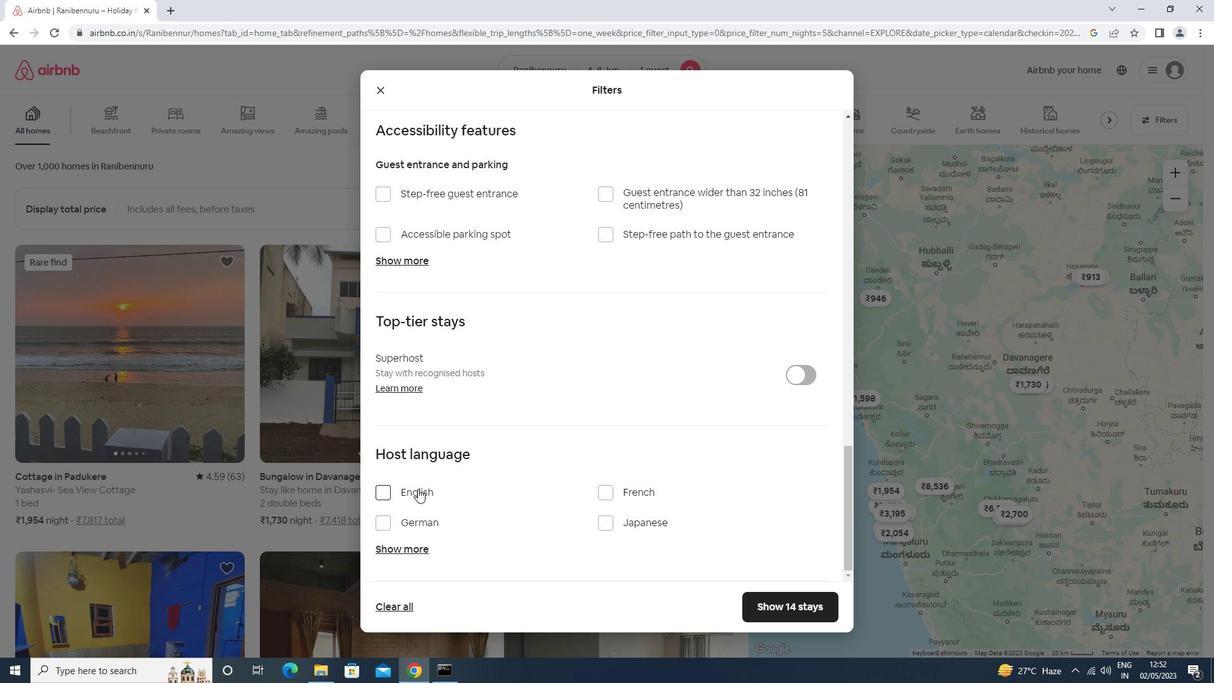 
Action: Mouse moved to (804, 607)
Screenshot: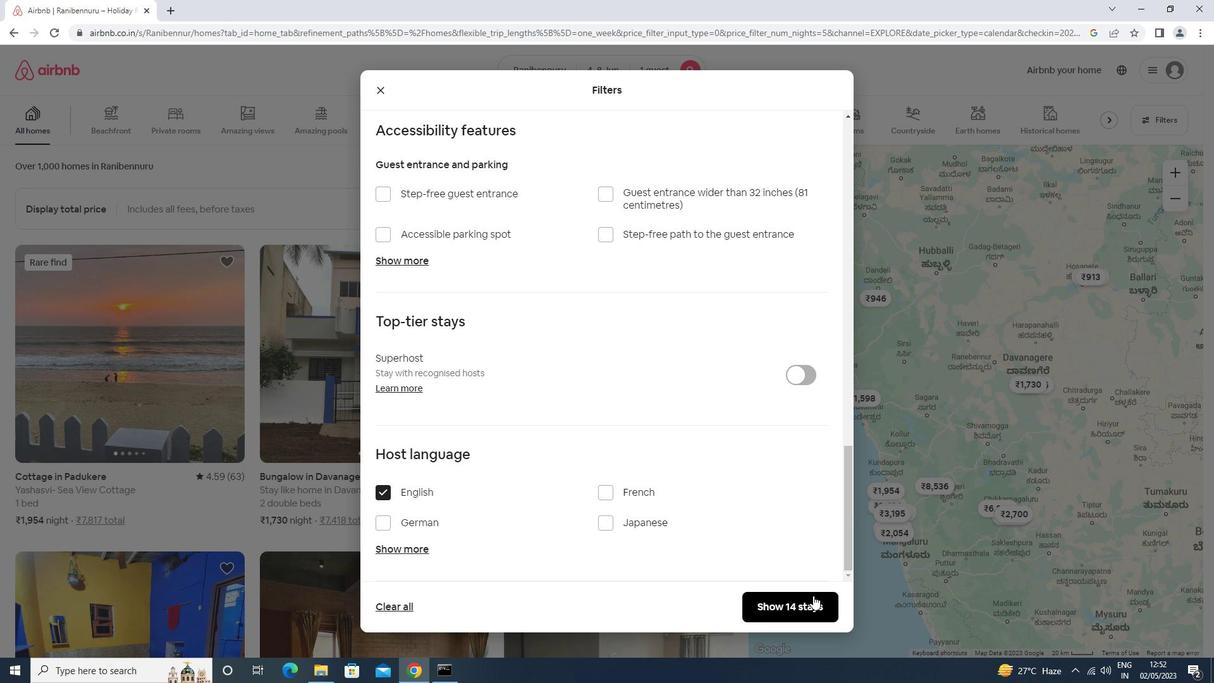 
Action: Mouse pressed left at (804, 607)
Screenshot: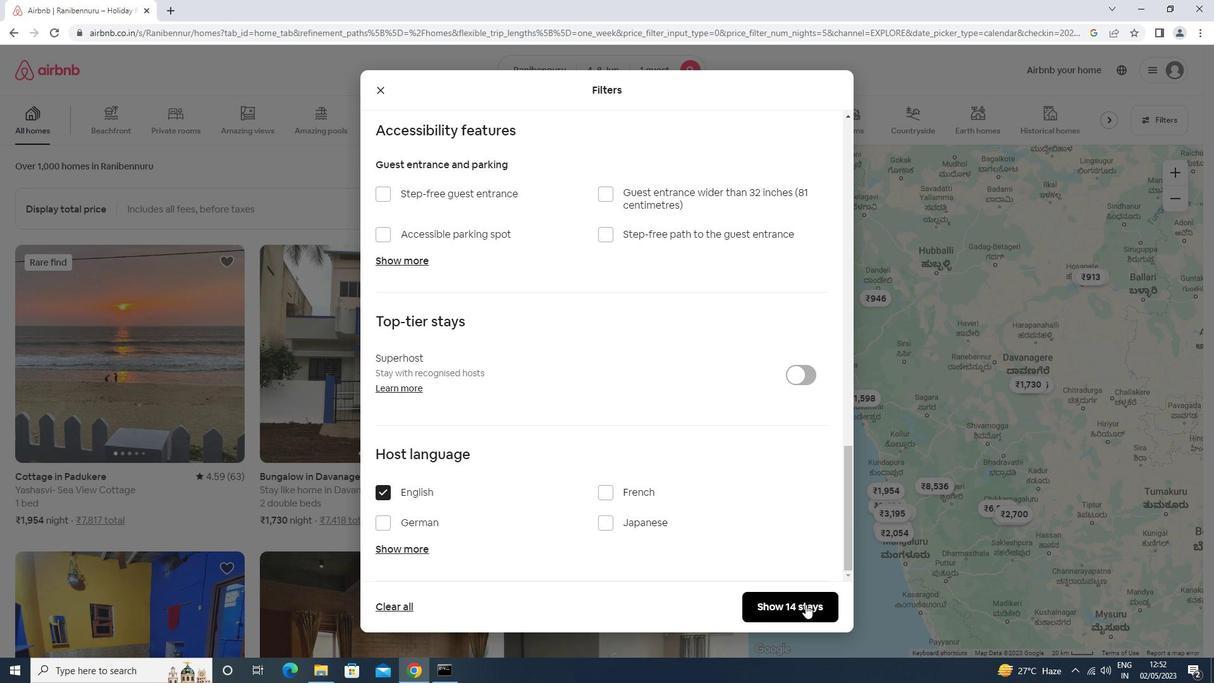 
